 Task: Create record types in appointment object.
Action: Mouse moved to (761, 120)
Screenshot: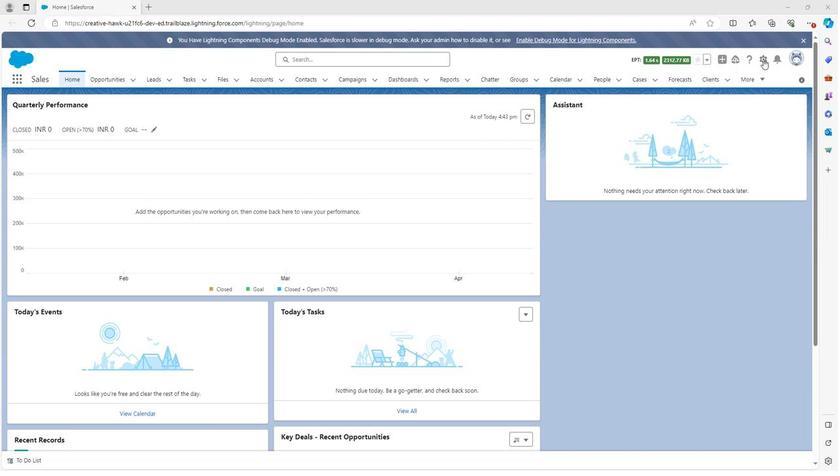 
Action: Mouse pressed left at (761, 120)
Screenshot: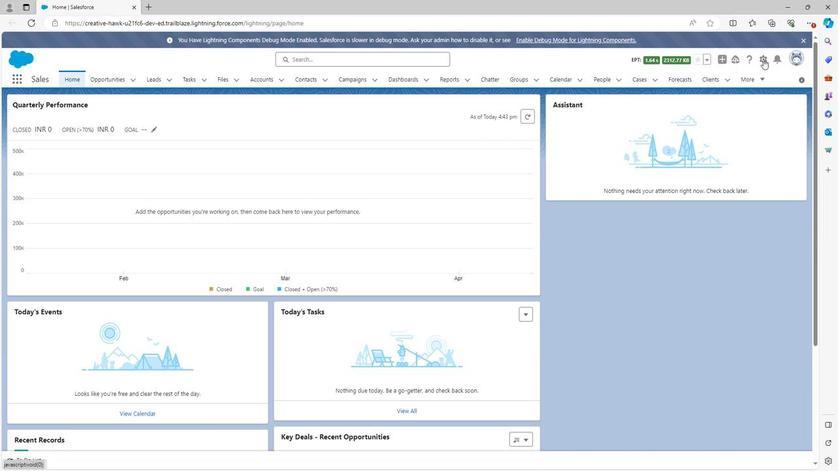 
Action: Mouse moved to (736, 140)
Screenshot: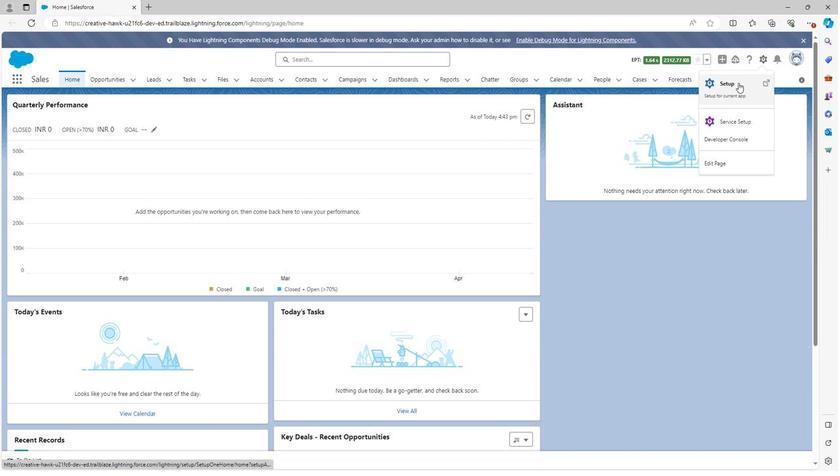 
Action: Mouse pressed left at (736, 140)
Screenshot: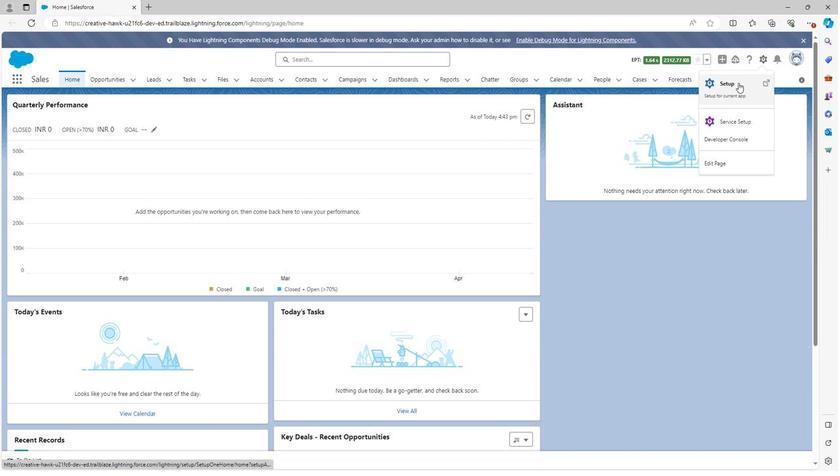 
Action: Mouse moved to (106, 135)
Screenshot: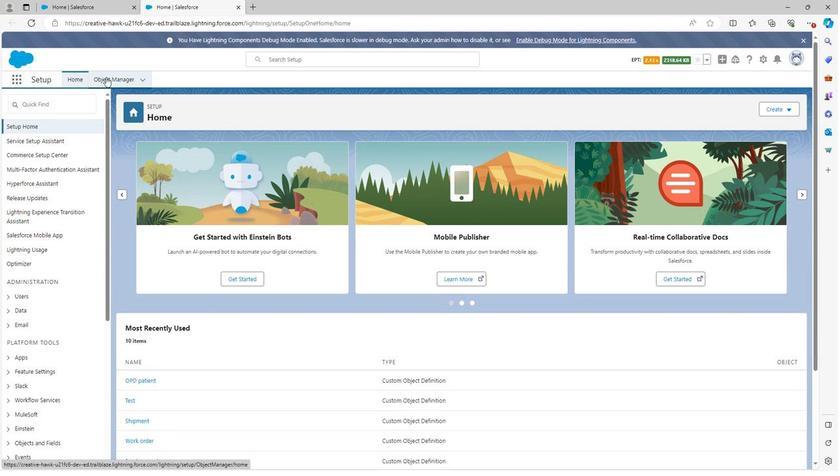
Action: Mouse pressed left at (106, 135)
Screenshot: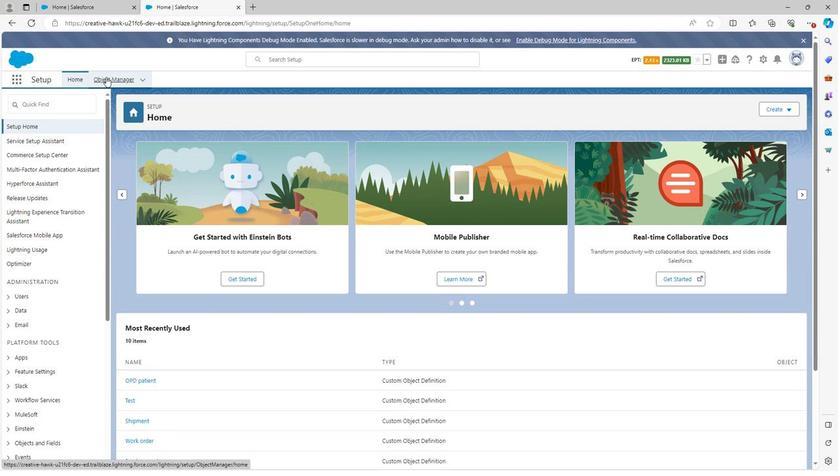 
Action: Mouse moved to (49, 337)
Screenshot: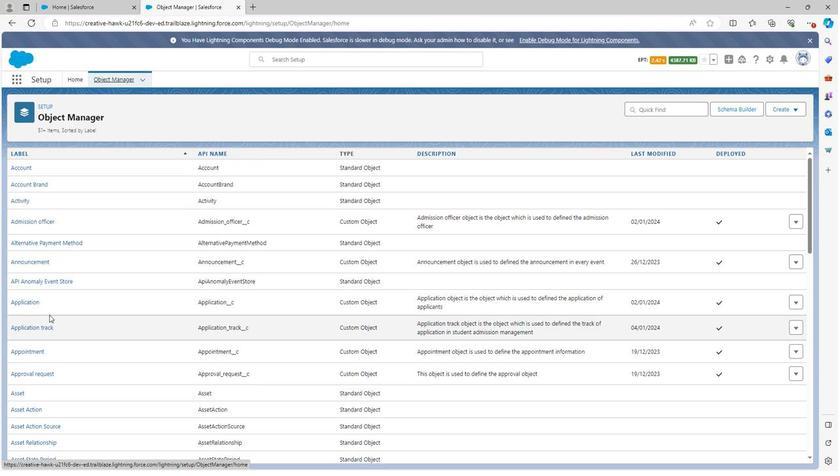 
Action: Mouse scrolled (49, 337) with delta (0, 0)
Screenshot: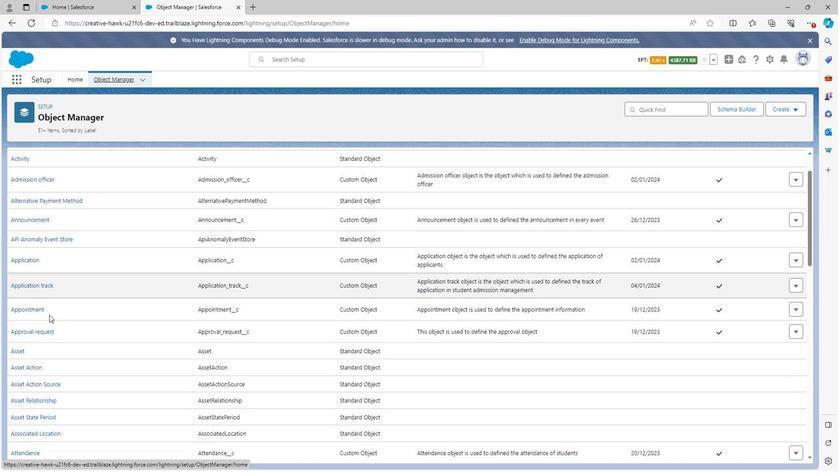 
Action: Mouse scrolled (49, 337) with delta (0, 0)
Screenshot: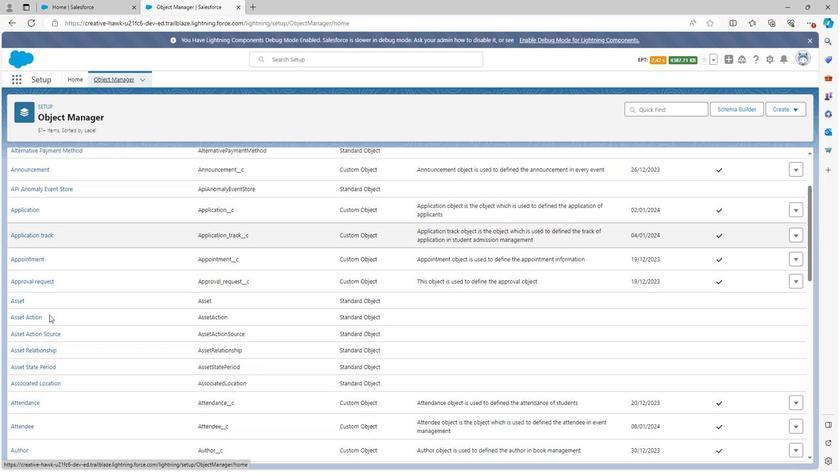 
Action: Mouse scrolled (49, 337) with delta (0, 0)
Screenshot: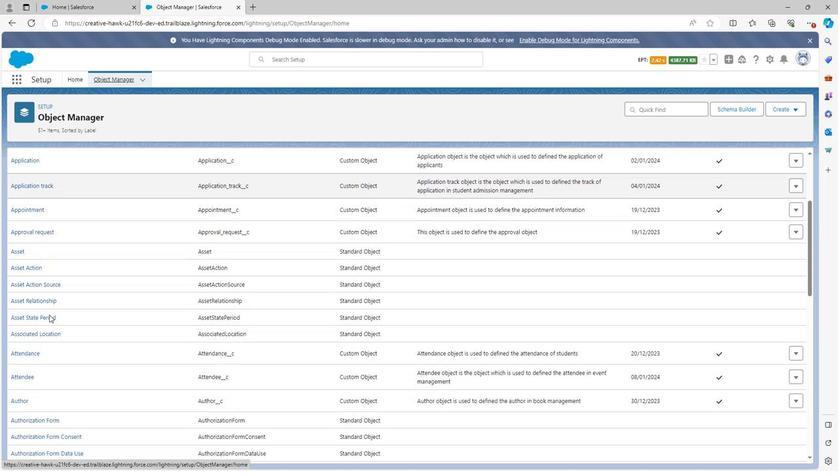 
Action: Mouse scrolled (49, 337) with delta (0, 0)
Screenshot: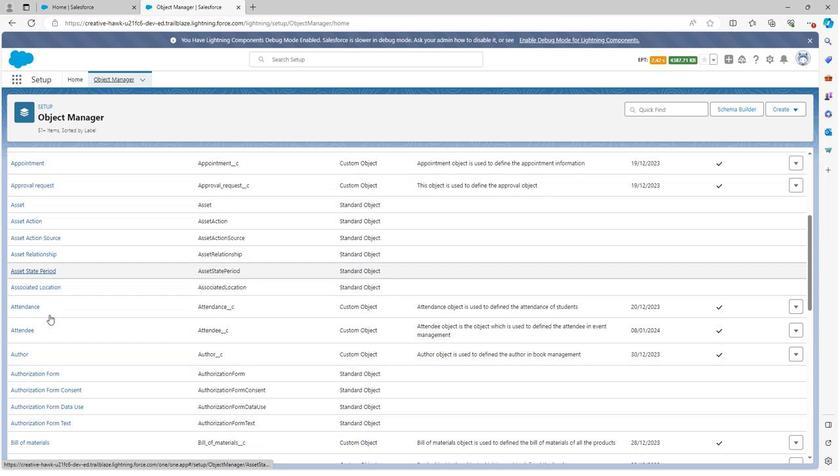 
Action: Mouse scrolled (49, 337) with delta (0, 0)
Screenshot: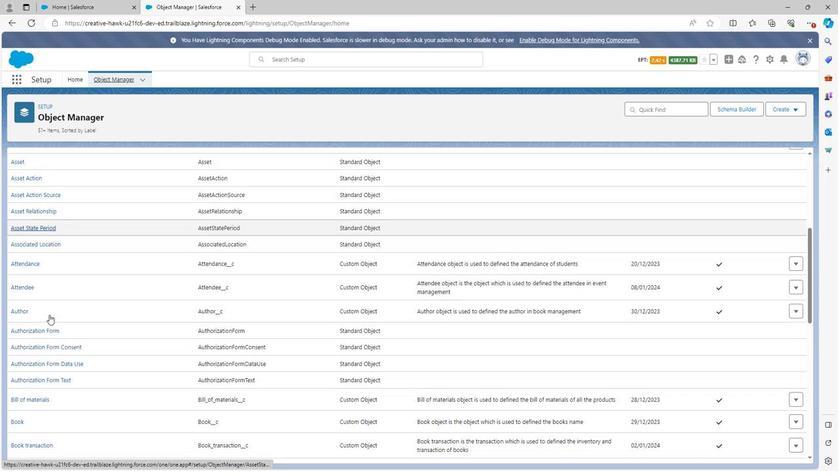 
Action: Mouse scrolled (49, 337) with delta (0, 0)
Screenshot: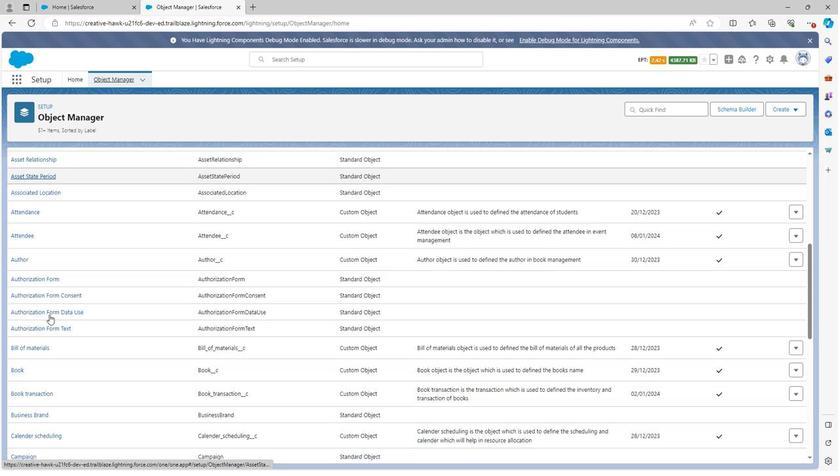 
Action: Mouse scrolled (49, 337) with delta (0, 0)
Screenshot: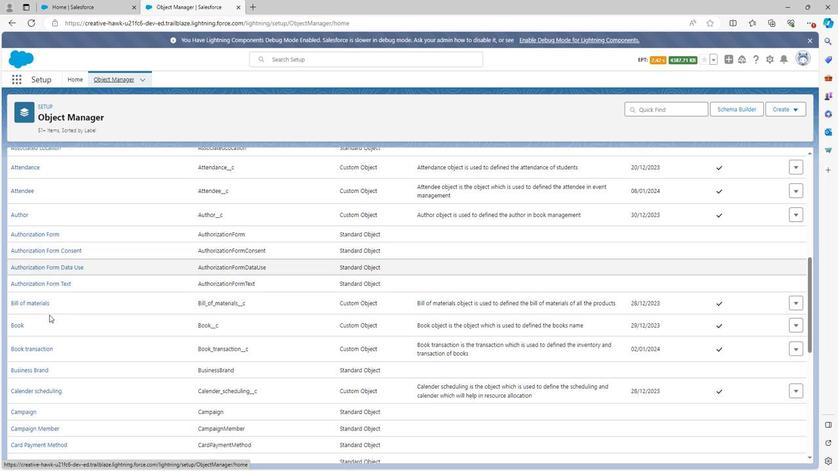 
Action: Mouse moved to (49, 338)
Screenshot: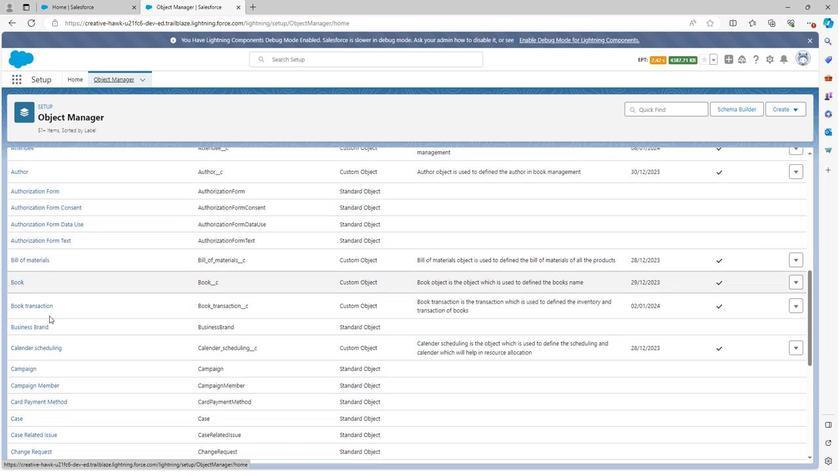
Action: Mouse scrolled (49, 337) with delta (0, 0)
Screenshot: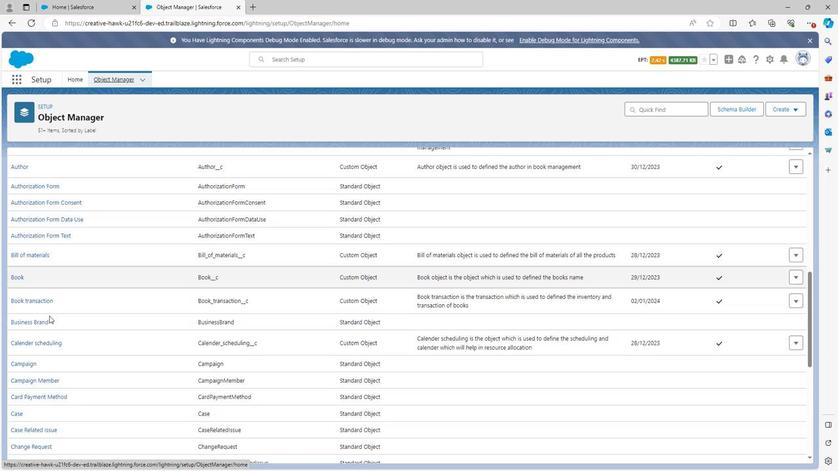 
Action: Mouse scrolled (49, 337) with delta (0, 0)
Screenshot: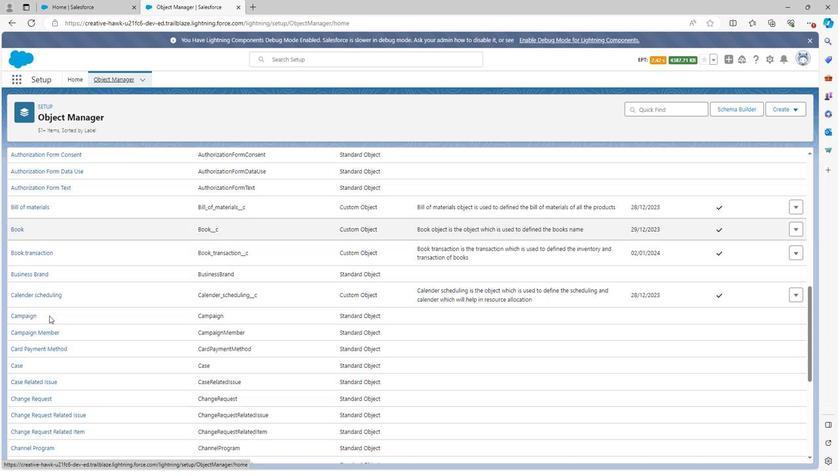 
Action: Mouse scrolled (49, 337) with delta (0, 0)
Screenshot: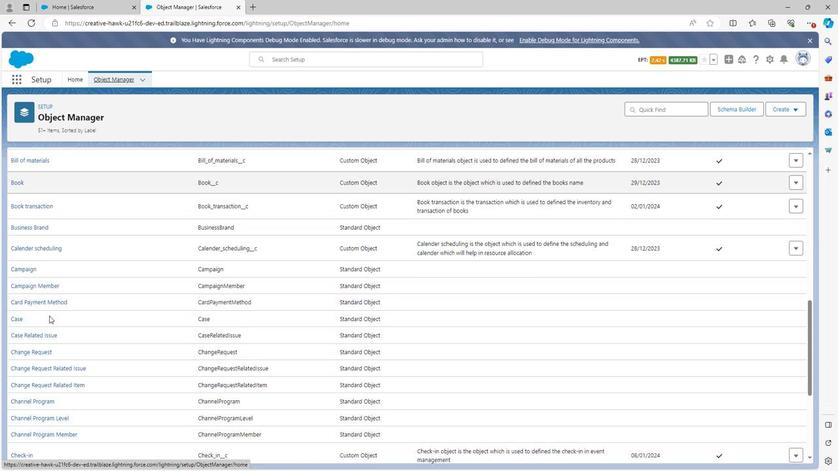 
Action: Mouse scrolled (49, 337) with delta (0, 0)
Screenshot: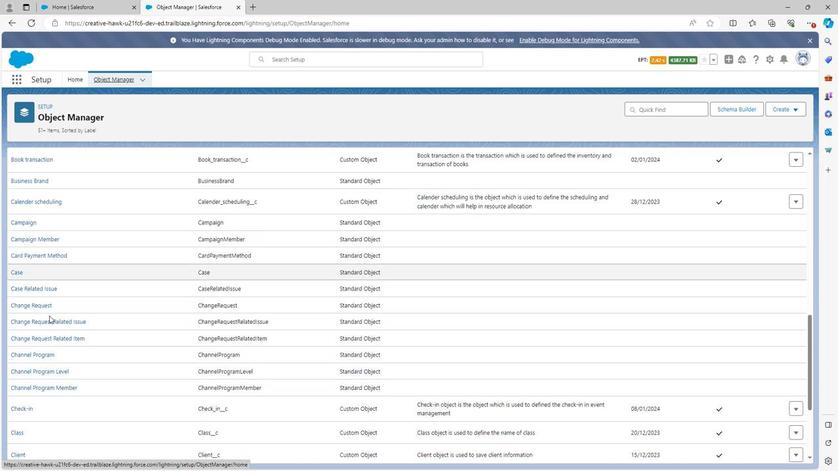 
Action: Mouse moved to (49, 341)
Screenshot: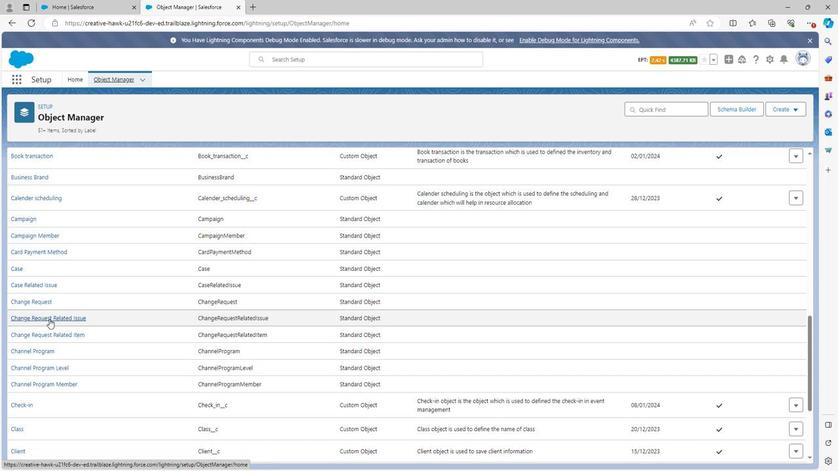 
Action: Mouse scrolled (49, 340) with delta (0, 0)
Screenshot: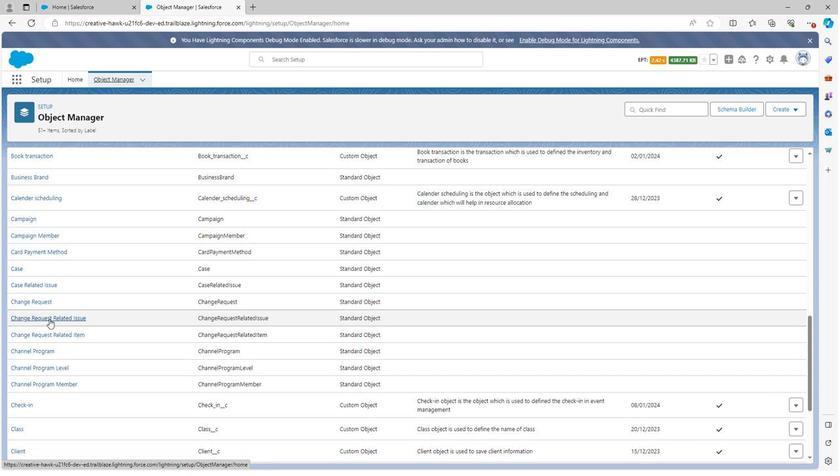 
Action: Mouse scrolled (49, 340) with delta (0, 0)
Screenshot: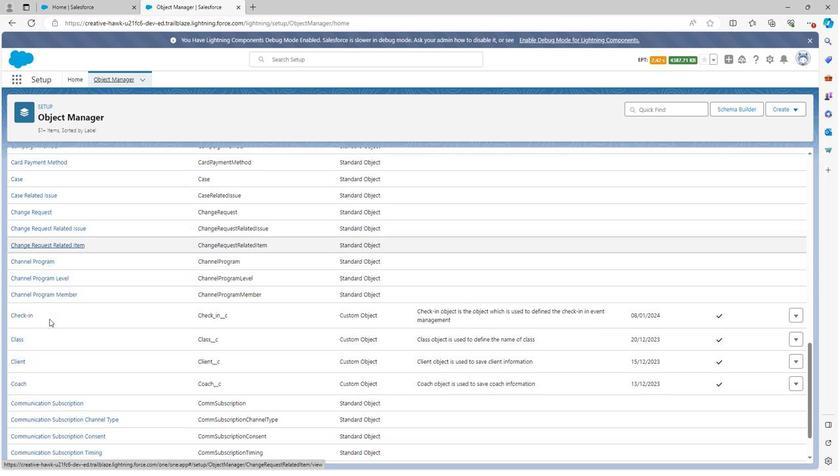 
Action: Mouse scrolled (49, 340) with delta (0, 0)
Screenshot: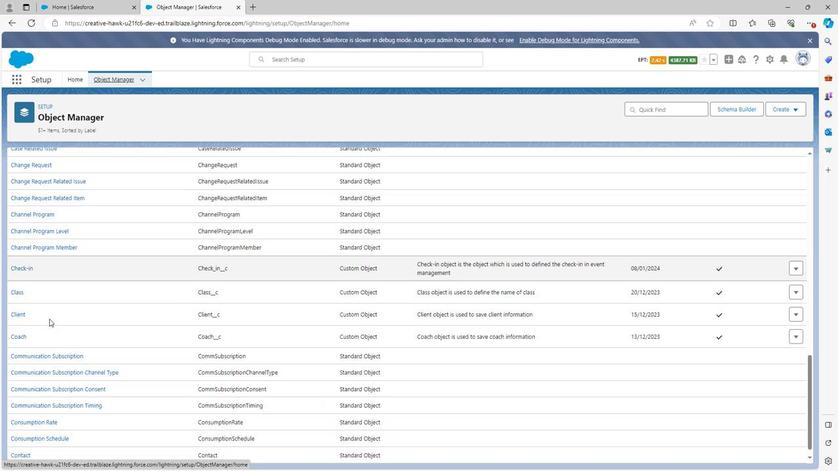 
Action: Mouse scrolled (49, 340) with delta (0, 0)
Screenshot: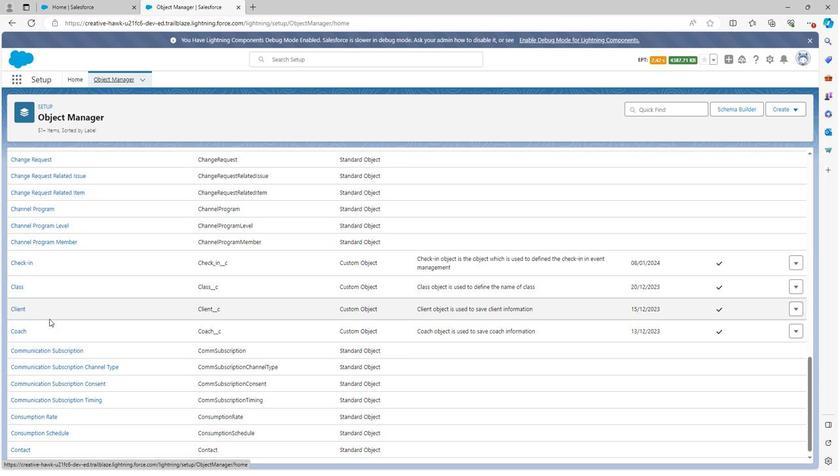 
Action: Mouse scrolled (49, 340) with delta (0, 0)
Screenshot: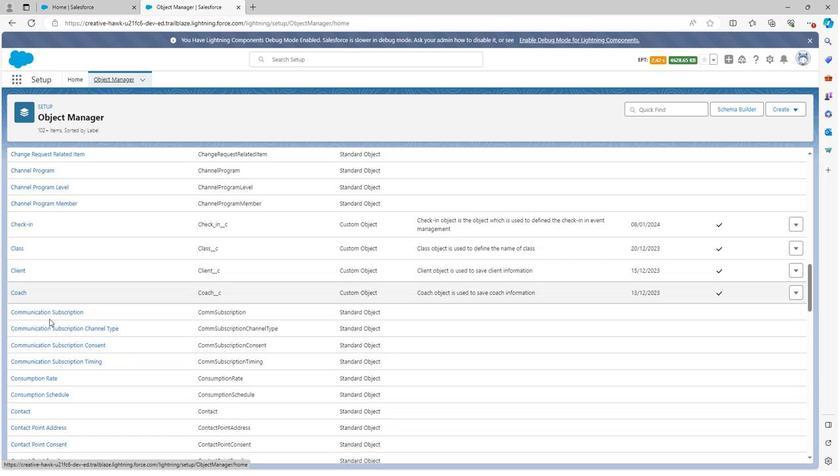 
Action: Mouse scrolled (49, 340) with delta (0, 0)
Screenshot: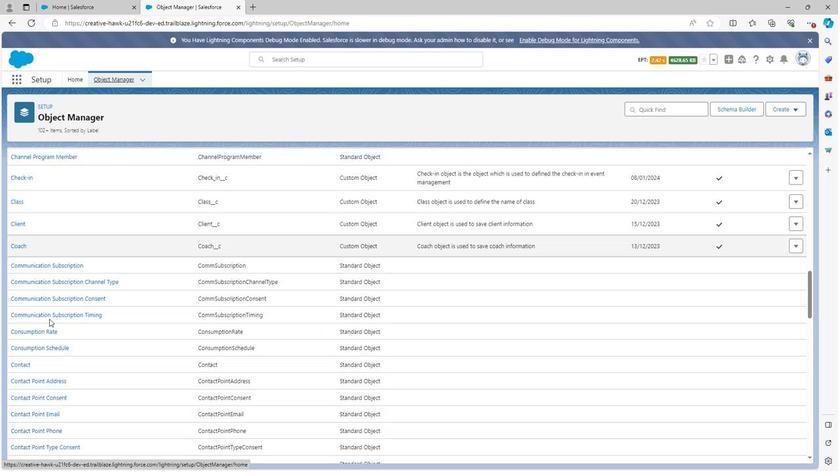 
Action: Mouse scrolled (49, 340) with delta (0, 0)
Screenshot: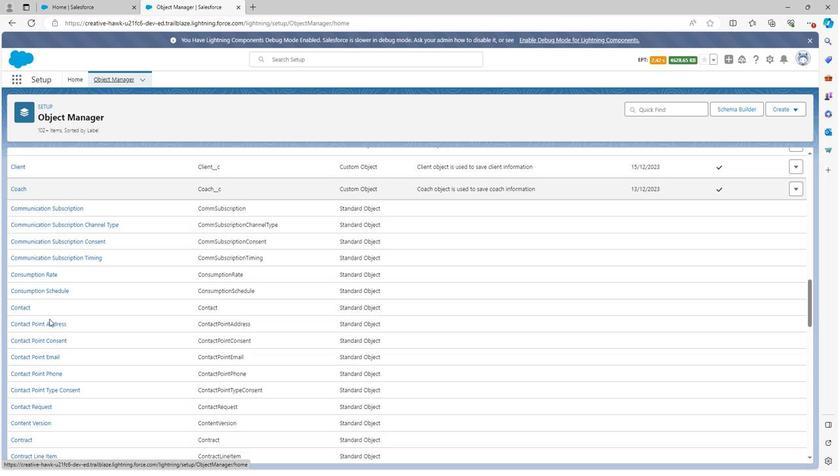 
Action: Mouse scrolled (49, 340) with delta (0, 0)
Screenshot: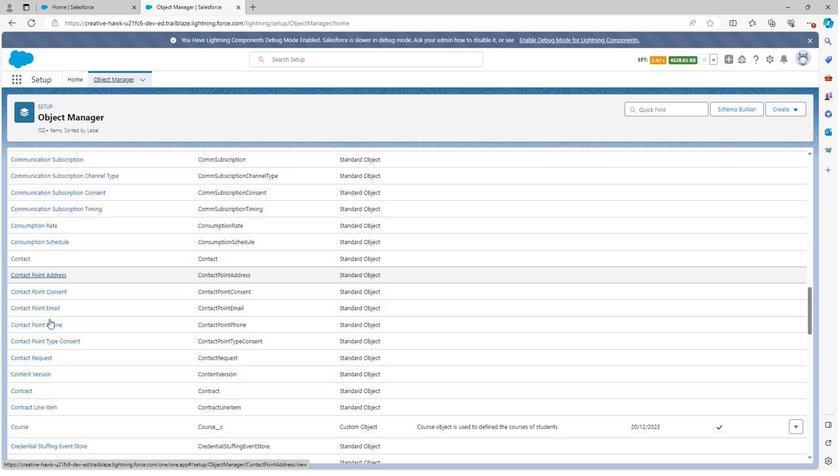 
Action: Mouse scrolled (49, 340) with delta (0, 0)
Screenshot: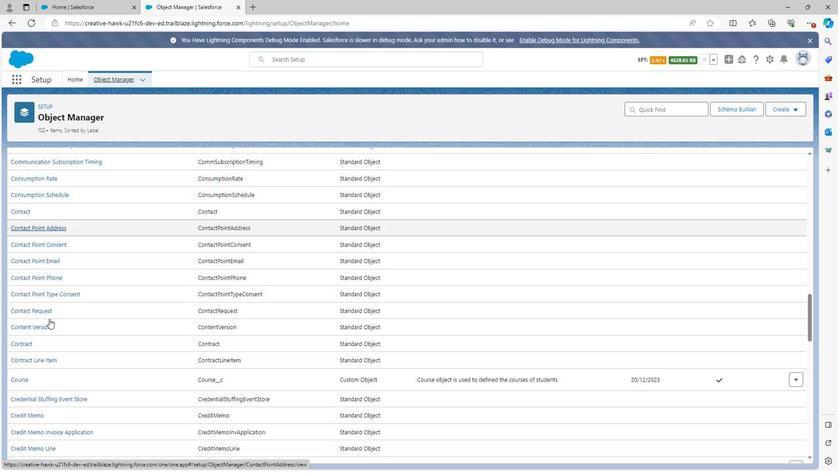 
Action: Mouse scrolled (49, 340) with delta (0, 0)
Screenshot: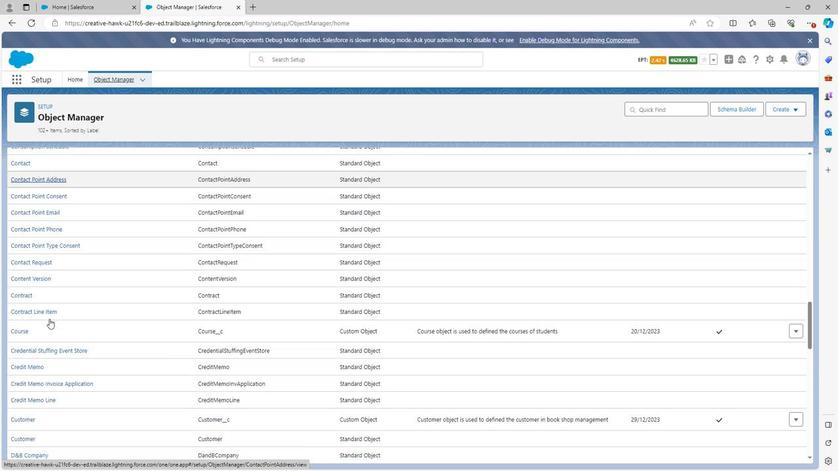 
Action: Mouse scrolled (49, 340) with delta (0, 0)
Screenshot: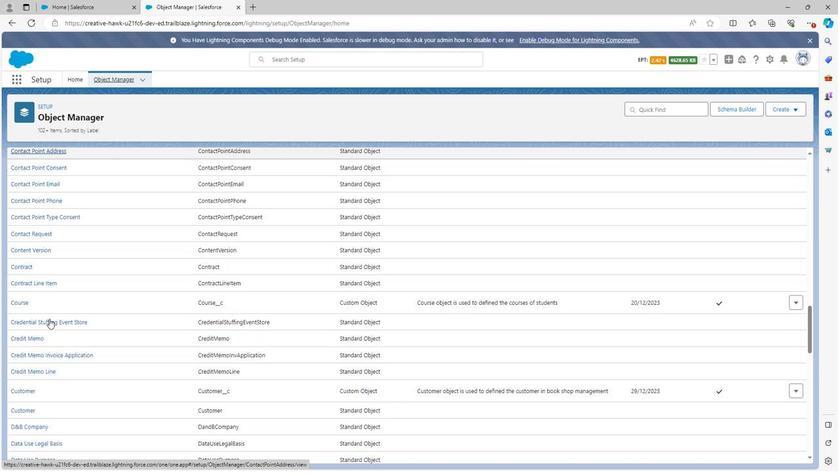 
Action: Mouse scrolled (49, 340) with delta (0, 0)
Screenshot: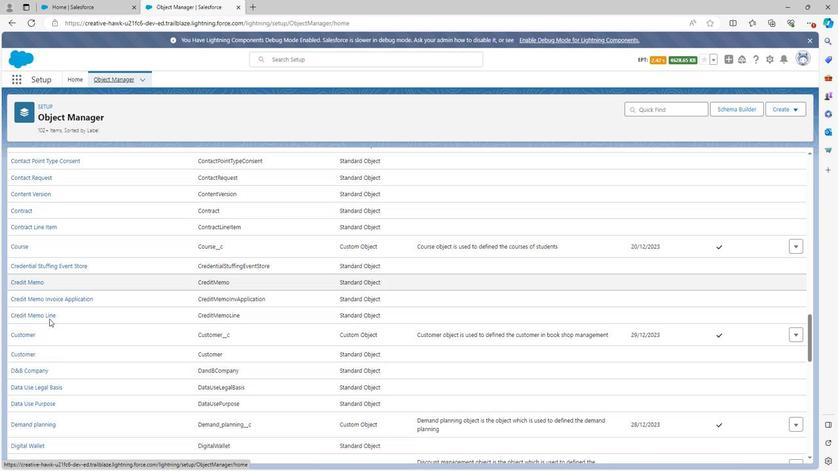 
Action: Mouse scrolled (49, 340) with delta (0, 0)
Screenshot: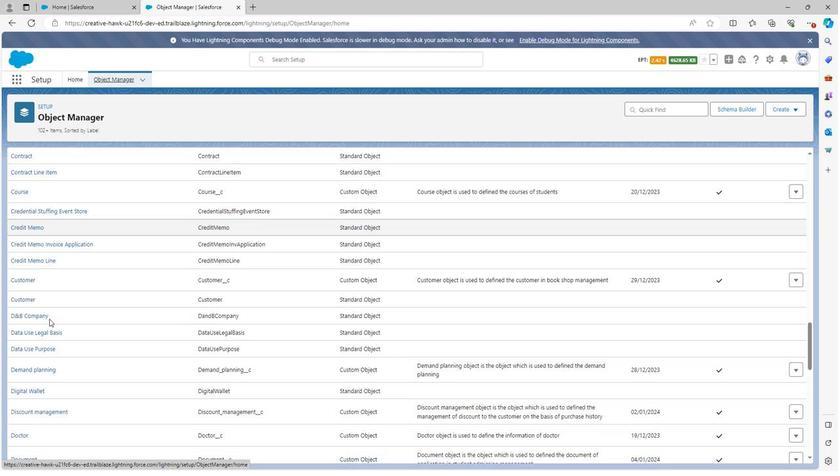 
Action: Mouse scrolled (49, 340) with delta (0, 0)
Screenshot: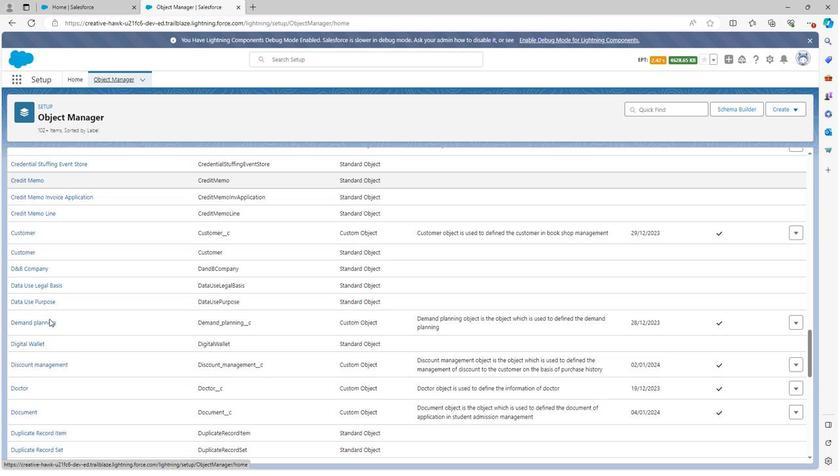 
Action: Mouse scrolled (49, 340) with delta (0, 0)
Screenshot: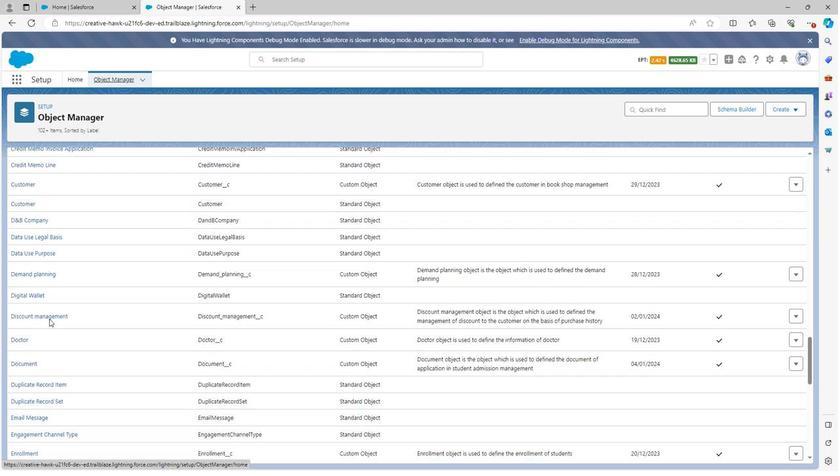 
Action: Mouse scrolled (49, 340) with delta (0, 0)
Screenshot: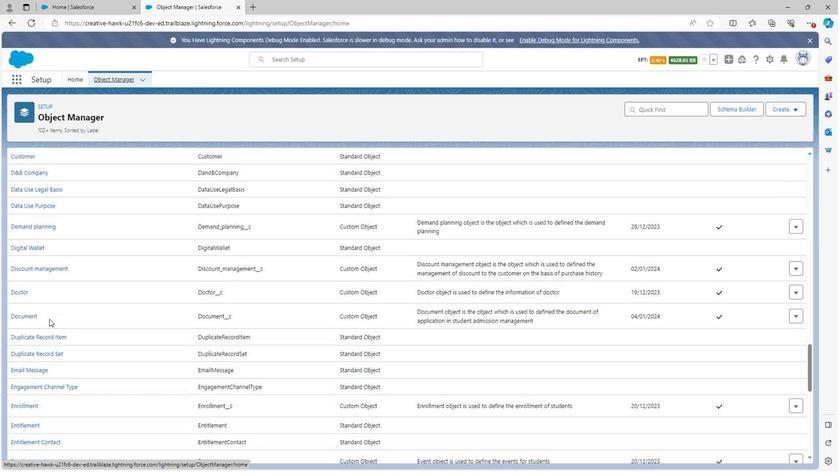 
Action: Mouse scrolled (49, 340) with delta (0, 0)
Screenshot: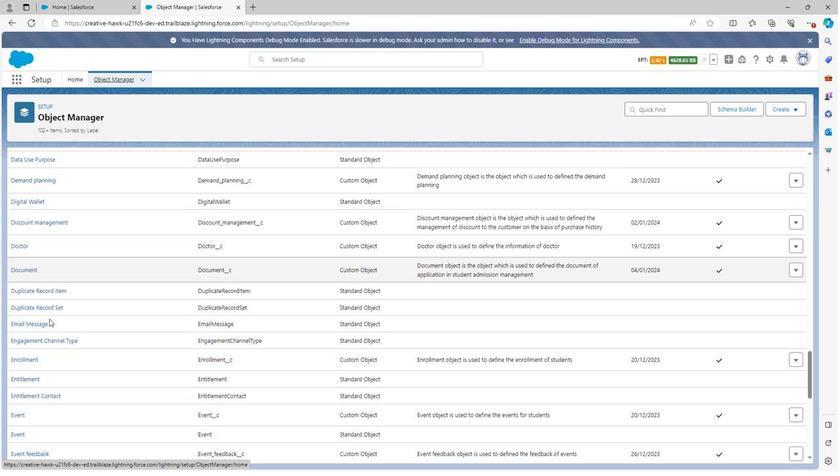 
Action: Mouse scrolled (49, 340) with delta (0, 0)
Screenshot: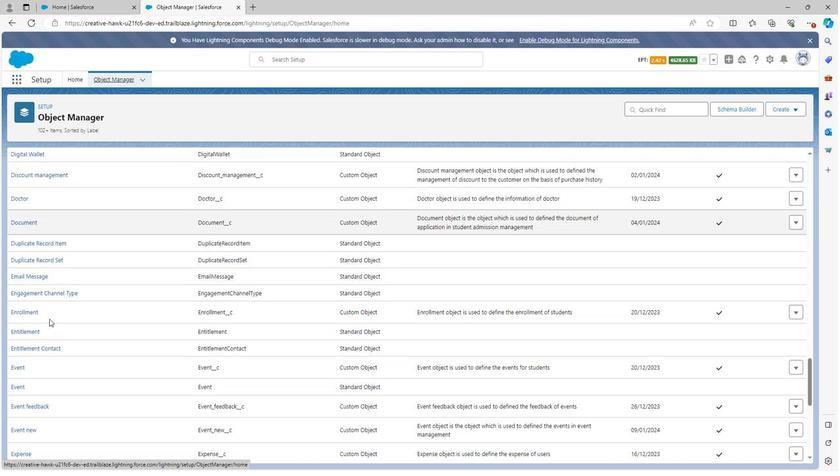 
Action: Mouse scrolled (49, 340) with delta (0, 0)
Screenshot: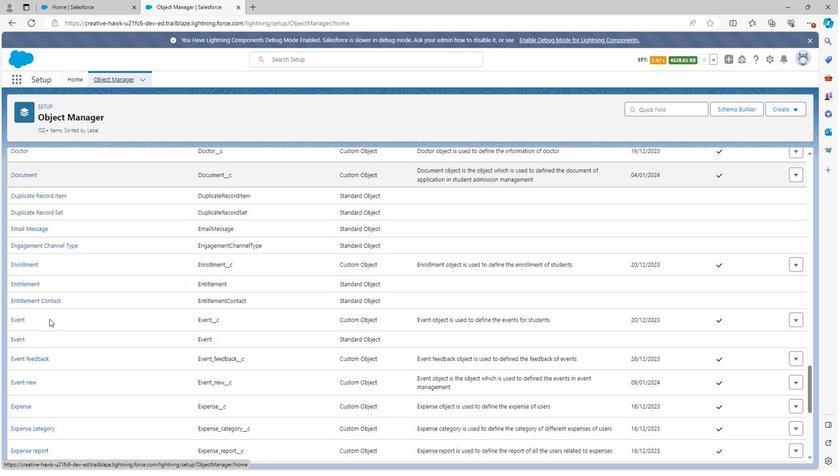 
Action: Mouse scrolled (49, 340) with delta (0, 0)
Screenshot: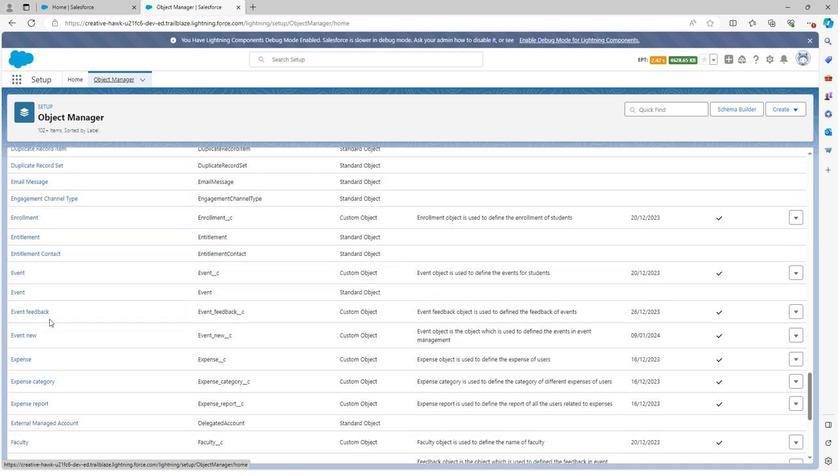 
Action: Mouse scrolled (49, 340) with delta (0, 0)
Screenshot: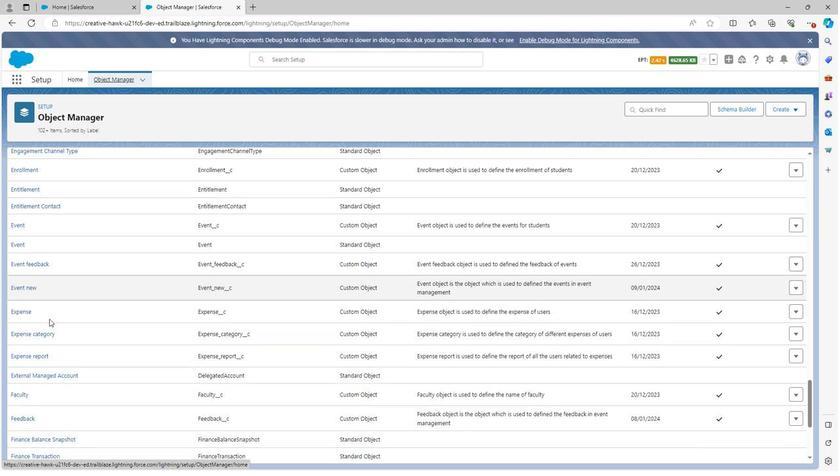 
Action: Mouse scrolled (49, 340) with delta (0, 0)
Screenshot: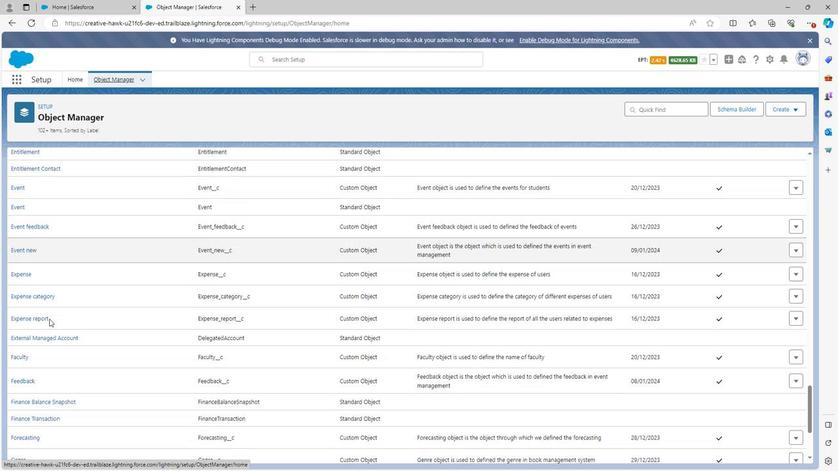 
Action: Mouse scrolled (49, 340) with delta (0, 0)
Screenshot: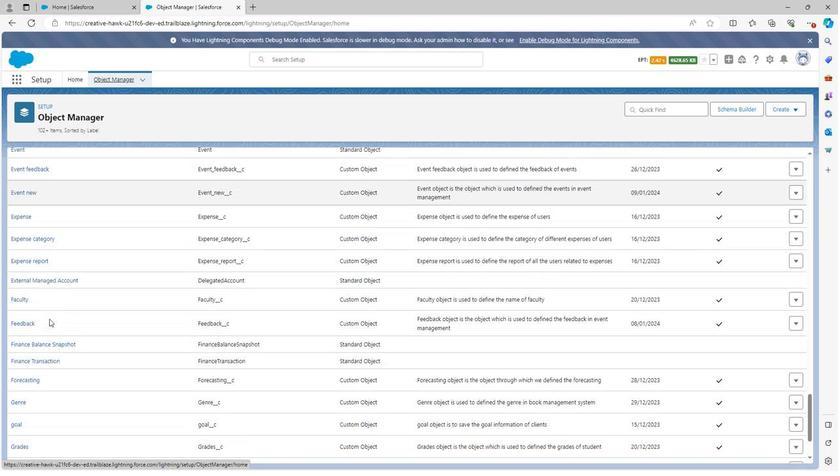 
Action: Mouse scrolled (49, 340) with delta (0, 0)
Screenshot: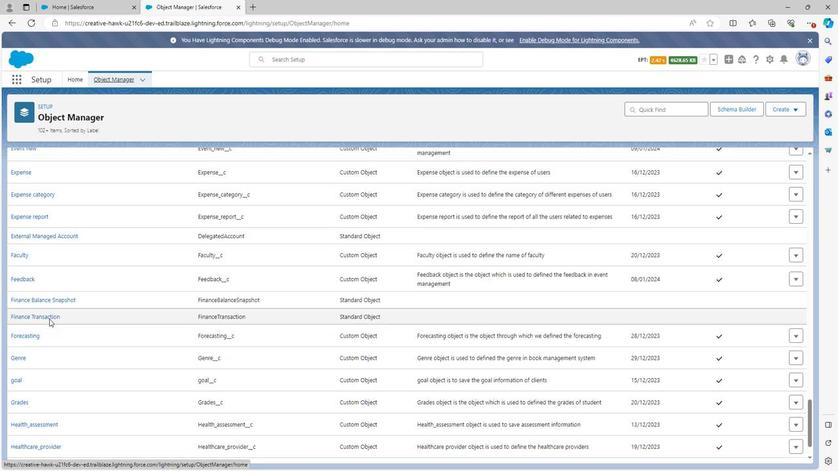 
Action: Mouse scrolled (49, 340) with delta (0, 0)
Screenshot: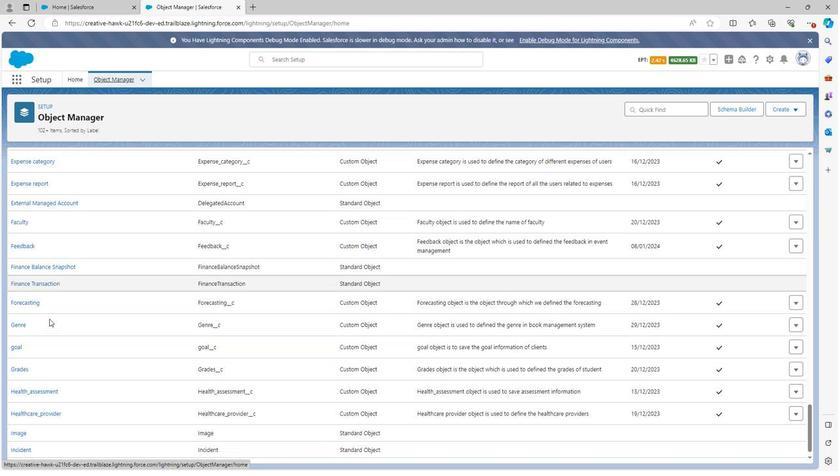 
Action: Mouse scrolled (49, 340) with delta (0, 0)
Screenshot: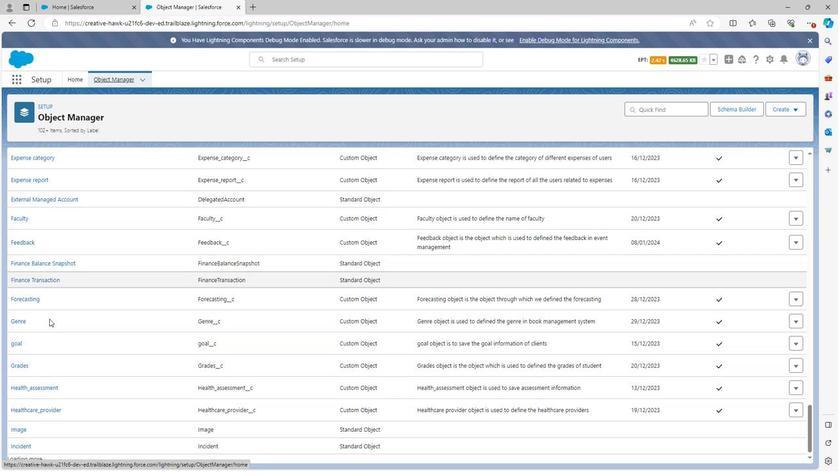 
Action: Mouse scrolled (49, 340) with delta (0, 0)
Screenshot: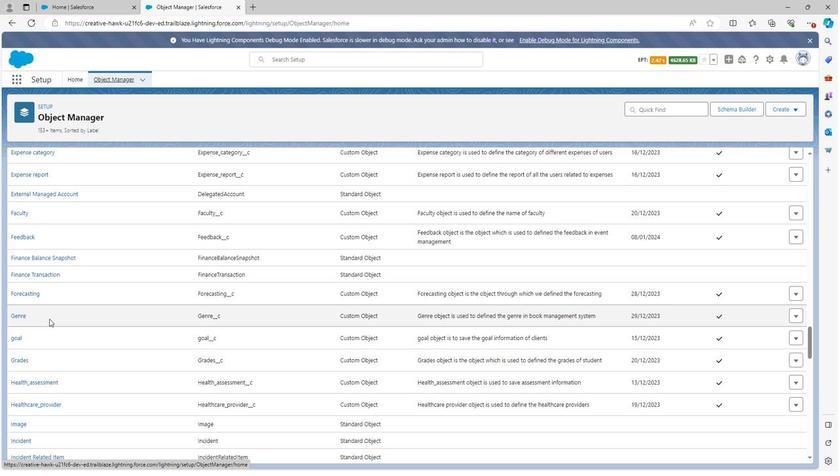 
Action: Mouse scrolled (49, 340) with delta (0, 0)
Screenshot: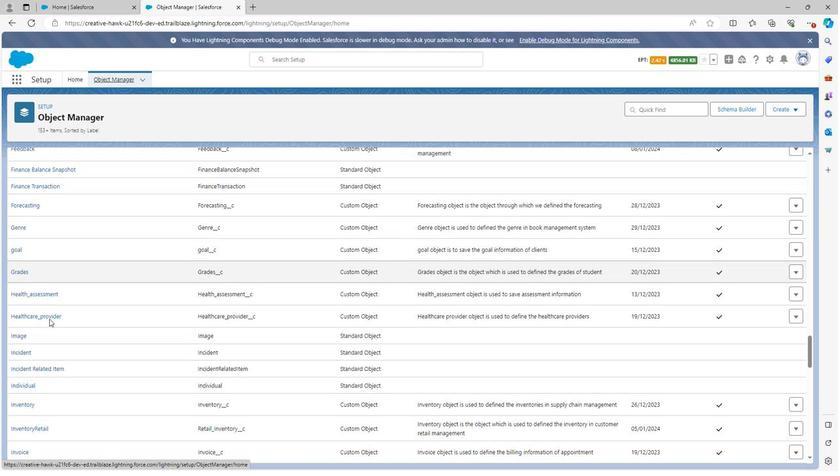 
Action: Mouse scrolled (49, 340) with delta (0, 0)
Screenshot: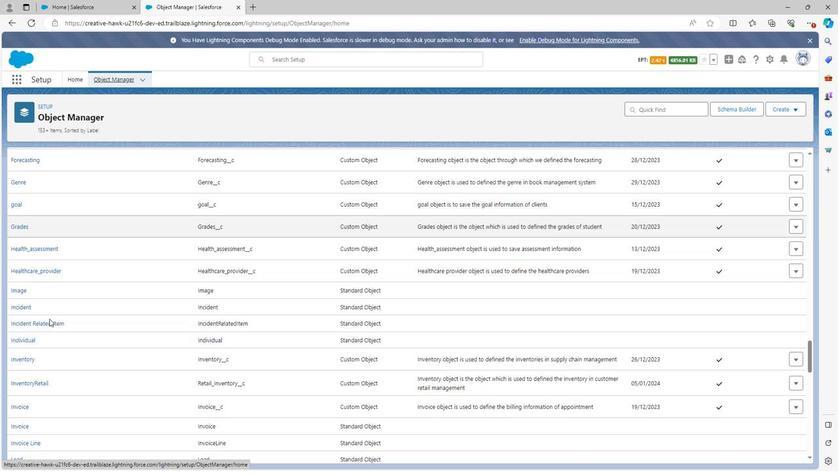 
Action: Mouse scrolled (49, 340) with delta (0, 0)
Screenshot: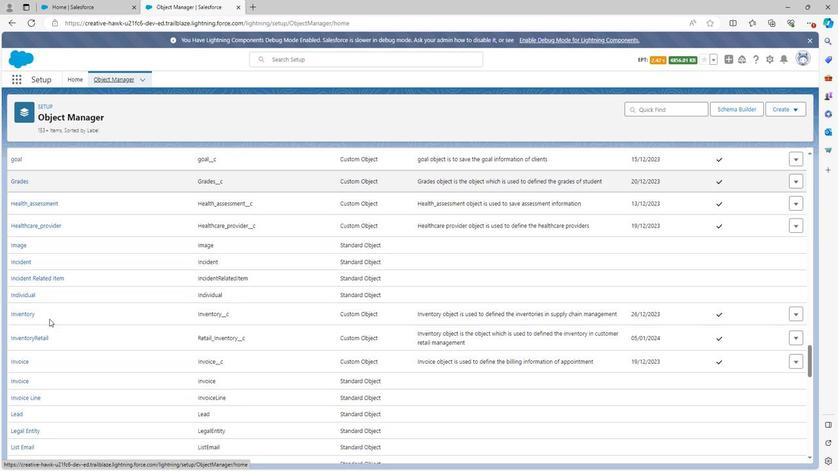 
Action: Mouse scrolled (49, 340) with delta (0, 0)
Screenshot: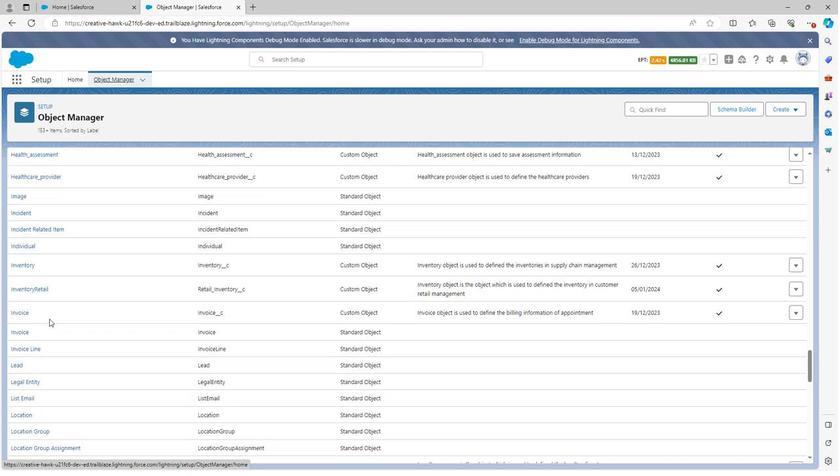 
Action: Mouse scrolled (49, 340) with delta (0, 0)
Screenshot: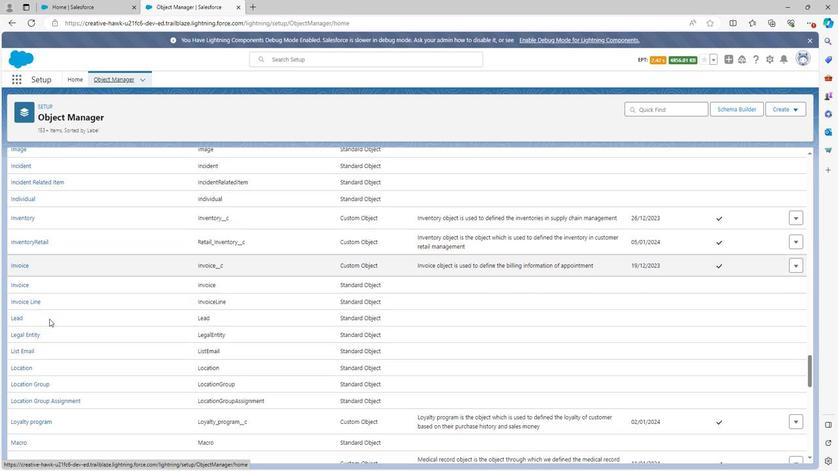 
Action: Mouse scrolled (49, 340) with delta (0, 0)
Screenshot: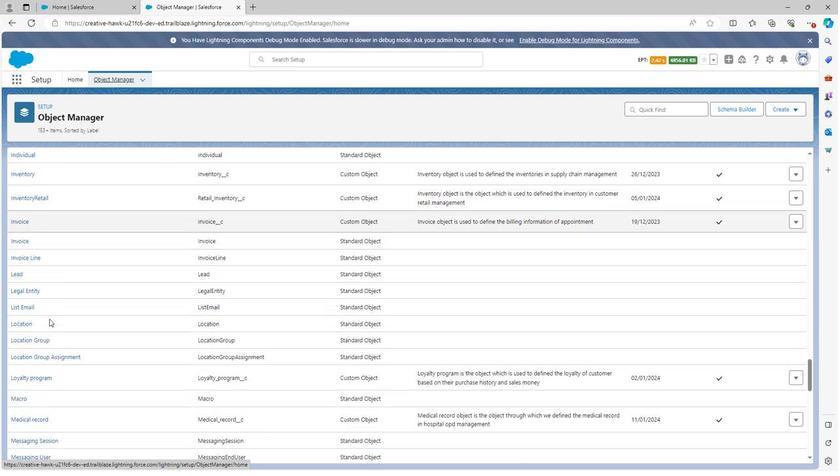 
Action: Mouse scrolled (49, 340) with delta (0, 0)
Screenshot: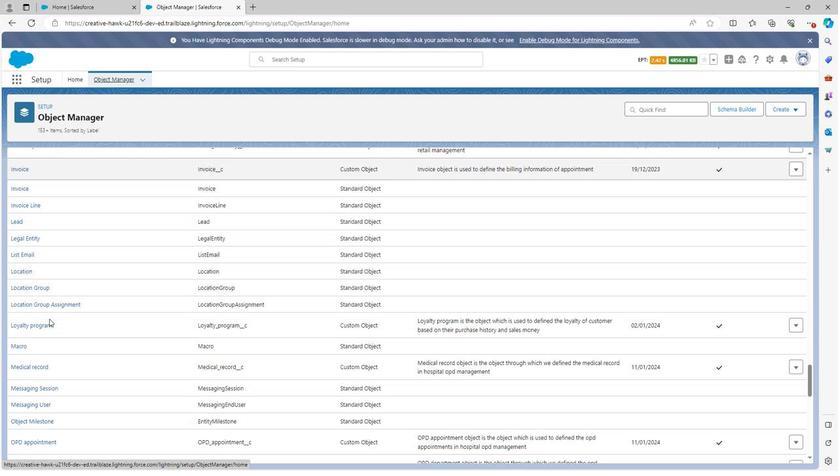 
Action: Mouse scrolled (49, 340) with delta (0, 0)
Screenshot: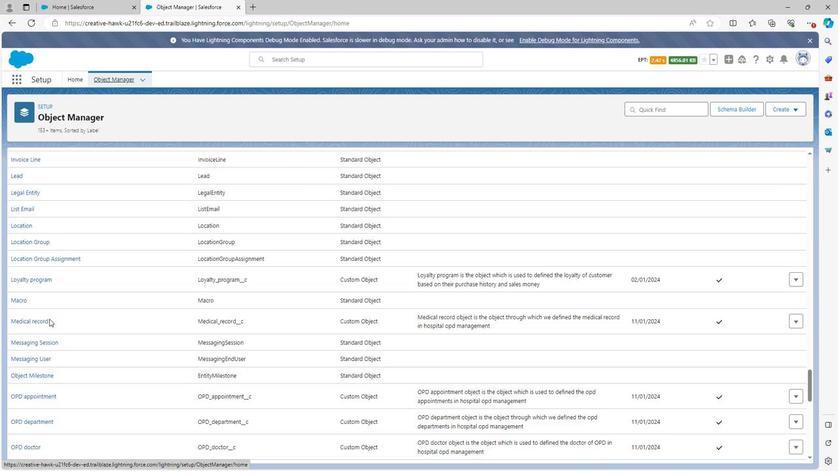 
Action: Mouse scrolled (49, 340) with delta (0, 0)
Screenshot: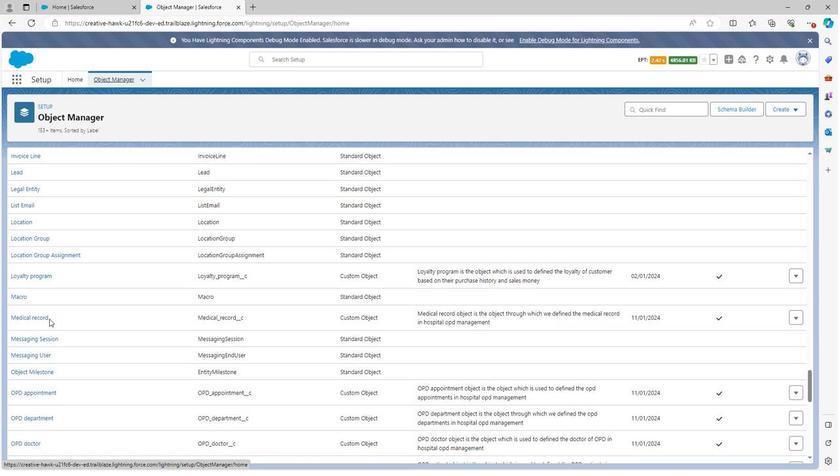 
Action: Mouse moved to (42, 362)
Screenshot: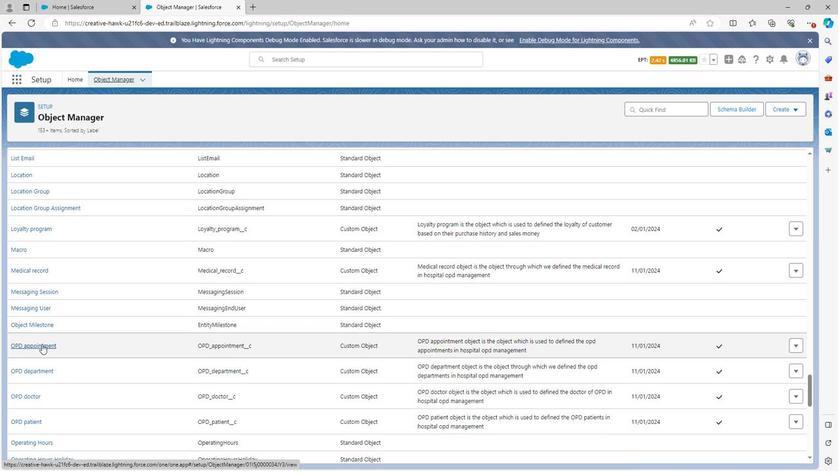 
Action: Mouse pressed left at (42, 362)
Screenshot: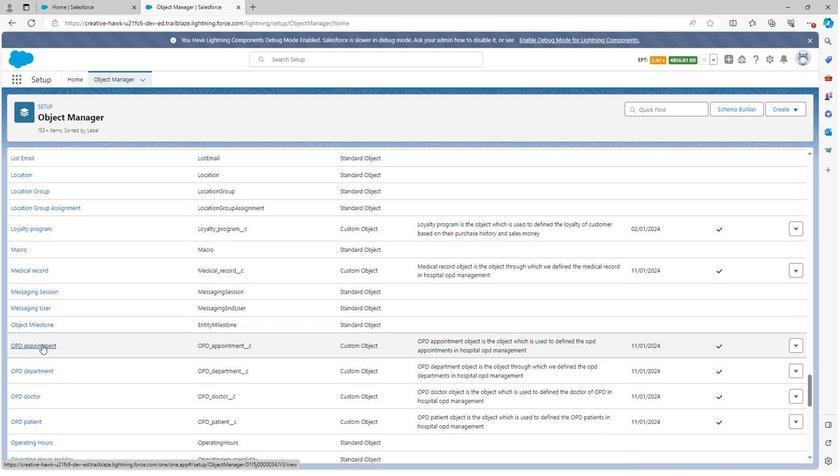 
Action: Mouse moved to (44, 314)
Screenshot: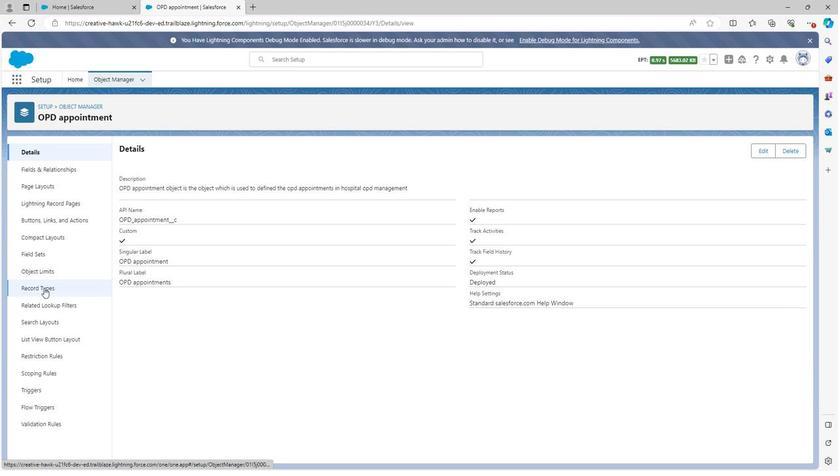 
Action: Mouse pressed left at (44, 314)
Screenshot: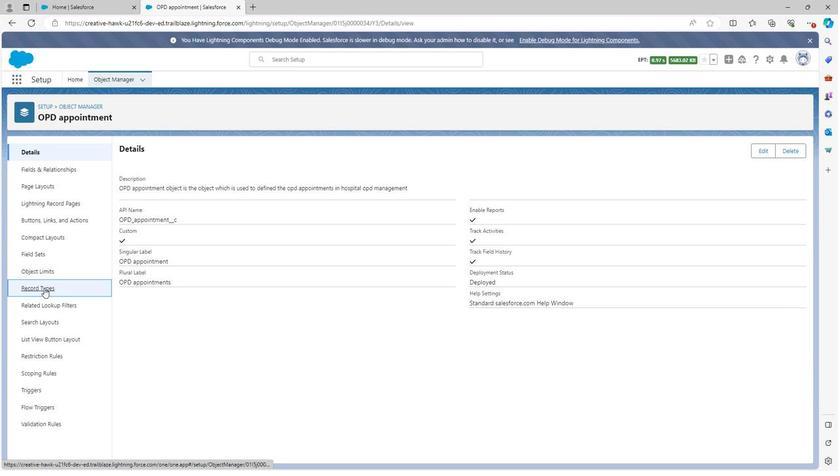 
Action: Mouse moved to (722, 197)
Screenshot: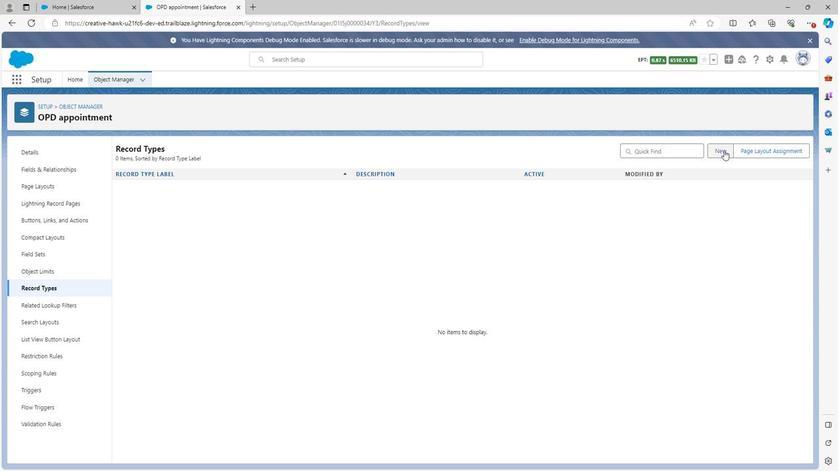 
Action: Mouse pressed left at (722, 197)
Screenshot: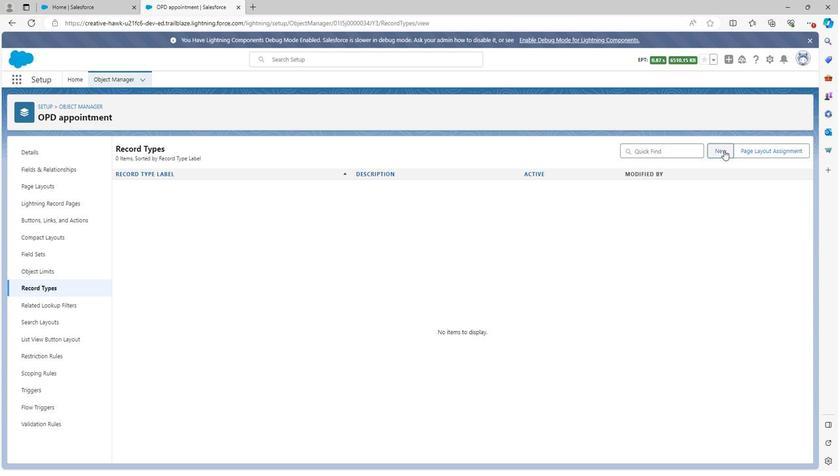 
Action: Mouse moved to (278, 269)
Screenshot: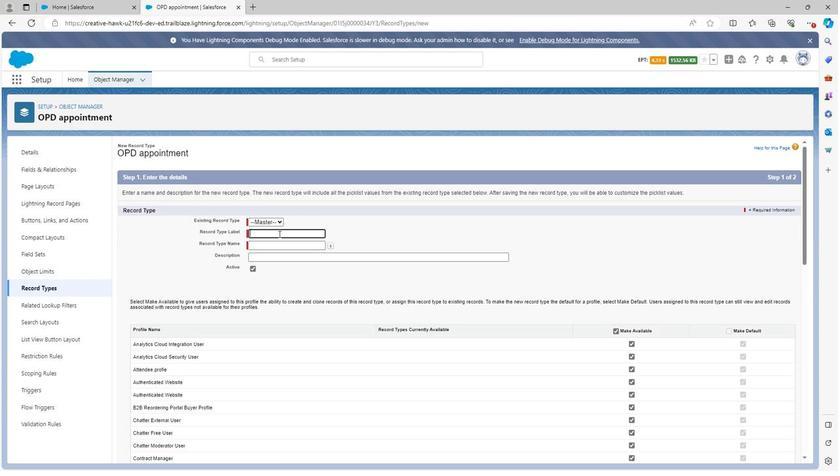 
Action: Key pressed <Key.shift><Key.shift><Key.shift><Key.shift><Key.shift><Key.shift><Key.shift><Key.shift><Key.shift><Key.shift><Key.shift><Key.shift><Key.shift><Key.shift>OPD<Key.space>
Screenshot: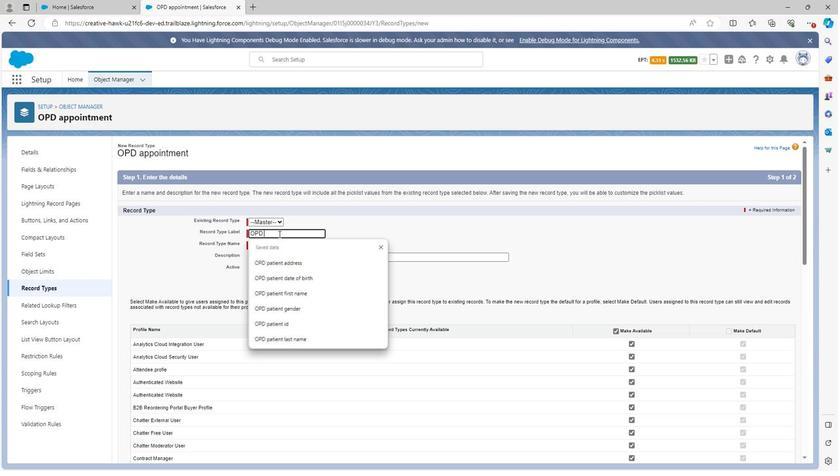 
Action: Mouse moved to (272, 269)
Screenshot: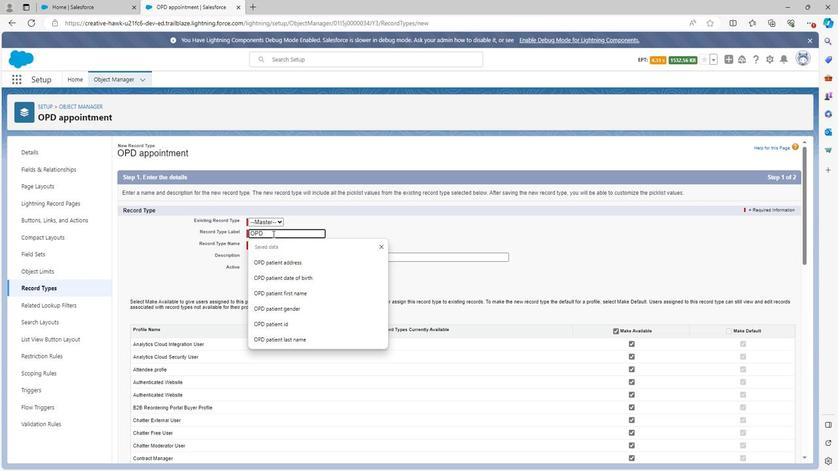 
Action: Key pressed appointmeb<Key.backspace>nt<Key.space><Key.shift>Id
Screenshot: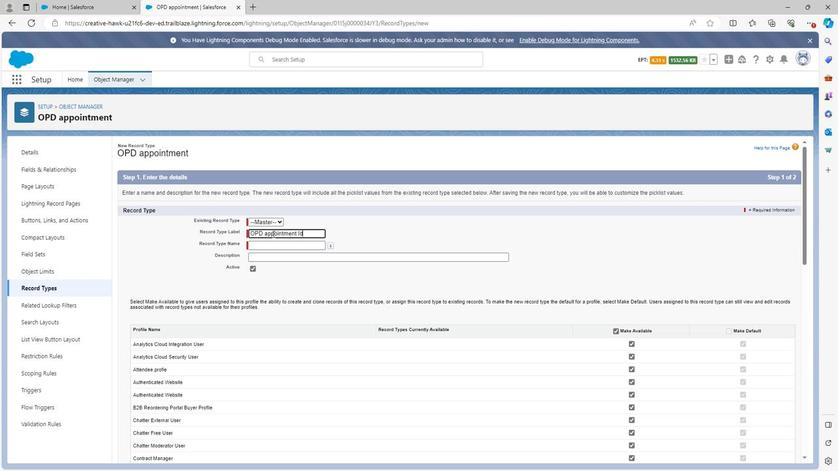 
Action: Mouse moved to (364, 265)
Screenshot: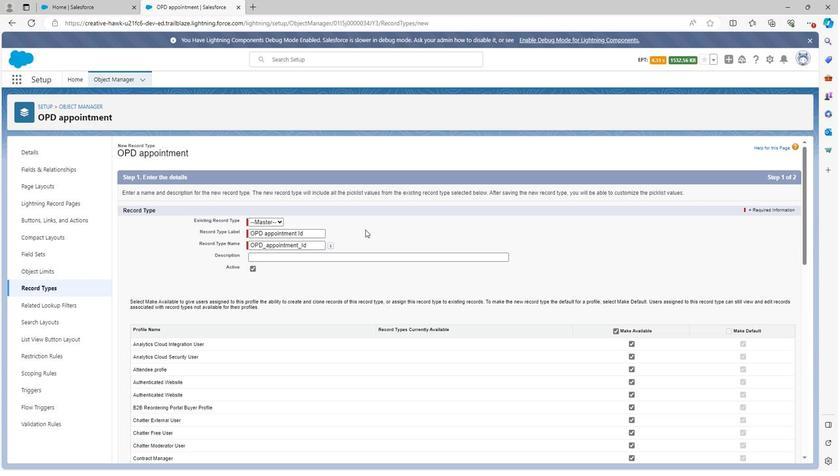 
Action: Mouse pressed left at (364, 265)
Screenshot: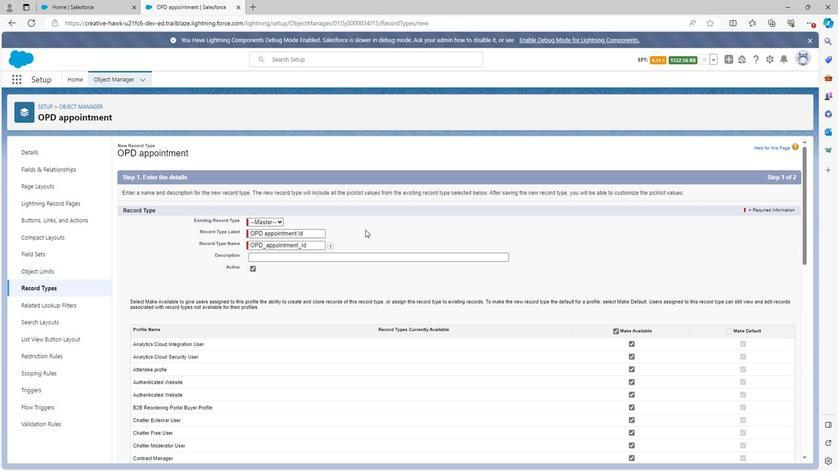 
Action: Mouse moved to (325, 289)
Screenshot: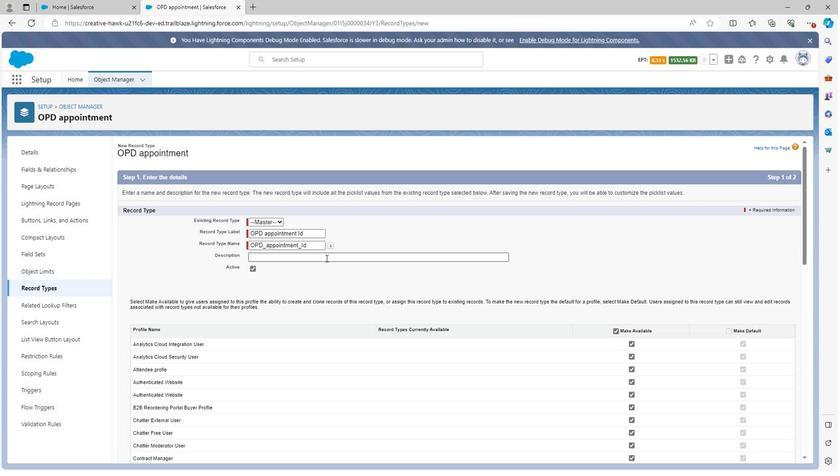 
Action: Mouse pressed left at (325, 289)
Screenshot: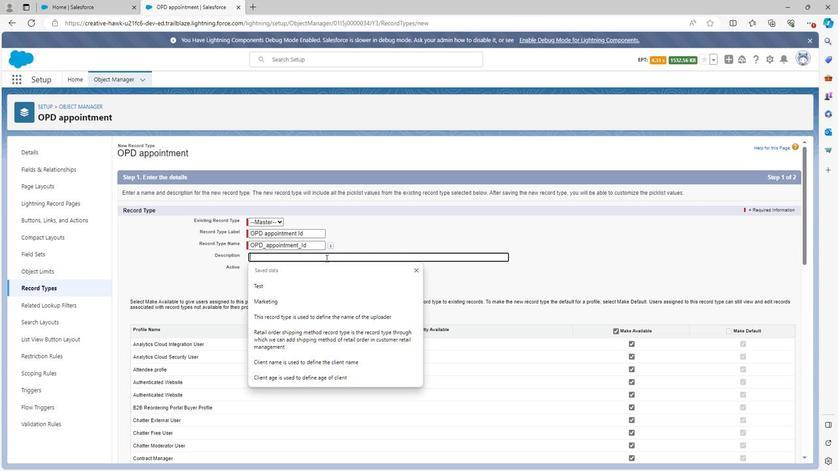 
Action: Key pressed <Key.shift>OPD<Key.space>appointment<Key.space><Key.shift>Id<Key.space>record<Key.space>type
Screenshot: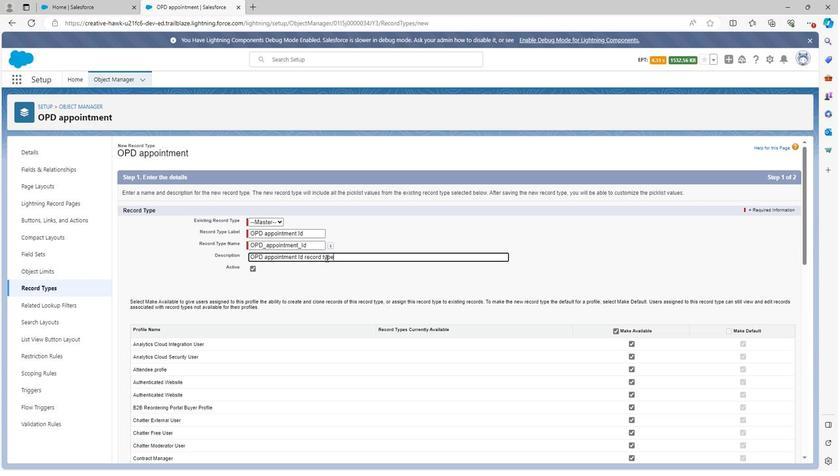 
Action: Mouse moved to (328, 292)
Screenshot: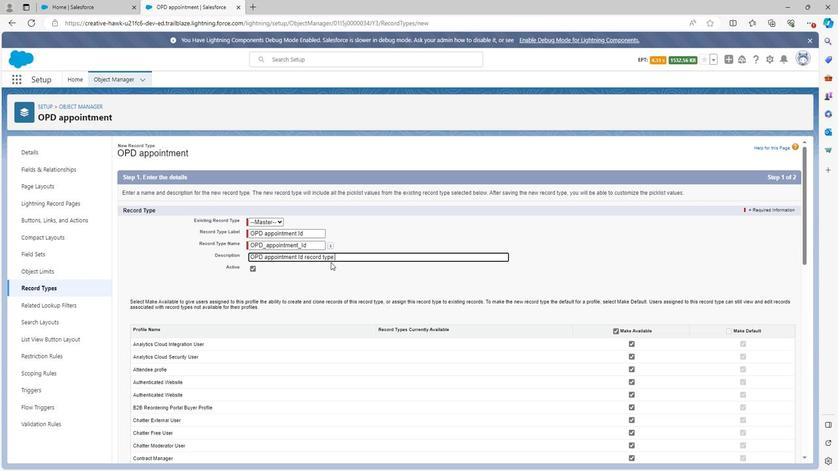 
Action: Key pressed <Key.space>
Screenshot: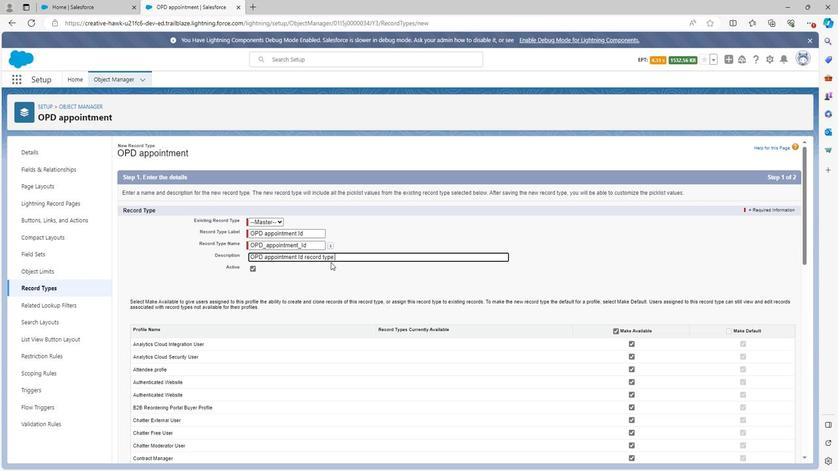 
Action: Mouse moved to (337, 292)
Screenshot: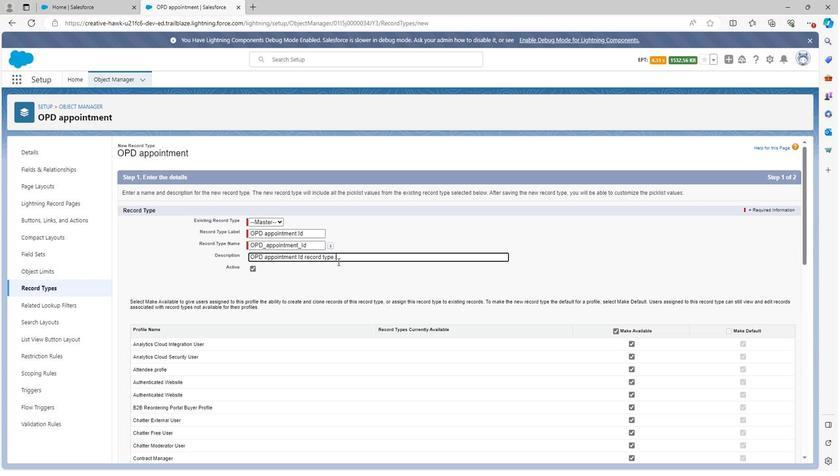 
Action: Key pressed i
Screenshot: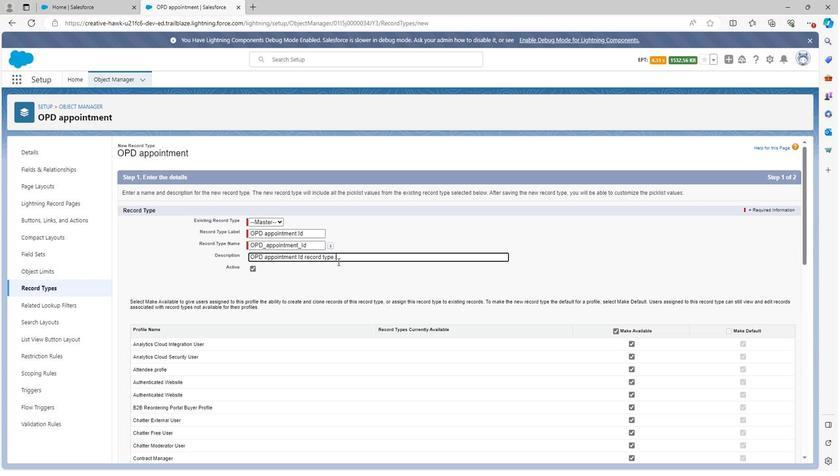 
Action: Mouse moved to (338, 292)
Screenshot: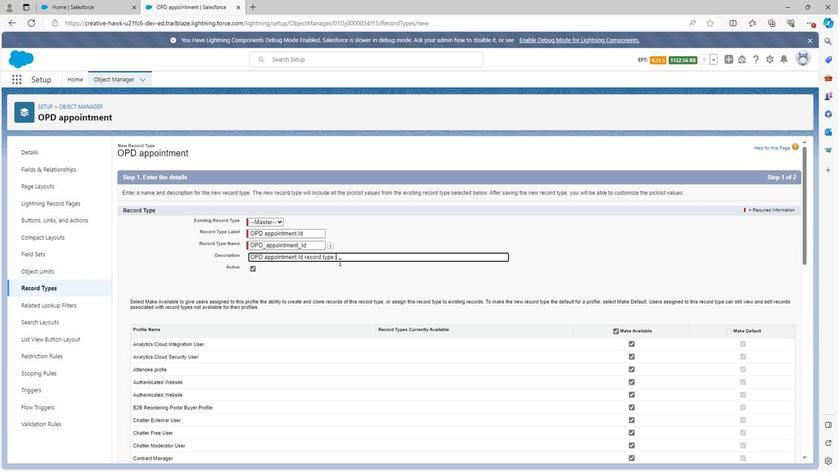 
Action: Key pressed s
Screenshot: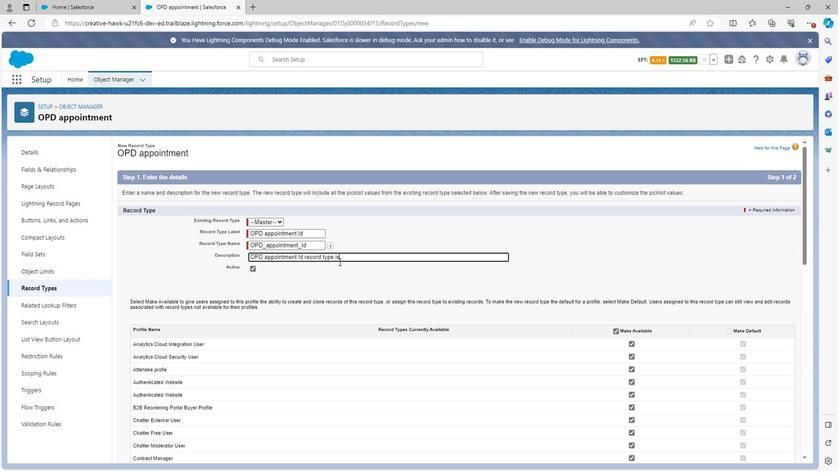 
Action: Mouse moved to (342, 291)
Screenshot: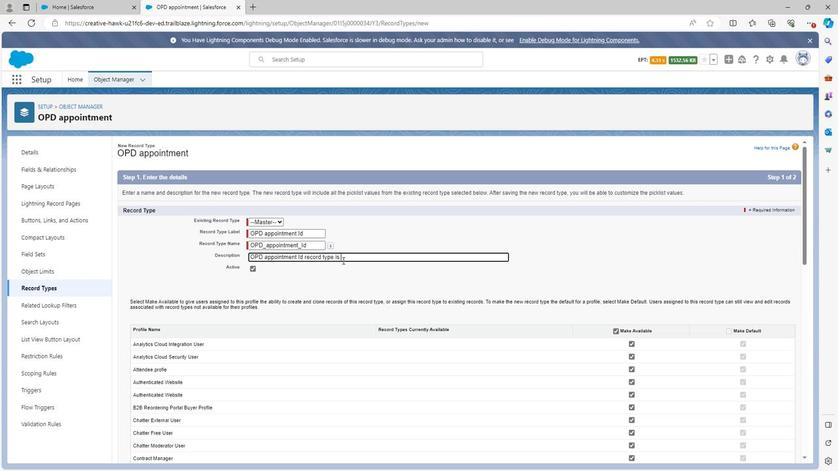 
Action: Key pressed <Key.space>th
Screenshot: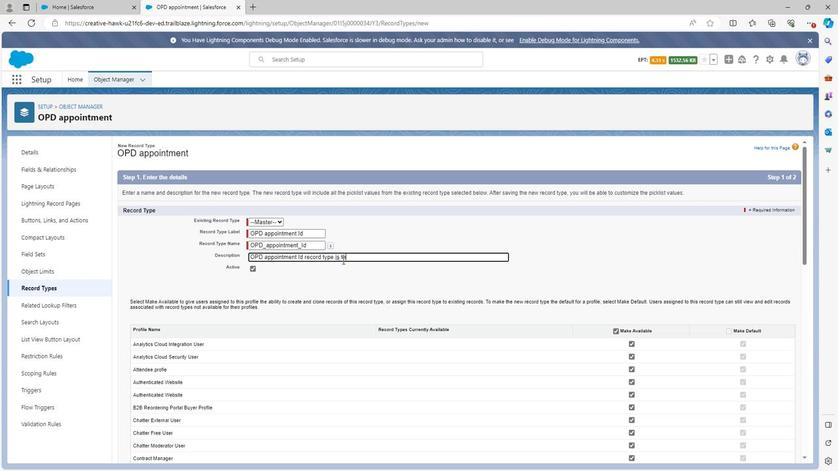 
Action: Mouse moved to (342, 290)
Screenshot: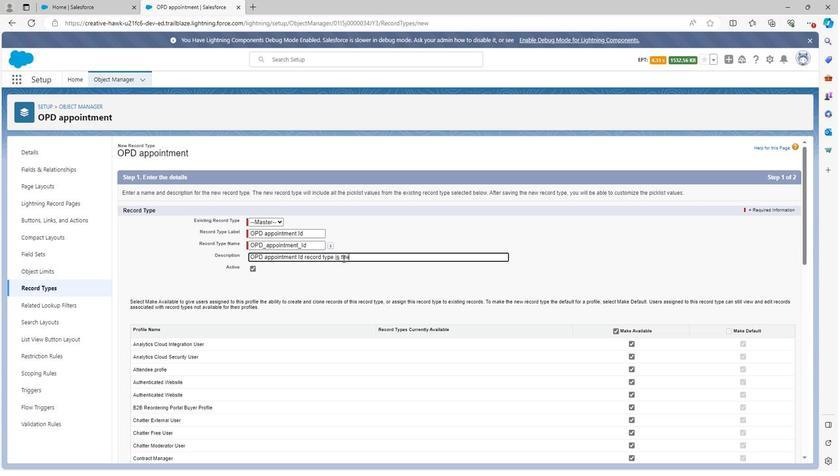
Action: Key pressed e
Screenshot: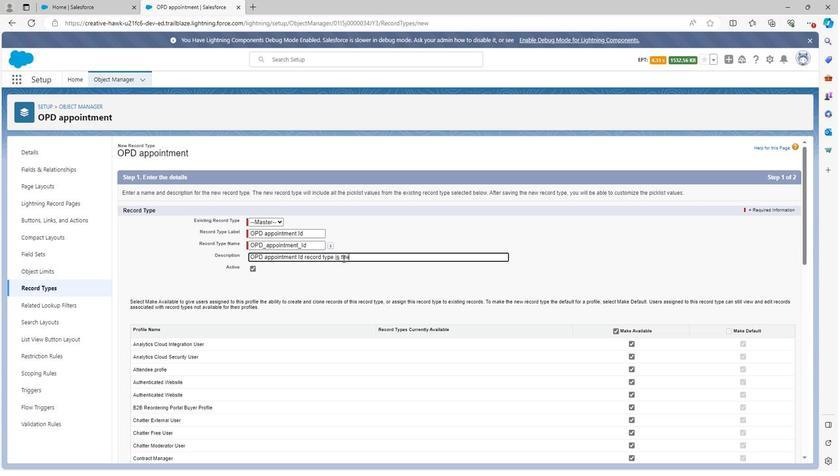 
Action: Mouse moved to (343, 289)
Screenshot: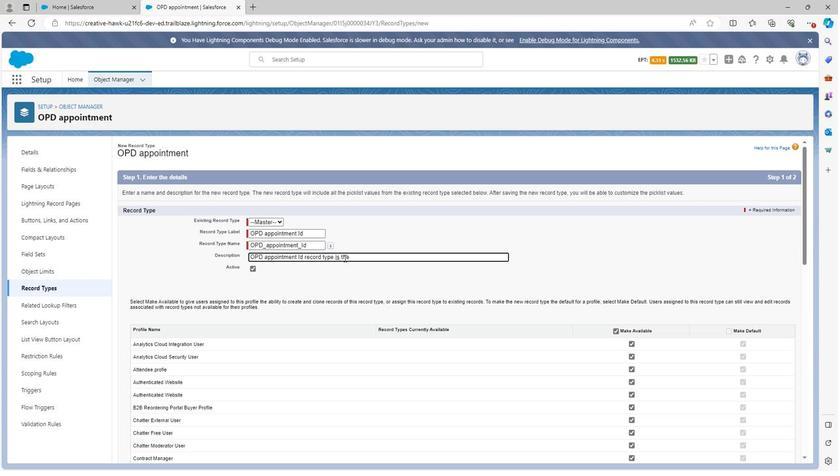 
Action: Key pressed <Key.space>
Screenshot: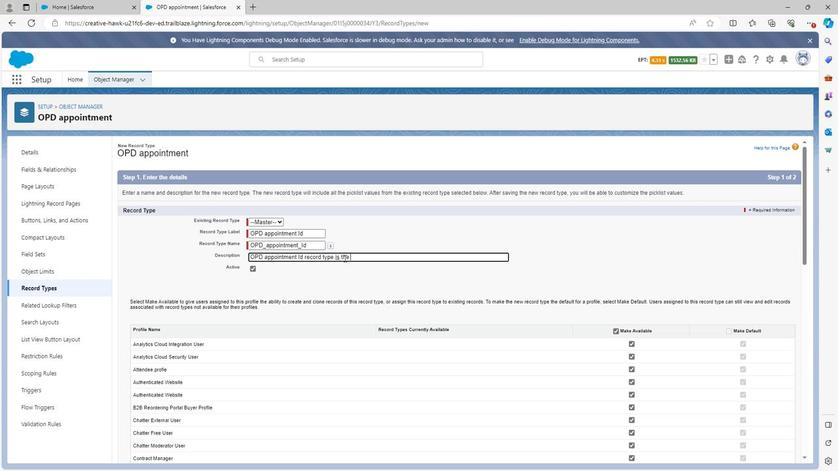 
Action: Mouse moved to (345, 287)
Screenshot: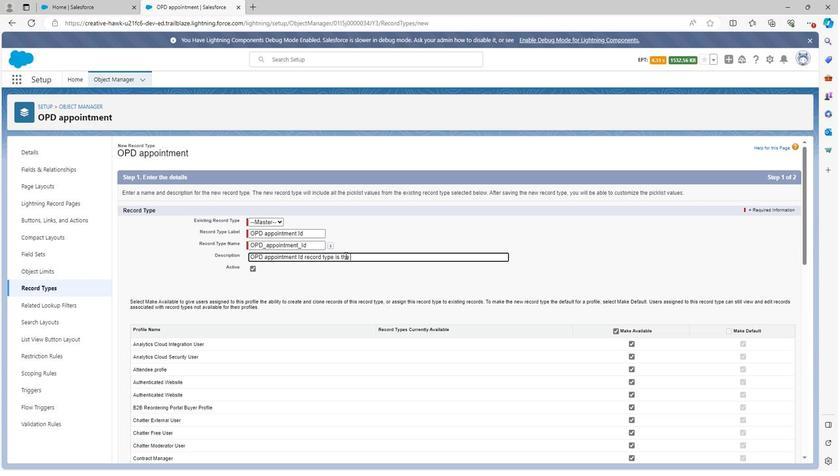 
Action: Key pressed r
Screenshot: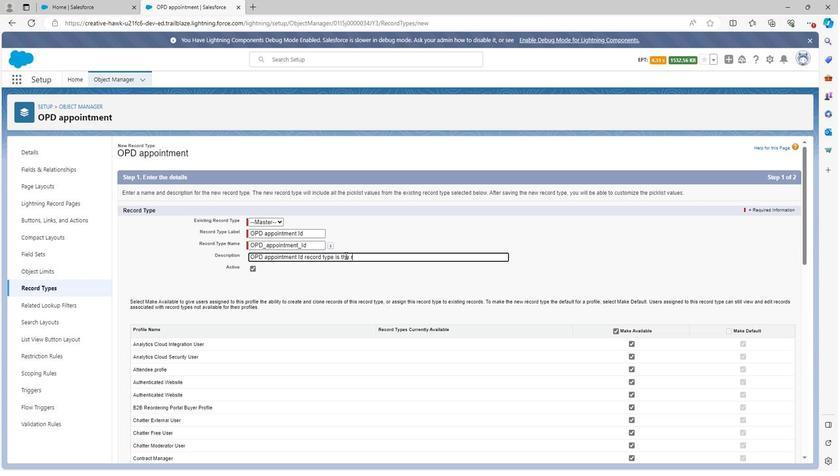 
Action: Mouse moved to (345, 286)
Screenshot: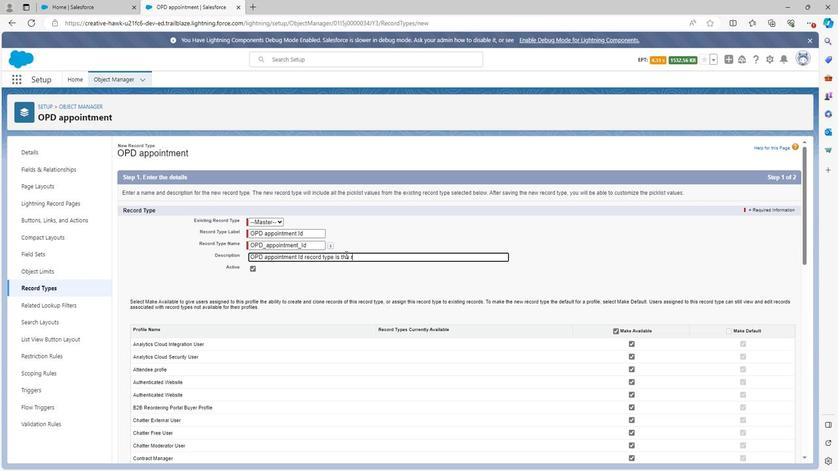 
Action: Key pressed ec
Screenshot: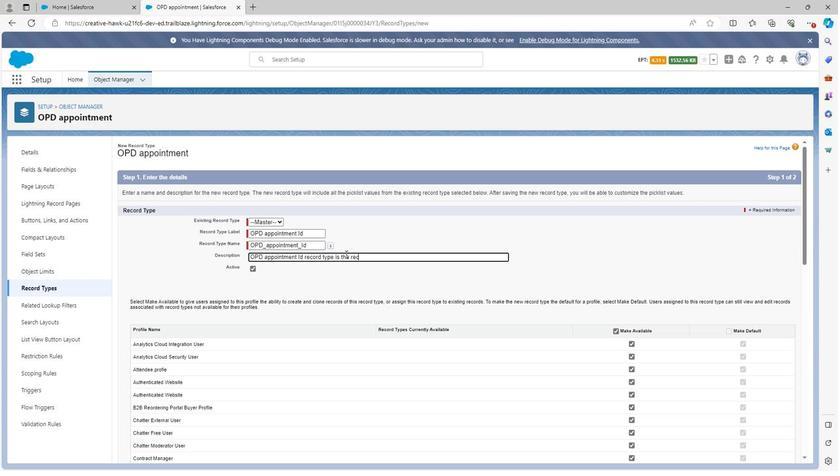
Action: Mouse moved to (345, 285)
Screenshot: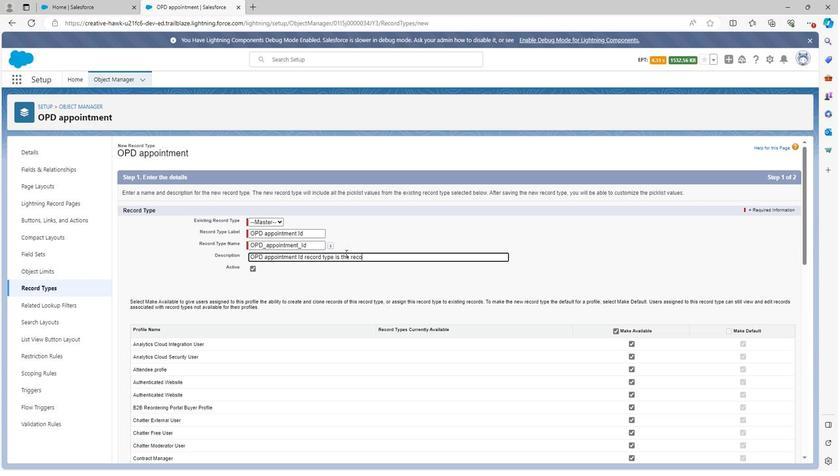 
Action: Key pressed o
Screenshot: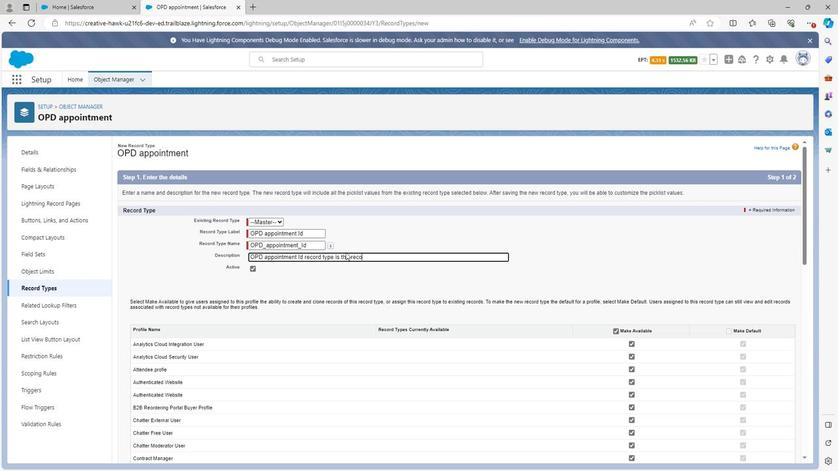 
Action: Mouse moved to (345, 283)
Screenshot: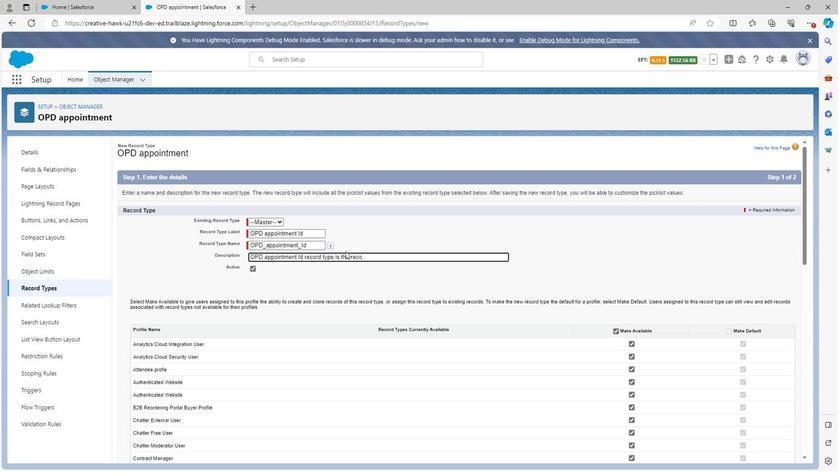 
Action: Key pressed r
Screenshot: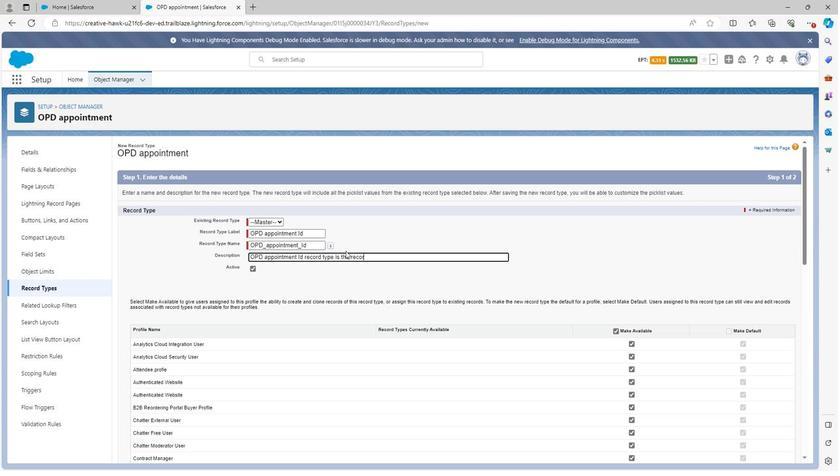 
Action: Mouse moved to (345, 283)
Screenshot: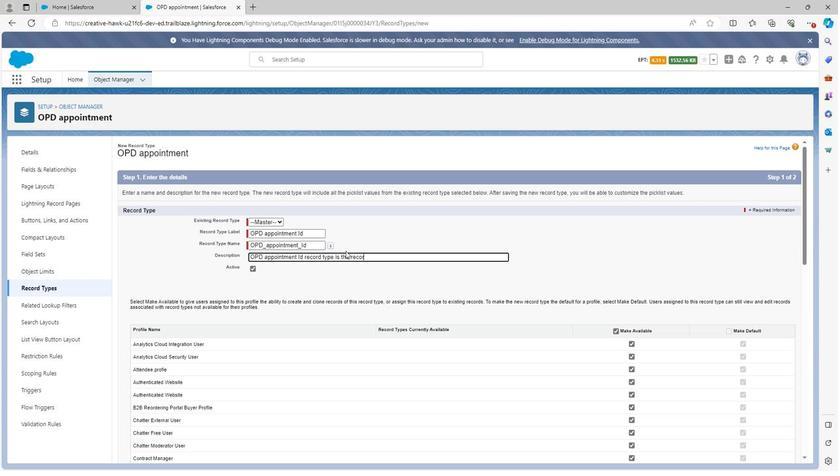 
Action: Key pressed d
Screenshot: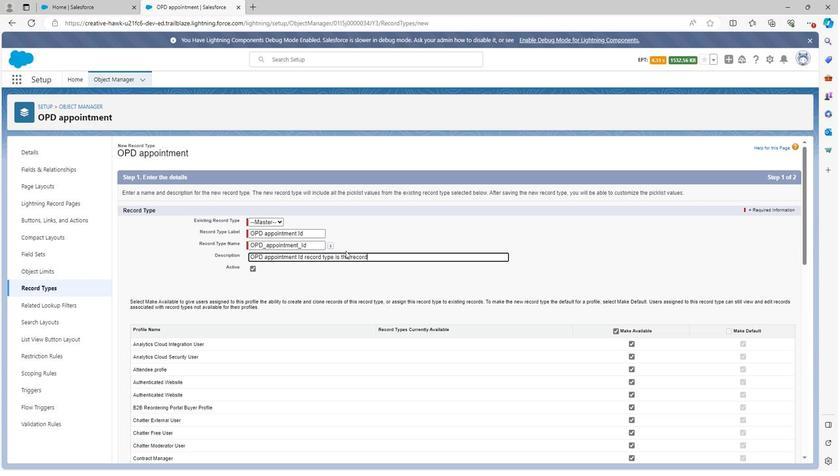 
Action: Mouse moved to (443, 323)
Screenshot: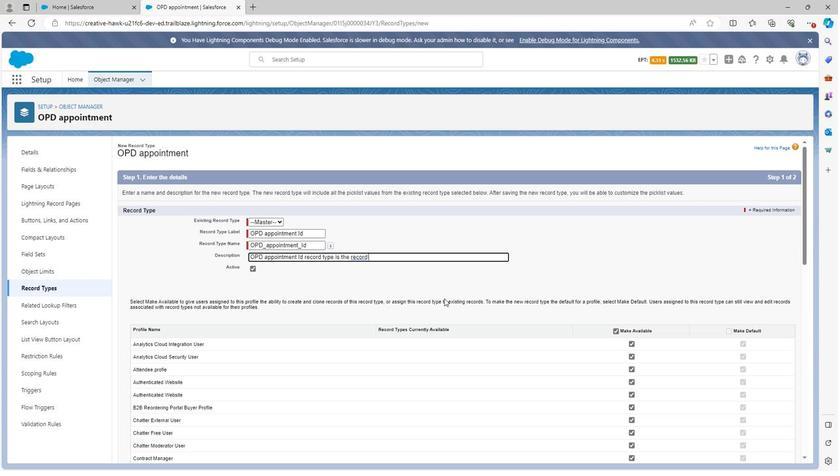 
Action: Key pressed <Key.space>type<Key.space>through<Key.space>whic
Screenshot: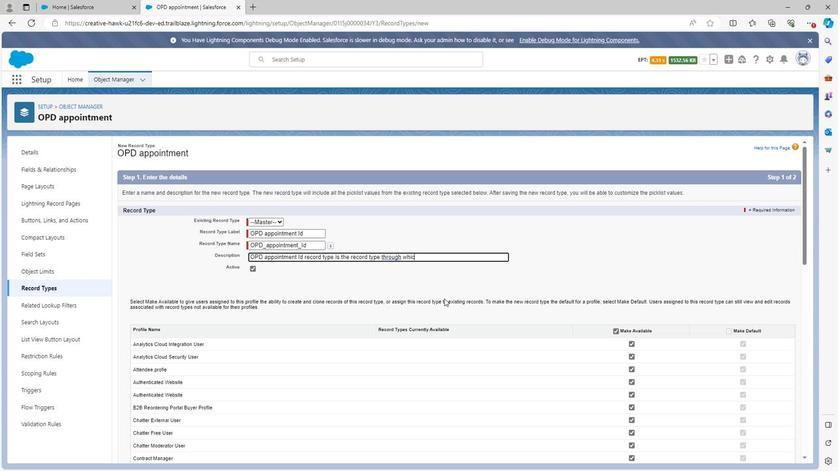 
Action: Mouse moved to (447, 326)
Screenshot: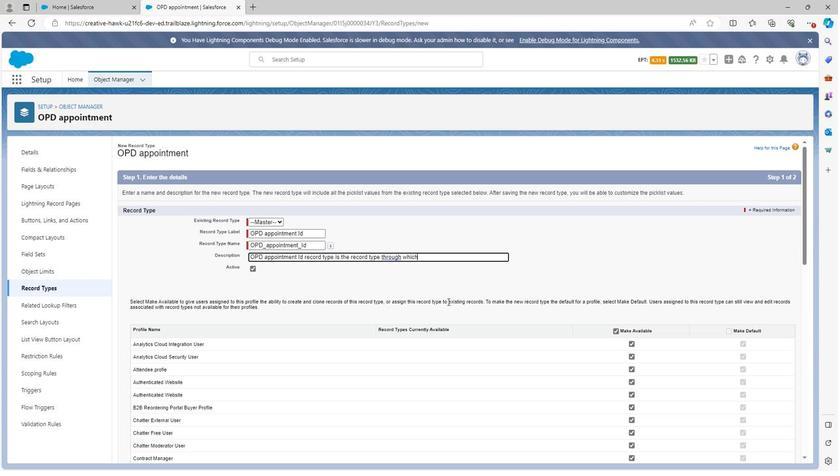 
Action: Key pressed h<Key.space>w
Screenshot: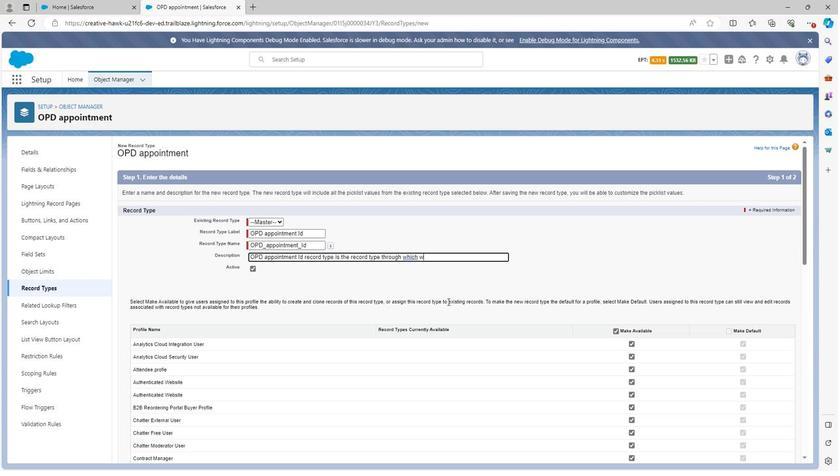 
Action: Mouse moved to (447, 325)
Screenshot: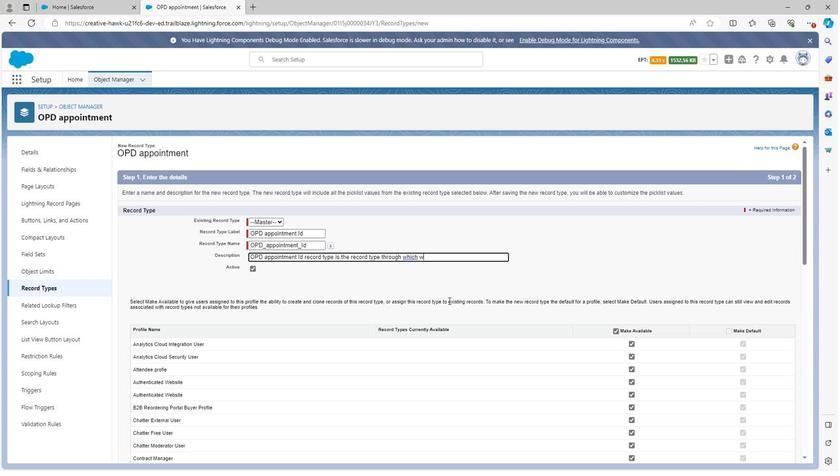 
Action: Key pressed e<Key.space>can<Key.space>add<Key.space><Key.shift>Id<Key.space>of<Key.space><Key.shift>OPD<Key.space>appointment<Key.space>in<Key.space>hospital<Key.space>o<Key.backspace>opd<Key.space>management
Screenshot: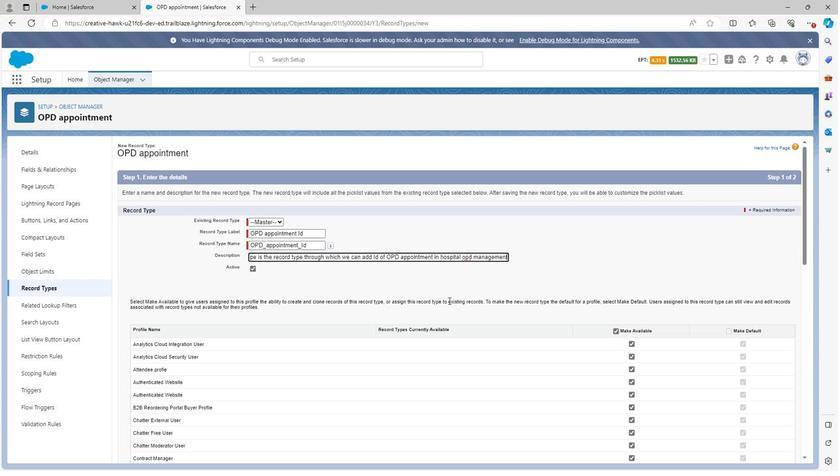 
Action: Mouse moved to (615, 350)
Screenshot: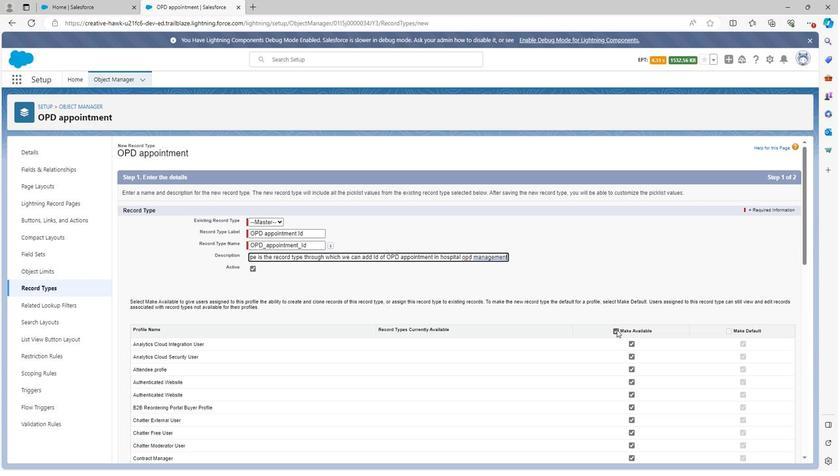 
Action: Mouse pressed left at (615, 350)
Screenshot: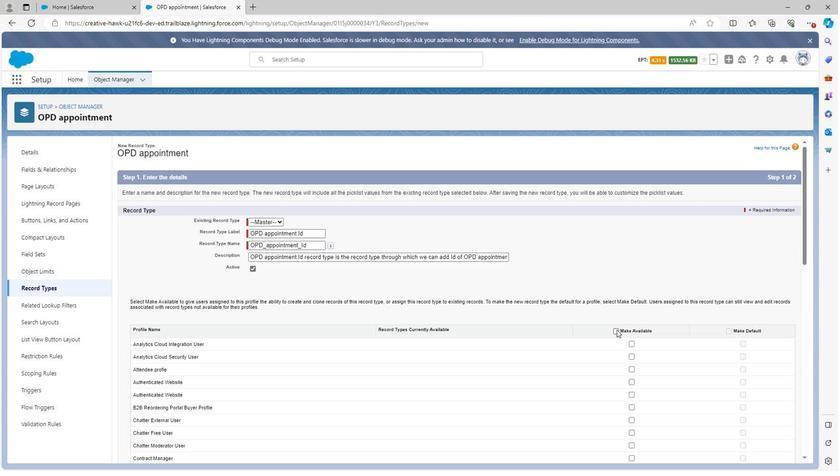 
Action: Mouse pressed left at (615, 350)
Screenshot: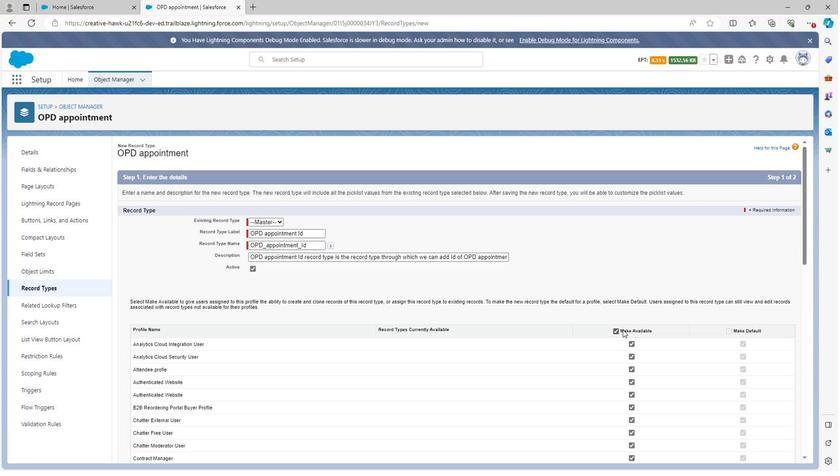 
Action: Mouse moved to (728, 351)
Screenshot: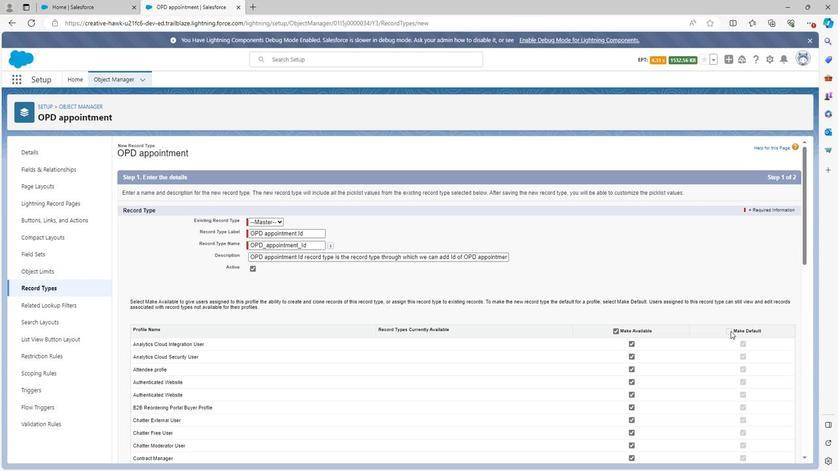 
Action: Mouse pressed left at (728, 351)
Screenshot: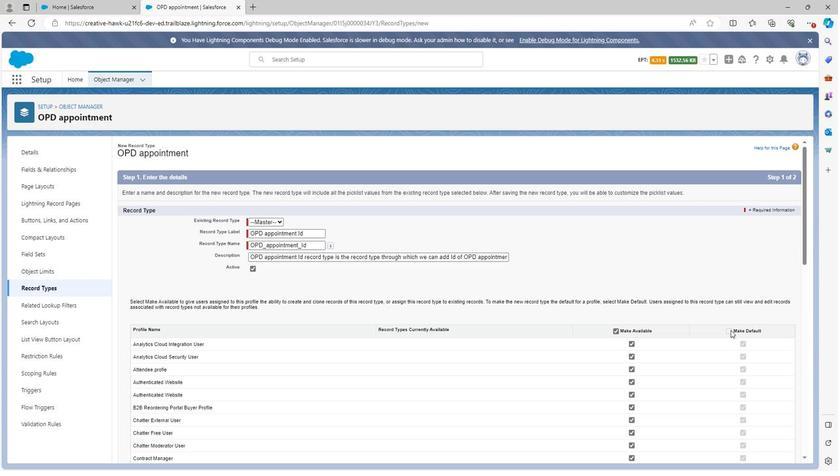 
Action: Mouse moved to (729, 350)
Screenshot: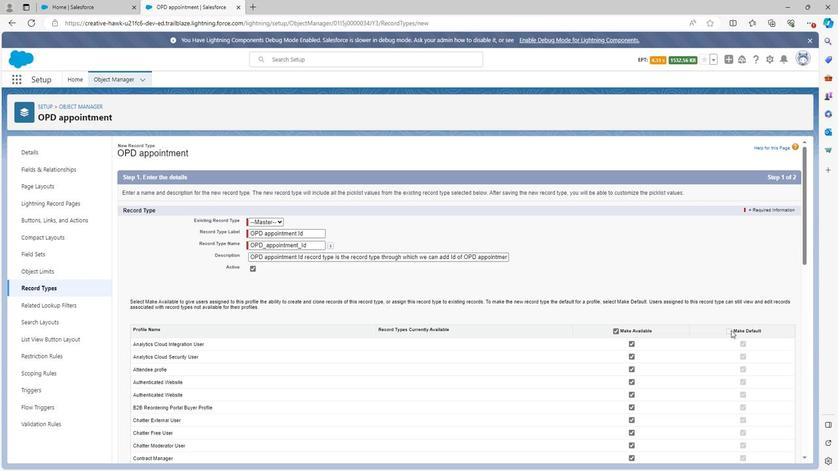 
Action: Mouse scrolled (729, 350) with delta (0, 0)
Screenshot: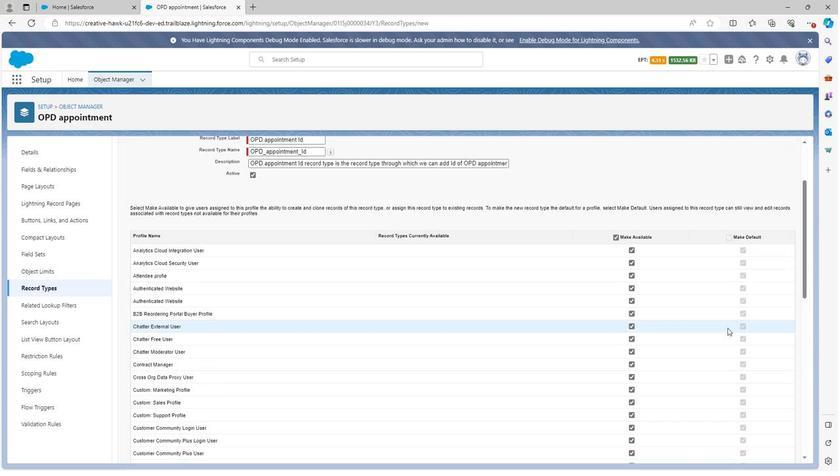 
Action: Mouse scrolled (729, 350) with delta (0, 0)
Screenshot: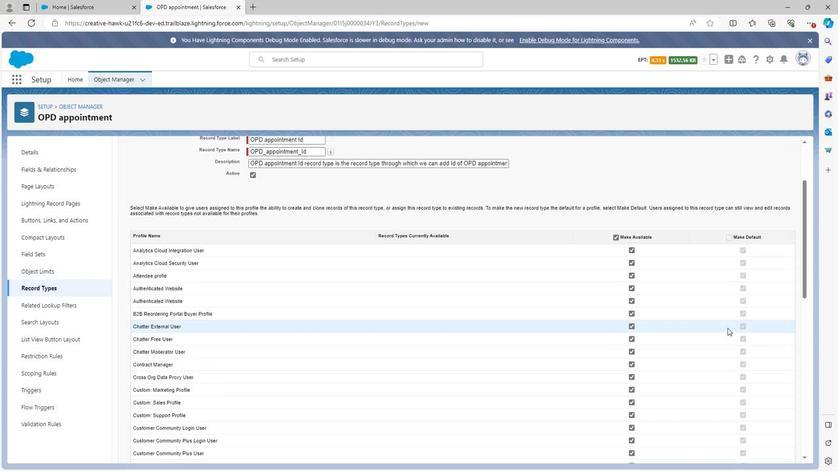 
Action: Mouse moved to (631, 280)
Screenshot: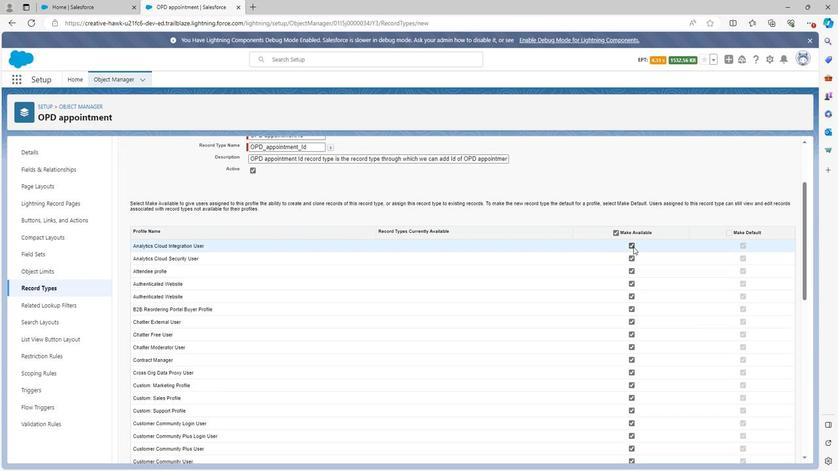 
Action: Mouse pressed left at (631, 280)
Screenshot: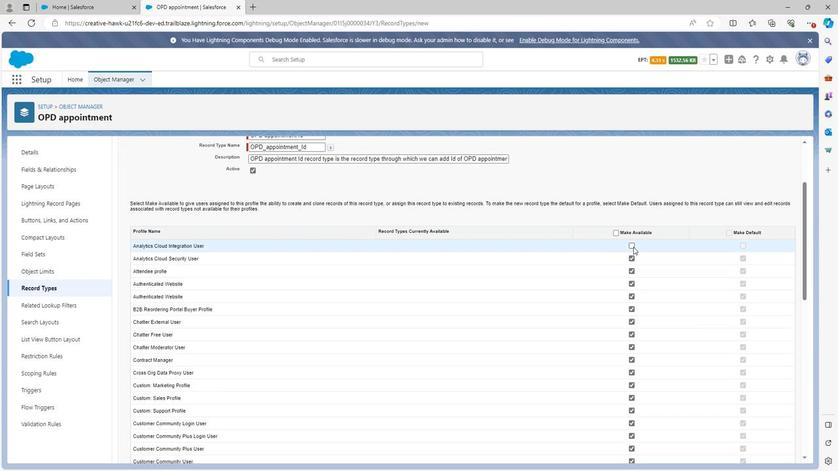
Action: Mouse moved to (628, 288)
Screenshot: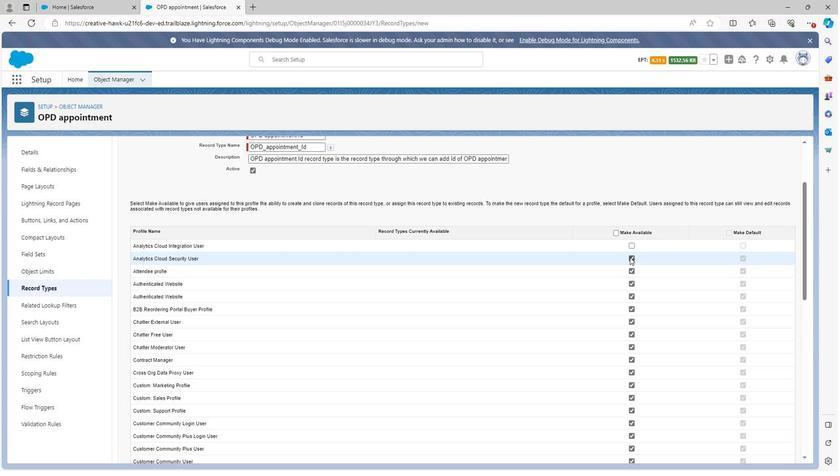 
Action: Mouse pressed left at (628, 288)
Screenshot: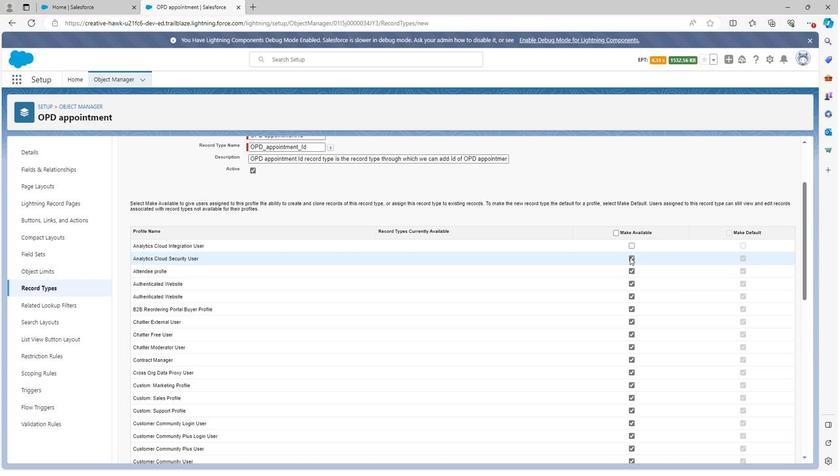 
Action: Mouse moved to (628, 330)
Screenshot: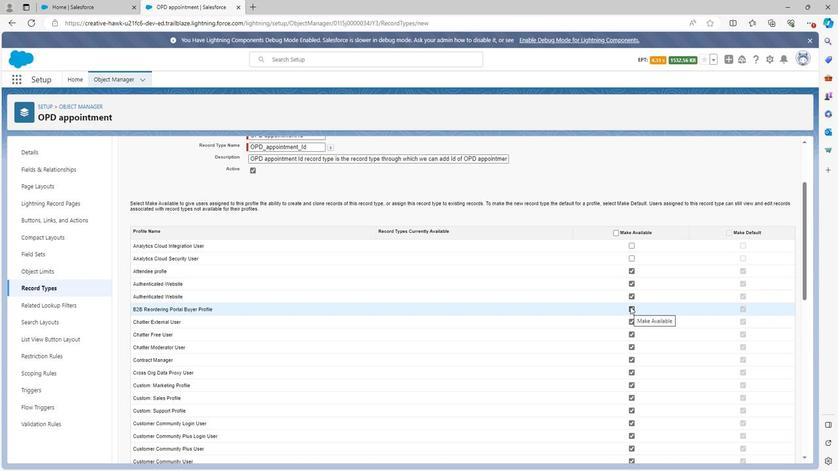 
Action: Mouse pressed left at (628, 330)
Screenshot: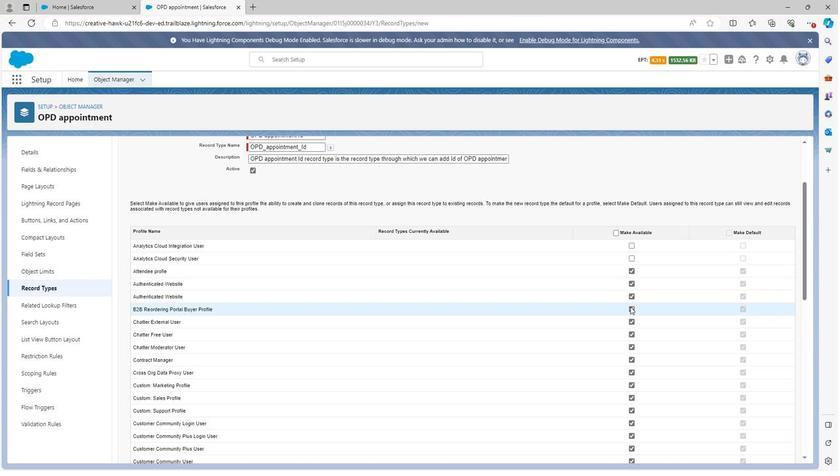 
Action: Mouse moved to (631, 343)
Screenshot: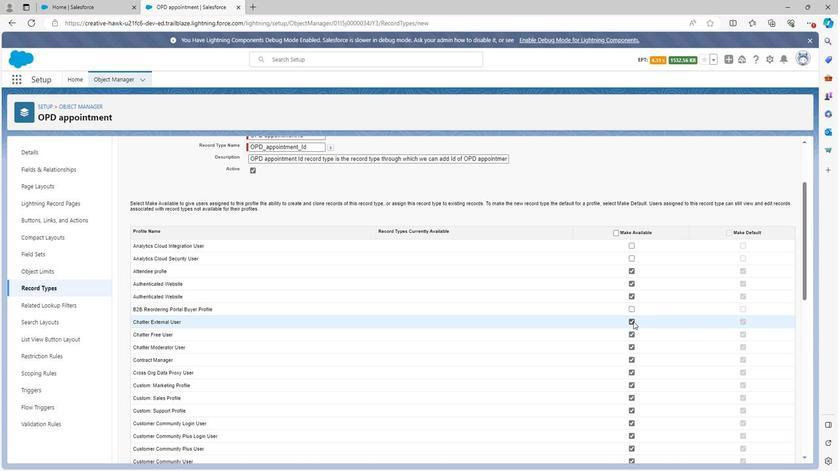 
Action: Mouse scrolled (631, 343) with delta (0, 0)
Screenshot: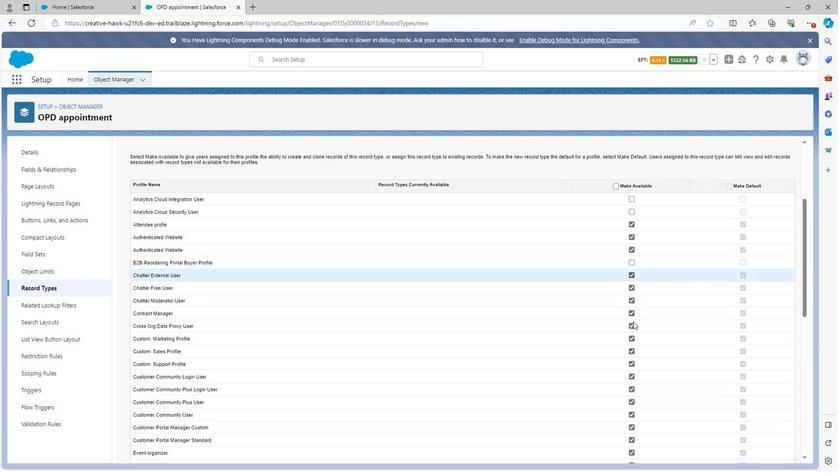 
Action: Mouse moved to (632, 343)
Screenshot: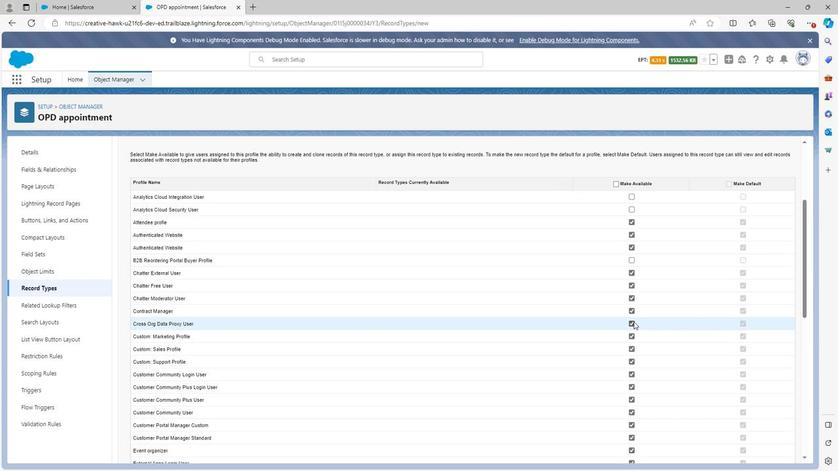 
Action: Mouse scrolled (632, 343) with delta (0, 0)
Screenshot: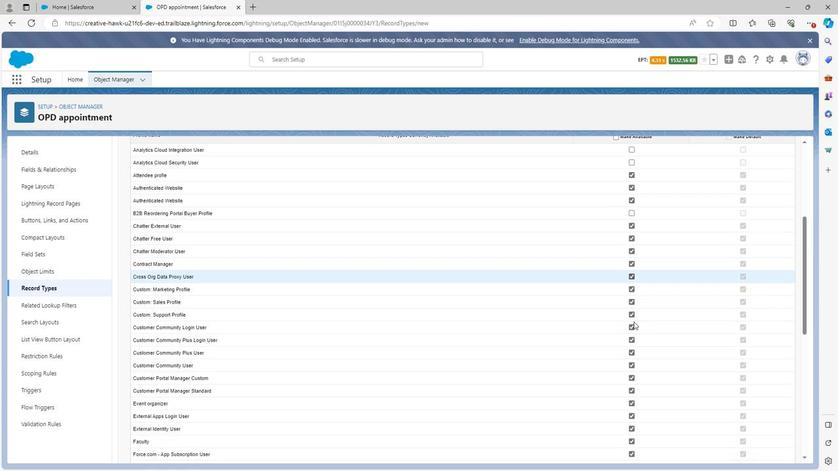 
Action: Mouse moved to (628, 302)
Screenshot: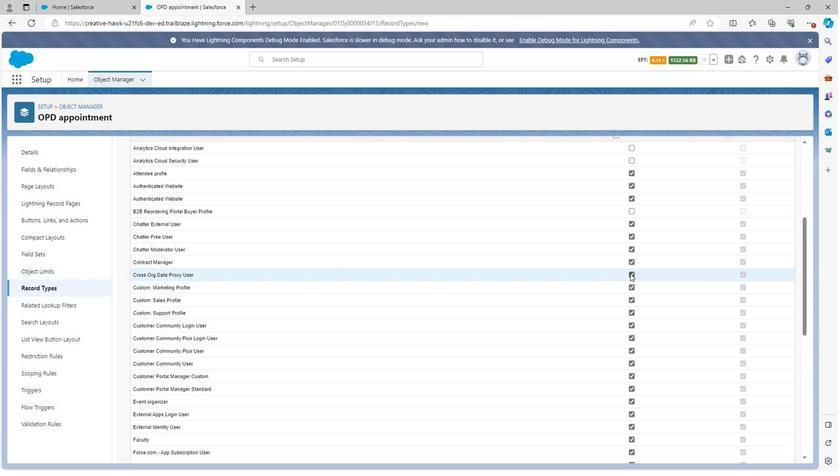 
Action: Mouse pressed left at (628, 302)
Screenshot: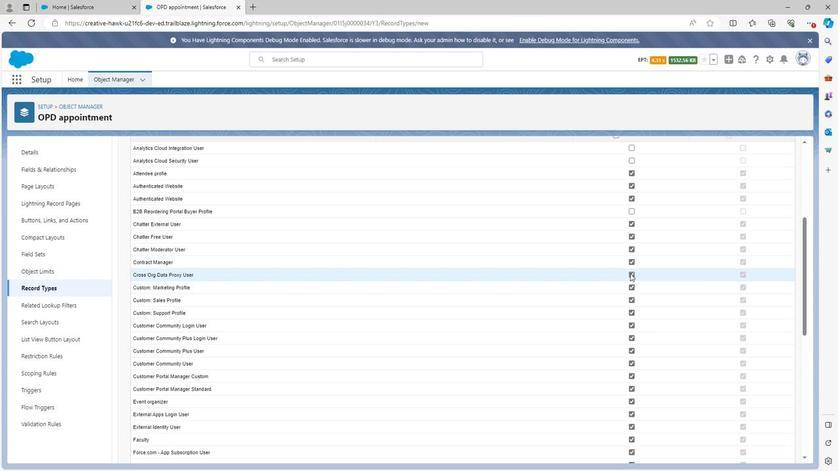 
Action: Mouse moved to (630, 357)
Screenshot: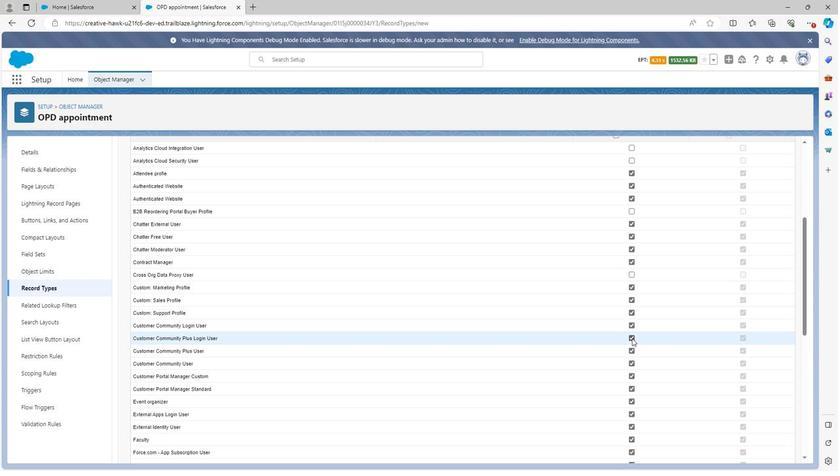 
Action: Mouse pressed left at (630, 357)
Screenshot: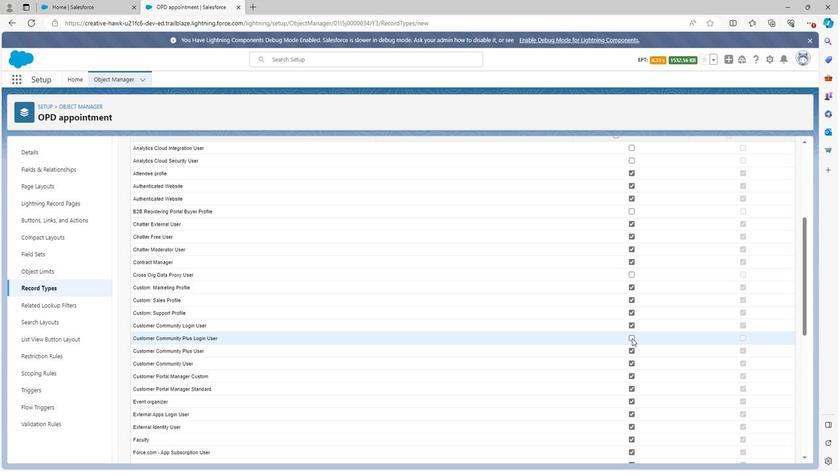 
Action: Mouse moved to (629, 388)
Screenshot: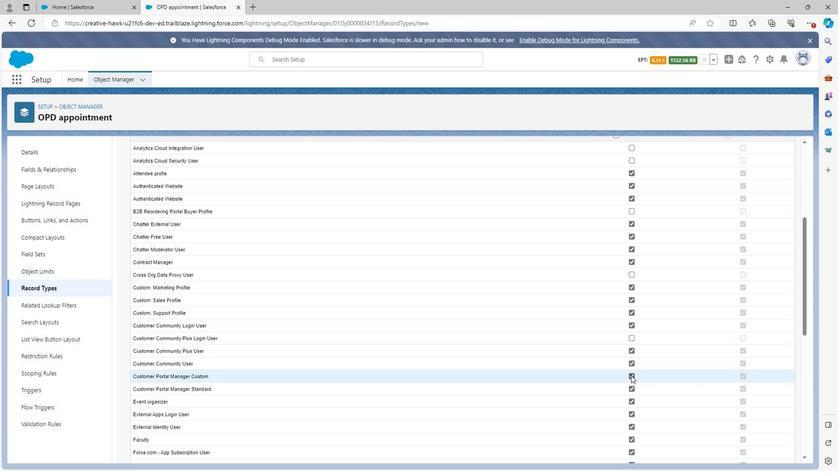 
Action: Mouse pressed left at (629, 388)
Screenshot: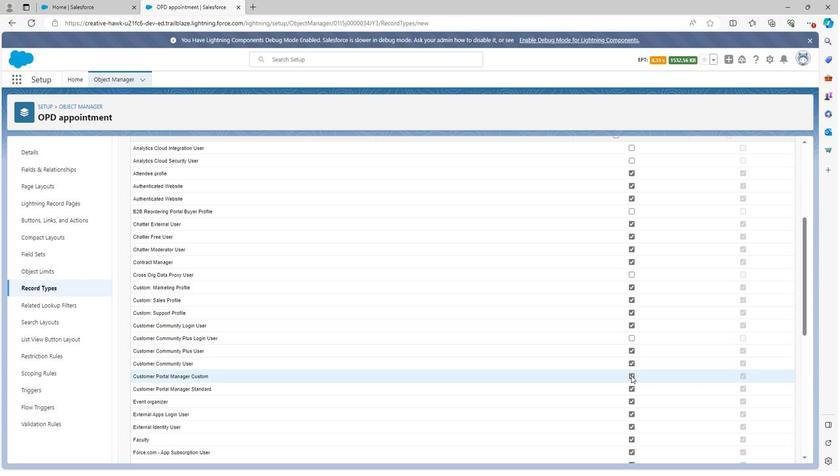 
Action: Mouse moved to (629, 408)
Screenshot: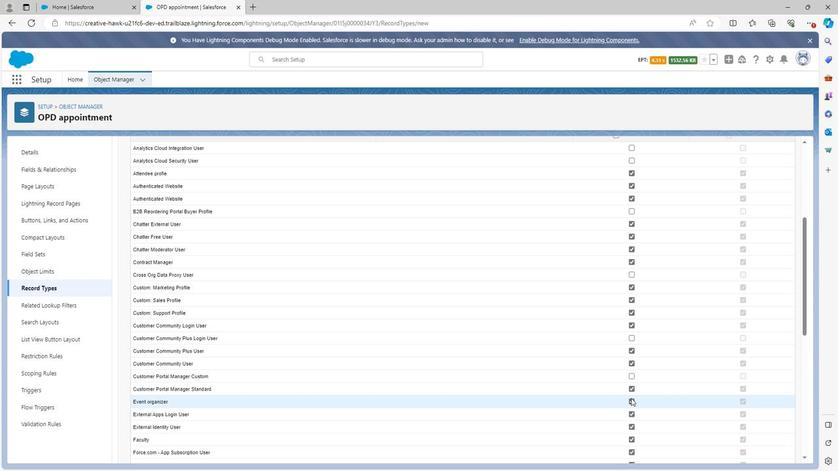 
Action: Mouse pressed left at (629, 408)
Screenshot: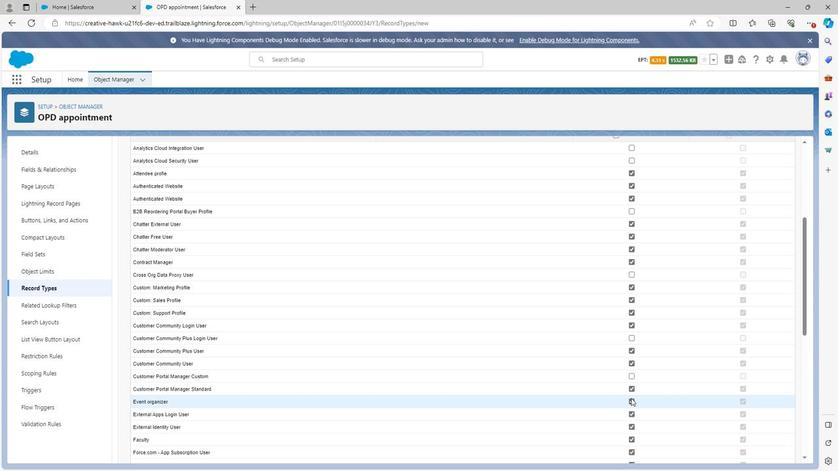 
Action: Mouse moved to (629, 409)
Screenshot: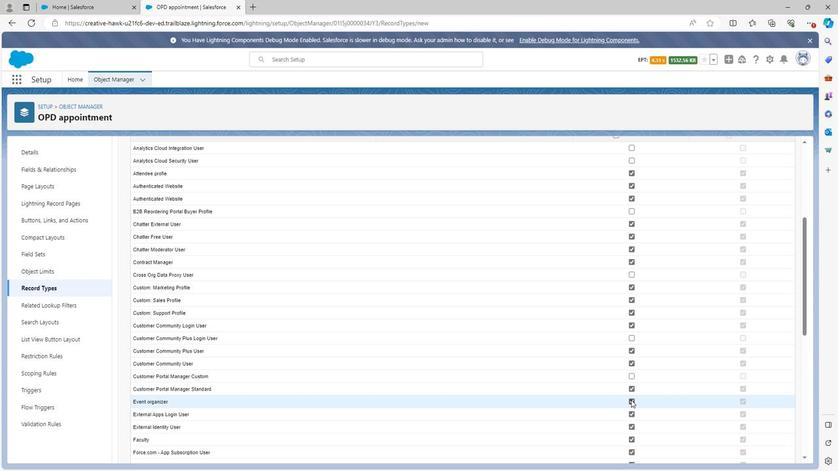 
Action: Mouse pressed left at (629, 409)
Screenshot: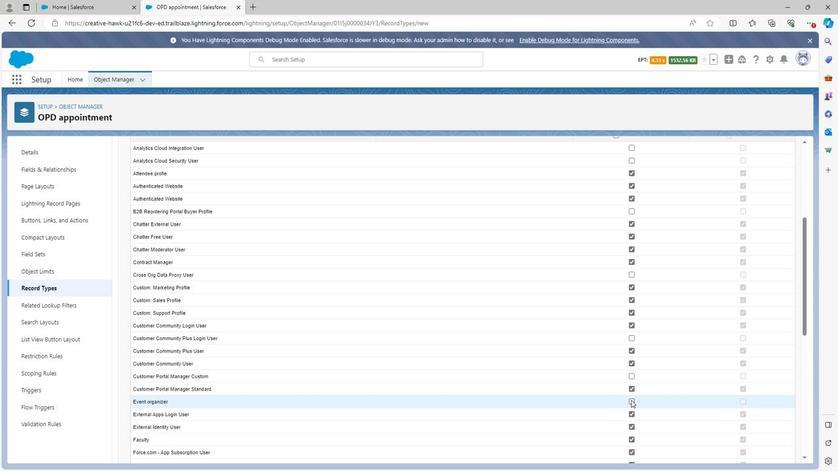 
Action: Mouse moved to (629, 423)
Screenshot: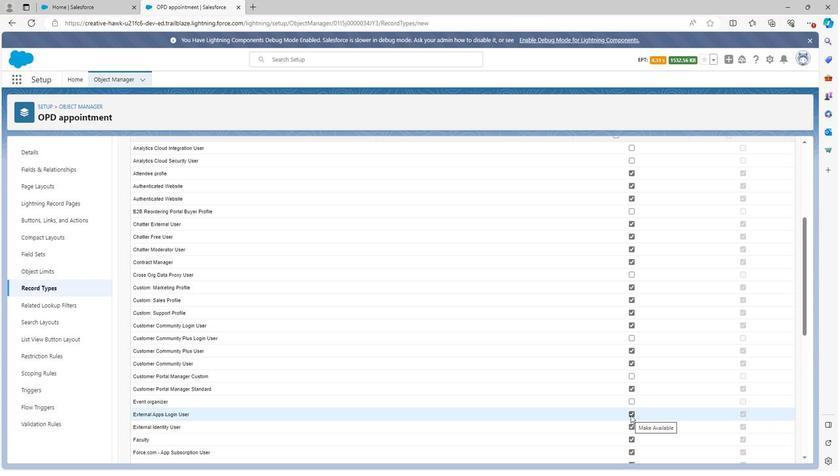 
Action: Mouse pressed left at (629, 423)
Screenshot: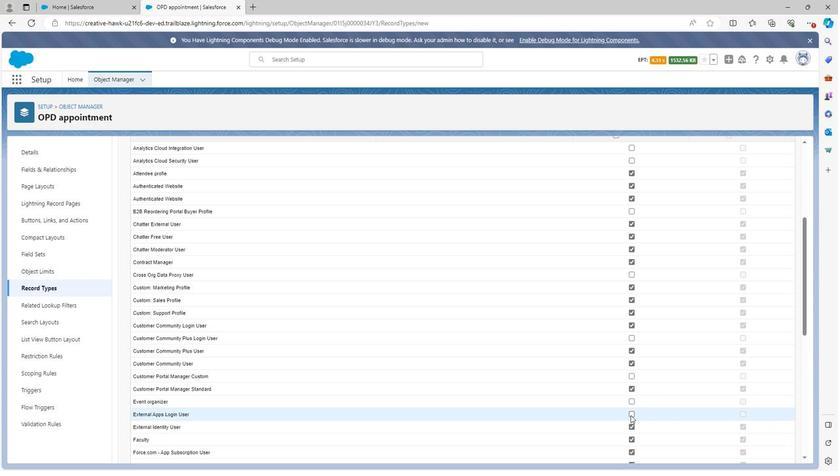 
Action: Mouse moved to (631, 432)
Screenshot: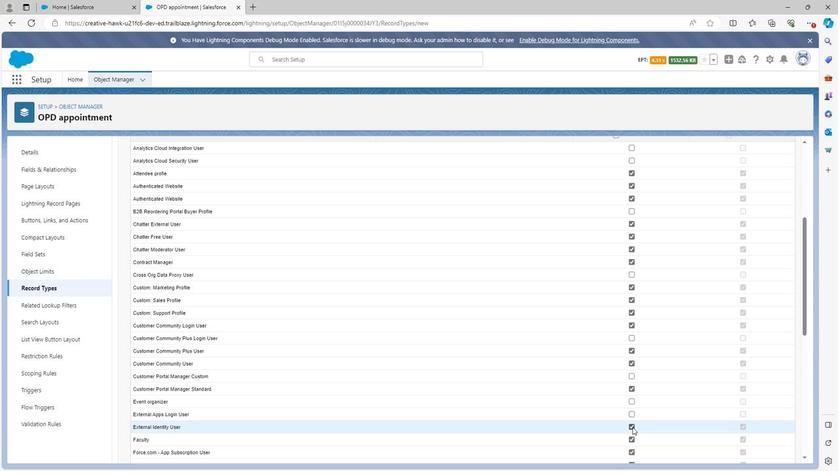 
Action: Mouse pressed left at (631, 432)
Screenshot: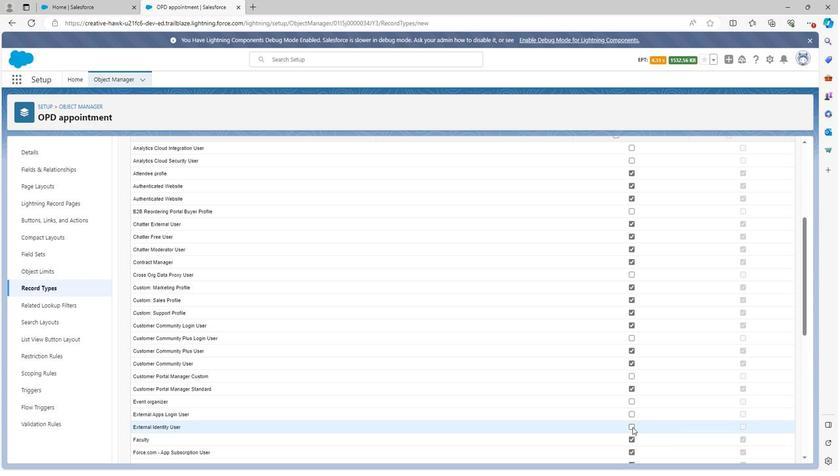 
Action: Mouse moved to (631, 442)
Screenshot: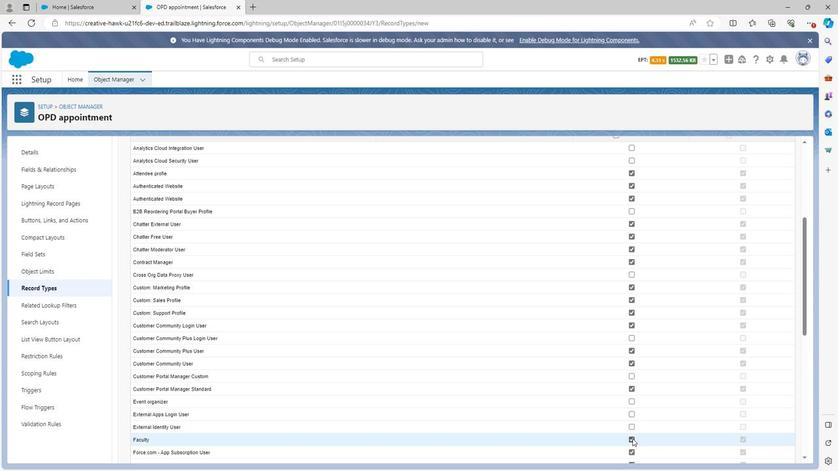 
Action: Mouse pressed left at (631, 442)
Screenshot: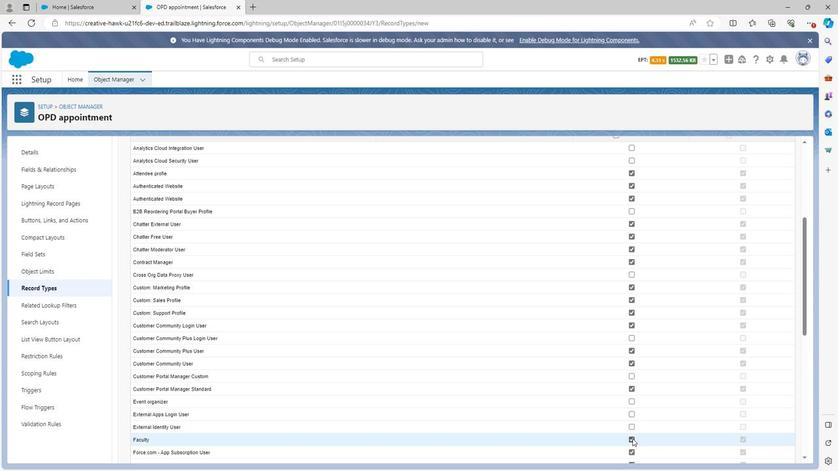 
Action: Mouse moved to (631, 440)
Screenshot: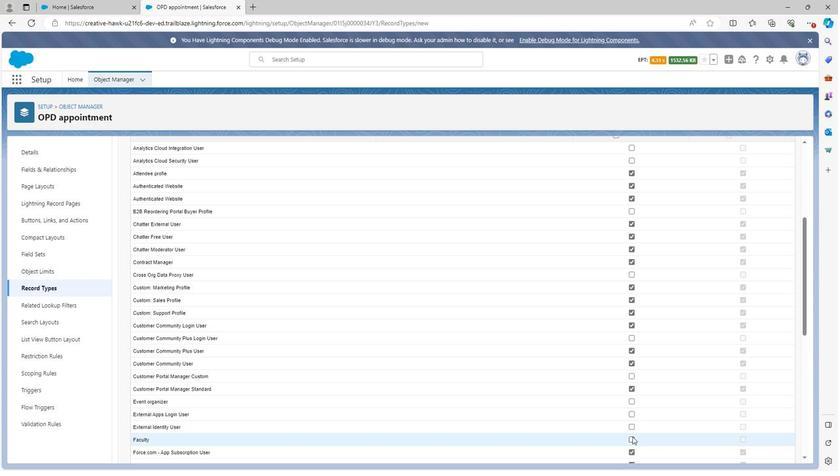 
Action: Mouse scrolled (631, 440) with delta (0, 0)
Screenshot: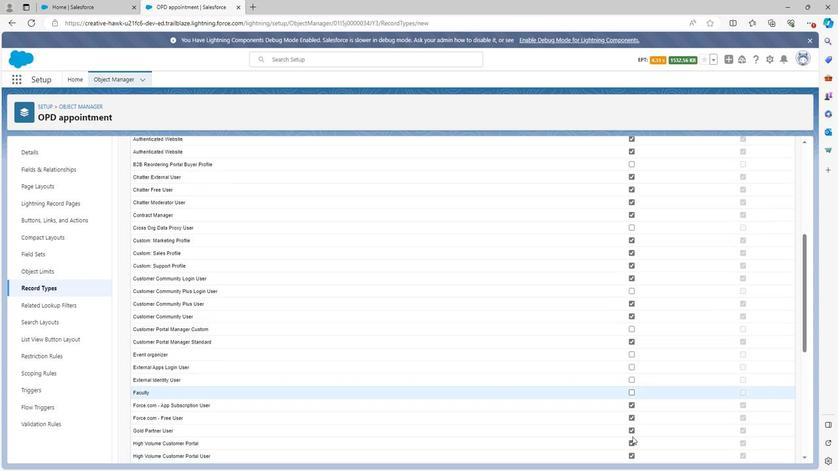
Action: Mouse moved to (630, 411)
Screenshot: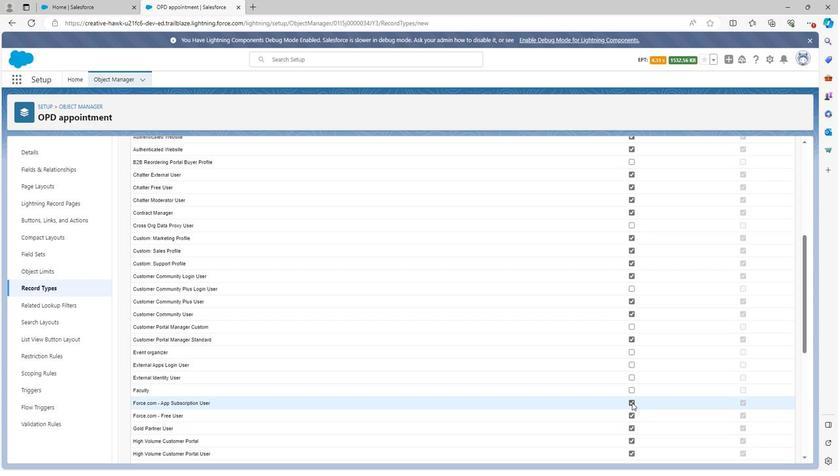 
Action: Mouse pressed left at (630, 411)
Screenshot: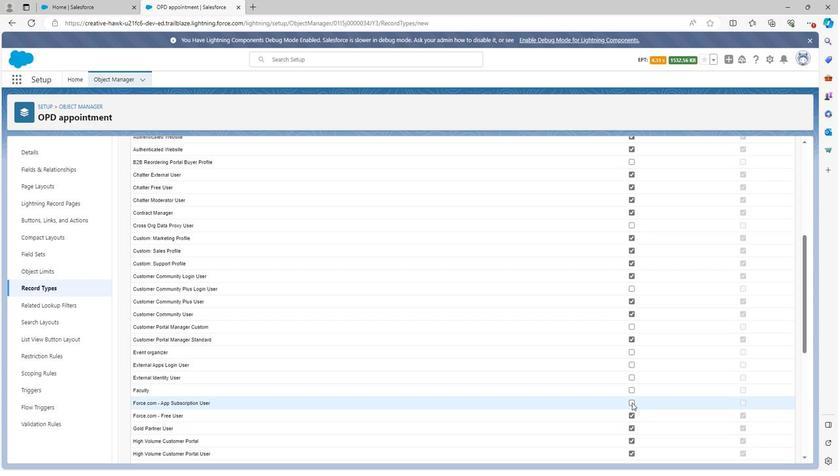 
Action: Mouse moved to (631, 432)
Screenshot: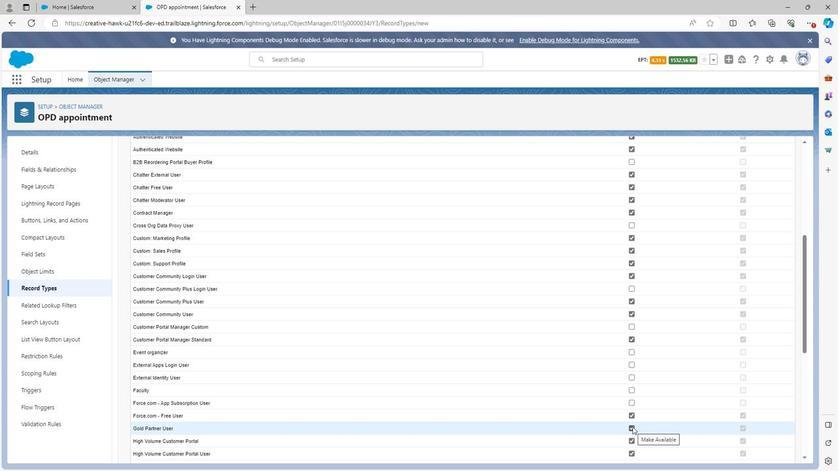 
Action: Mouse pressed left at (631, 432)
Screenshot: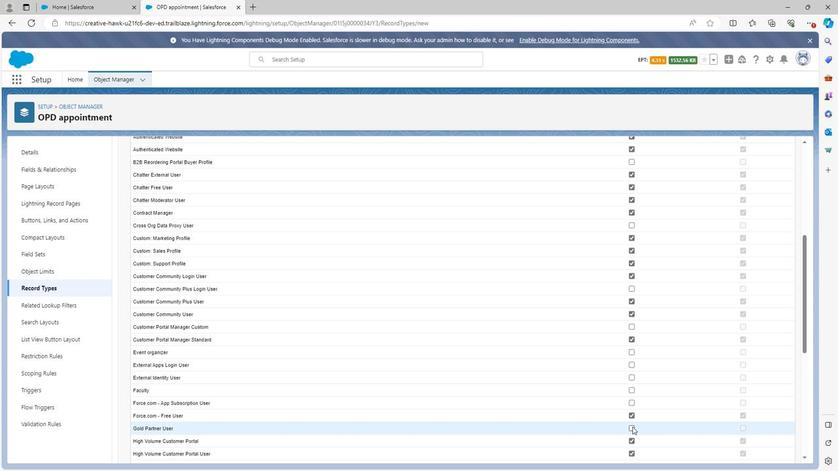 
Action: Mouse moved to (629, 443)
Screenshot: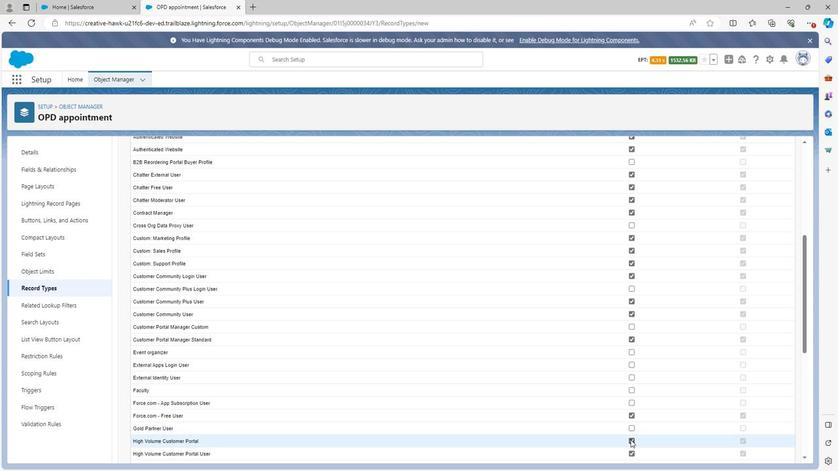 
Action: Mouse pressed left at (629, 443)
Screenshot: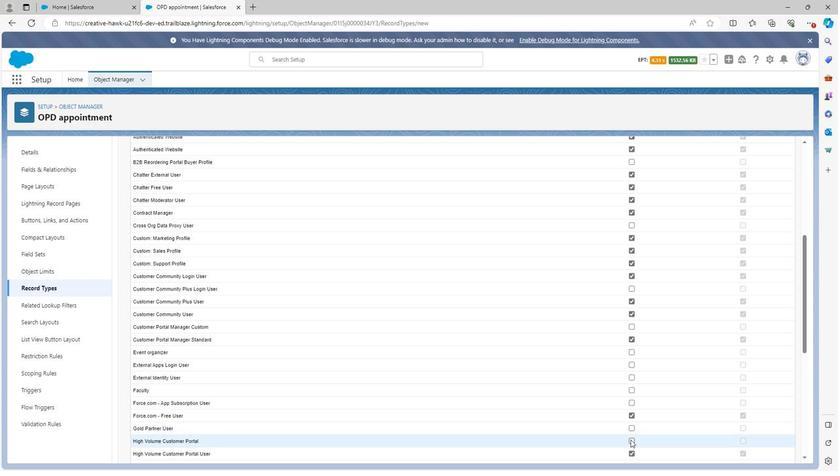 
Action: Mouse moved to (629, 453)
Screenshot: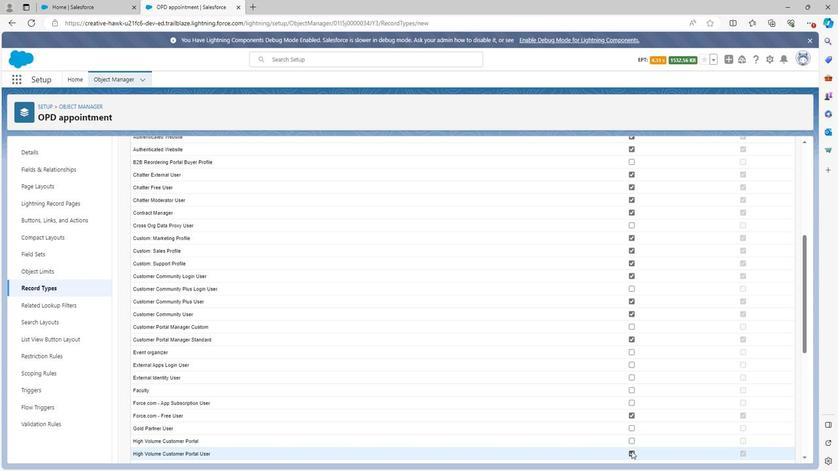 
Action: Mouse pressed left at (629, 453)
Screenshot: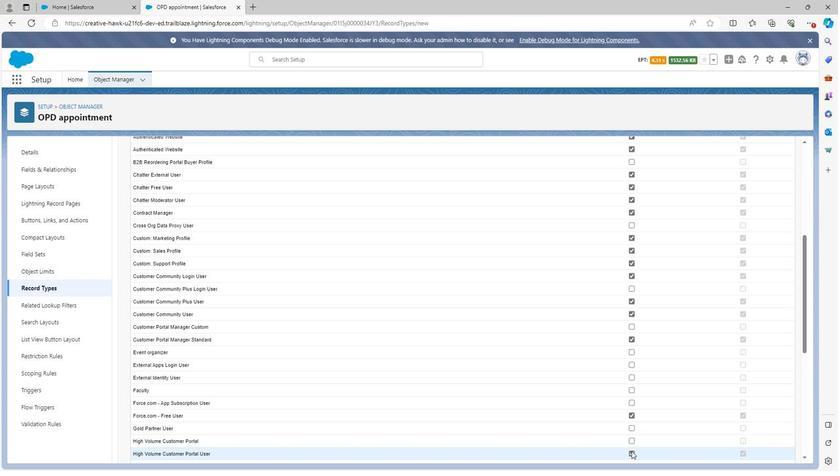 
Action: Mouse moved to (635, 442)
Screenshot: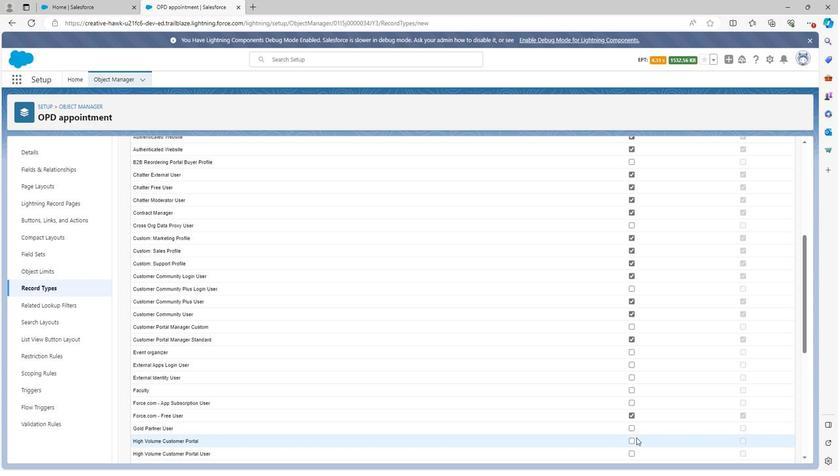 
Action: Mouse scrolled (635, 441) with delta (0, 0)
Screenshot: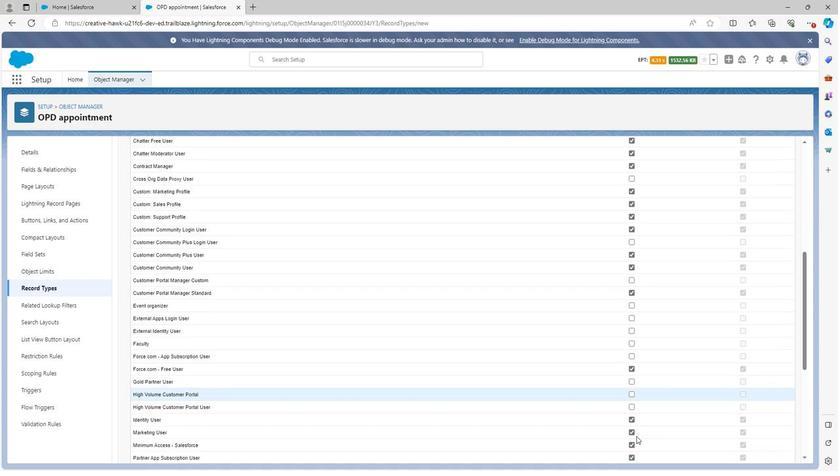 
Action: Mouse moved to (630, 455)
Screenshot: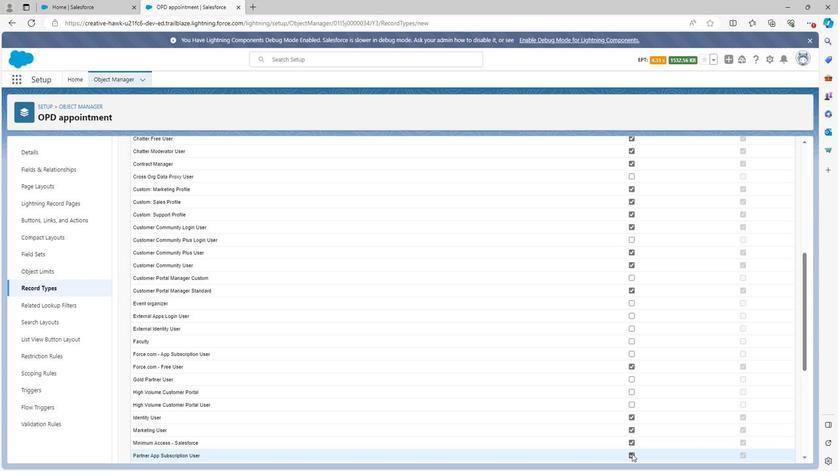
Action: Mouse pressed left at (630, 455)
Screenshot: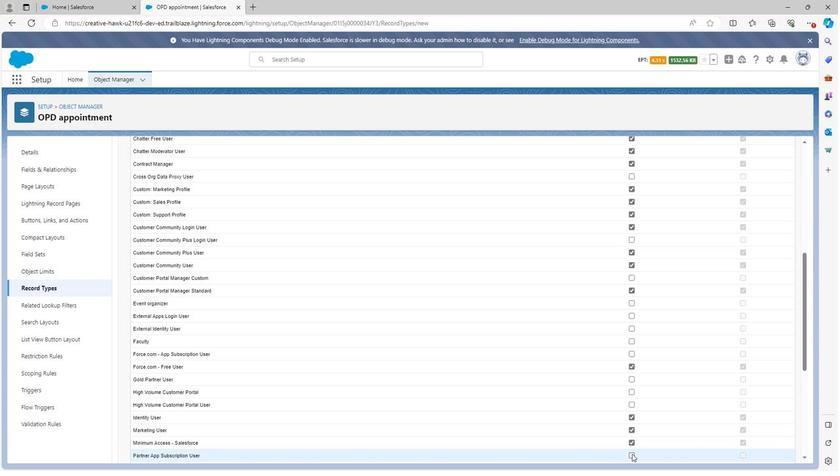 
Action: Mouse scrolled (630, 455) with delta (0, 0)
Screenshot: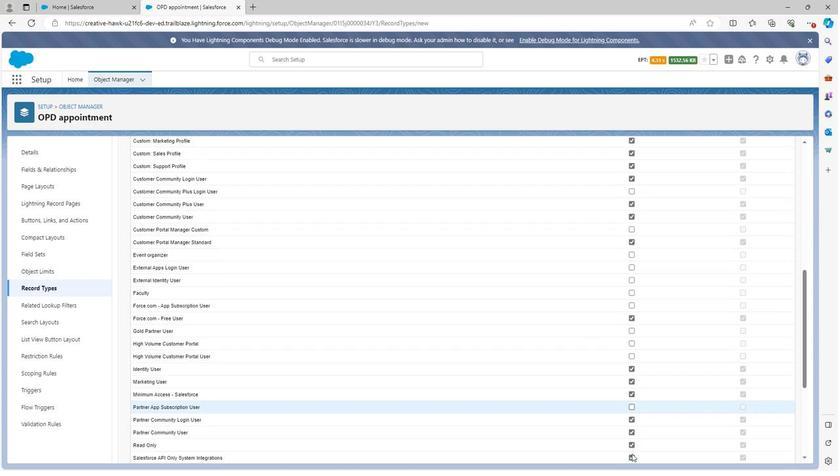 
Action: Mouse moved to (631, 449)
Screenshot: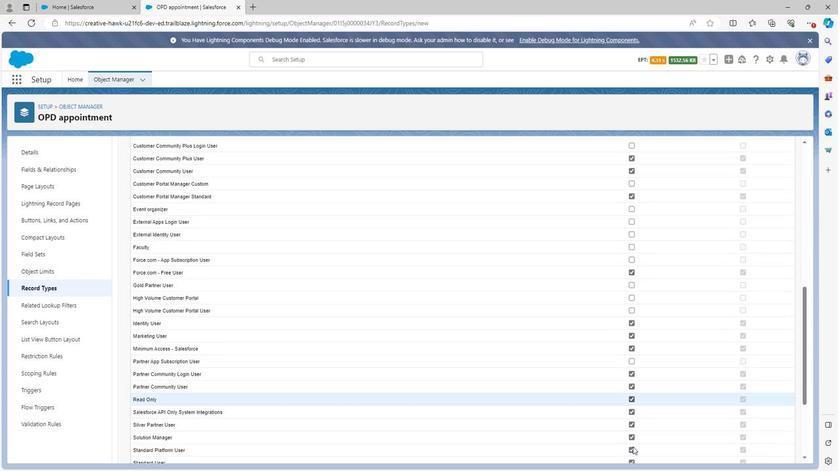 
Action: Mouse scrolled (631, 449) with delta (0, 0)
Screenshot: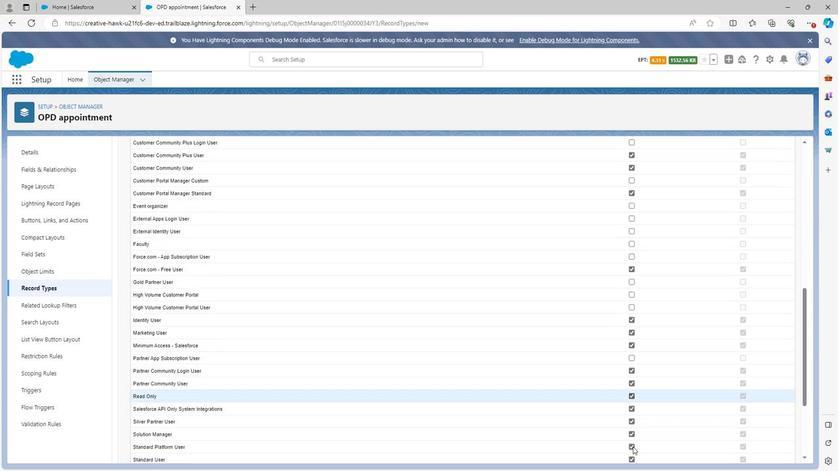 
Action: Mouse moved to (630, 415)
Screenshot: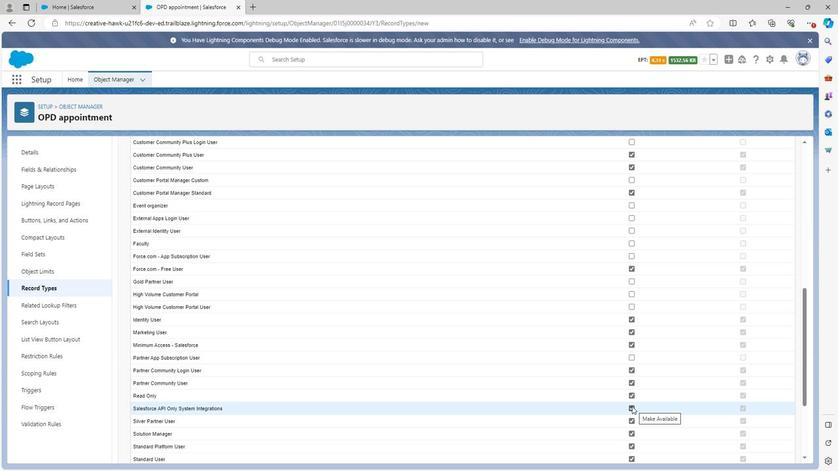 
Action: Mouse pressed left at (630, 415)
Screenshot: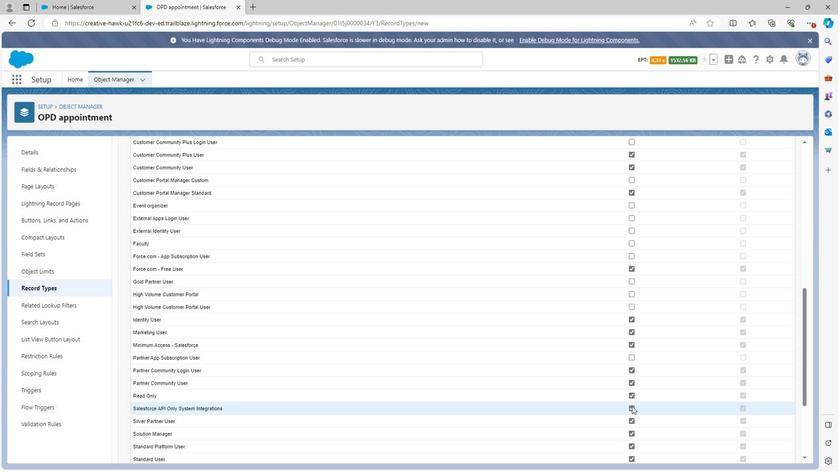 
Action: Mouse moved to (631, 427)
Screenshot: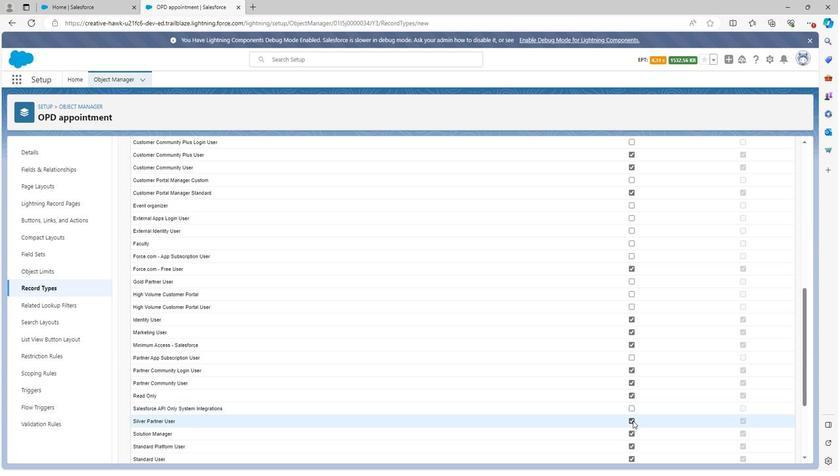 
Action: Mouse pressed left at (631, 427)
Screenshot: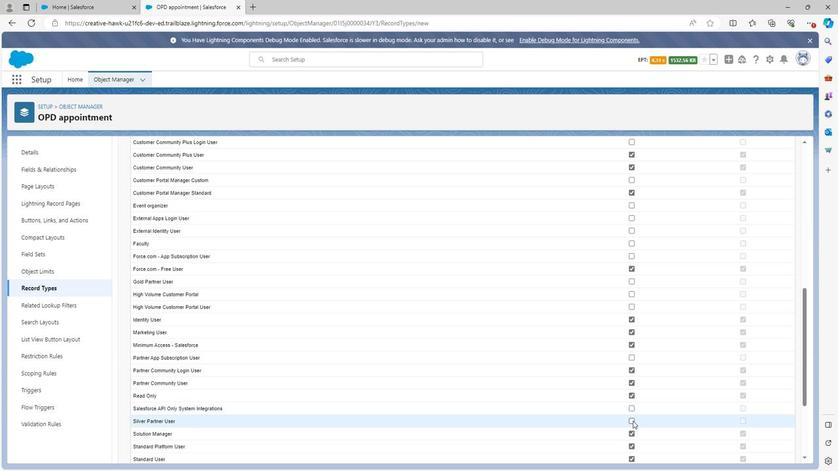 
Action: Mouse moved to (629, 438)
Screenshot: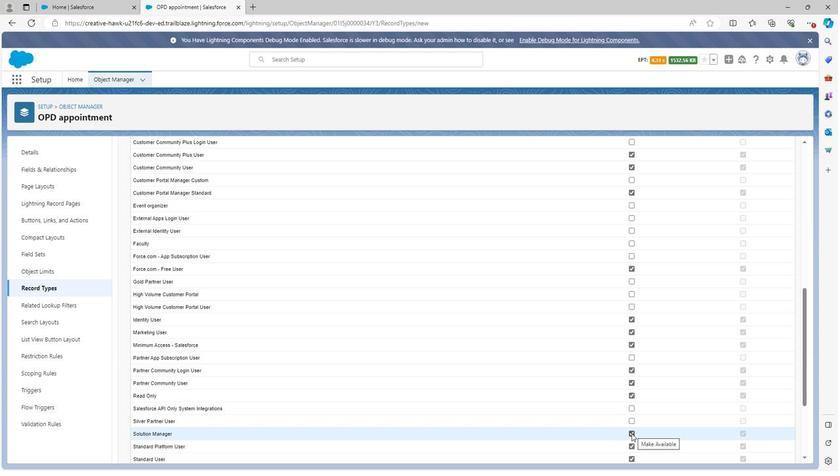 
Action: Mouse pressed left at (629, 438)
Screenshot: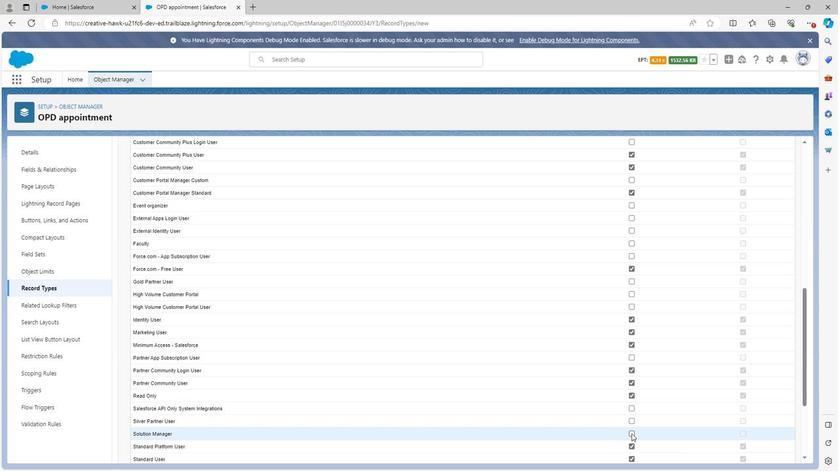 
Action: Mouse moved to (629, 447)
Screenshot: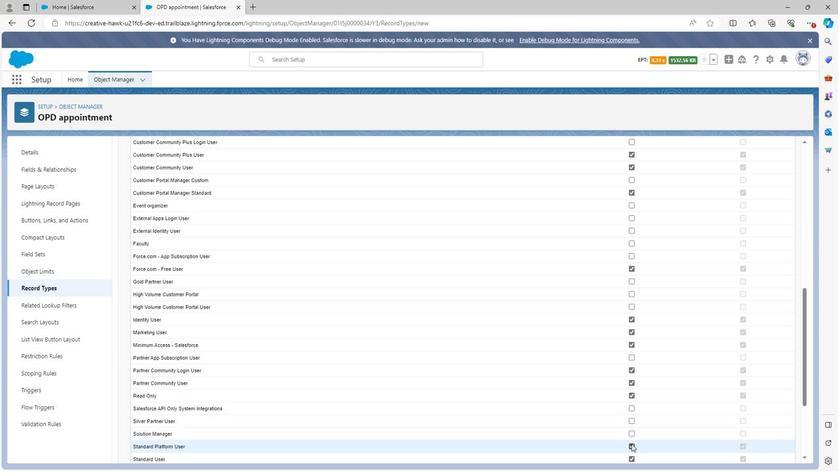 
Action: Mouse scrolled (629, 446) with delta (0, 0)
Screenshot: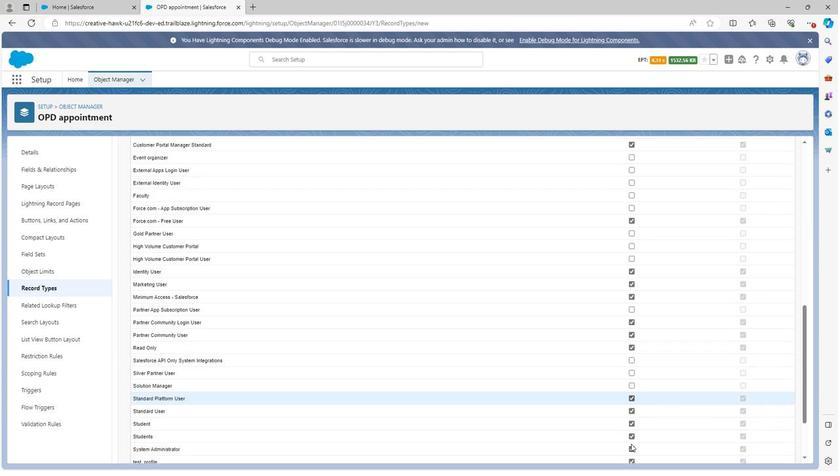 
Action: Mouse moved to (629, 430)
Screenshot: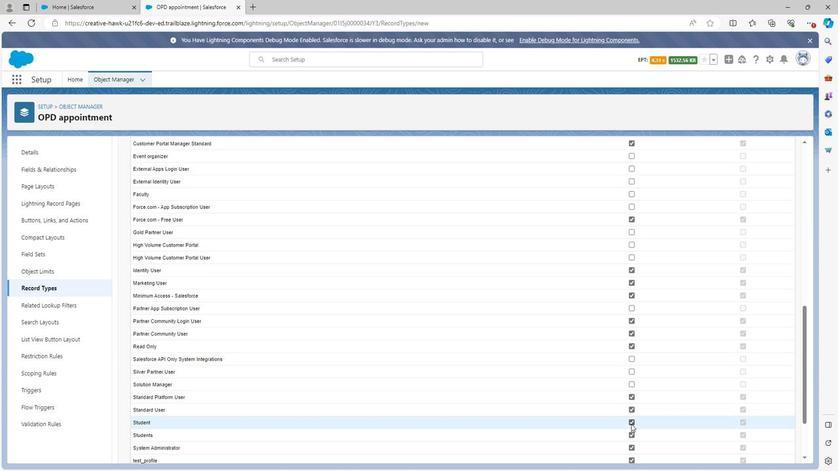 
Action: Mouse pressed left at (629, 430)
Screenshot: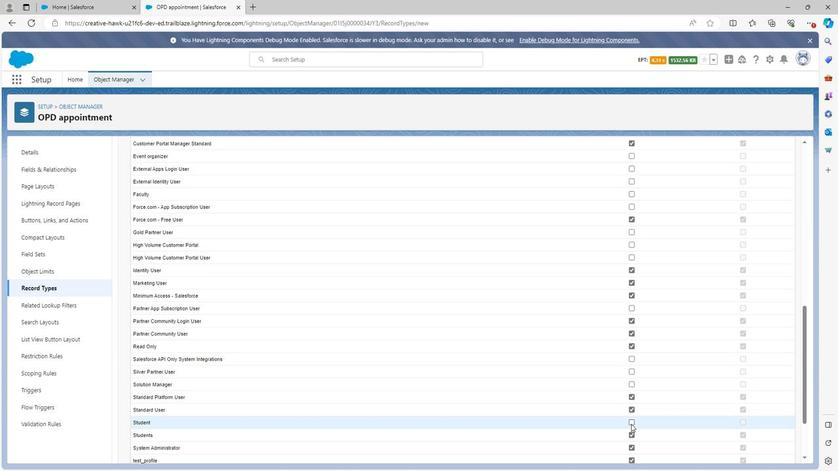 
Action: Mouse moved to (629, 438)
Screenshot: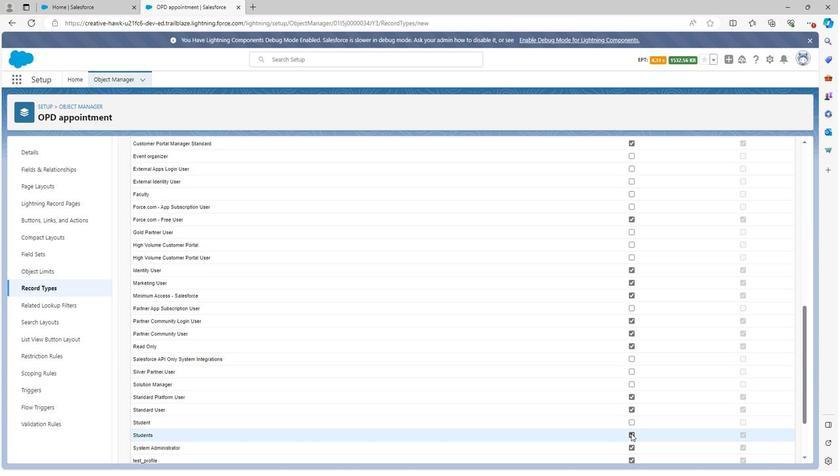 
Action: Mouse pressed left at (629, 438)
Screenshot: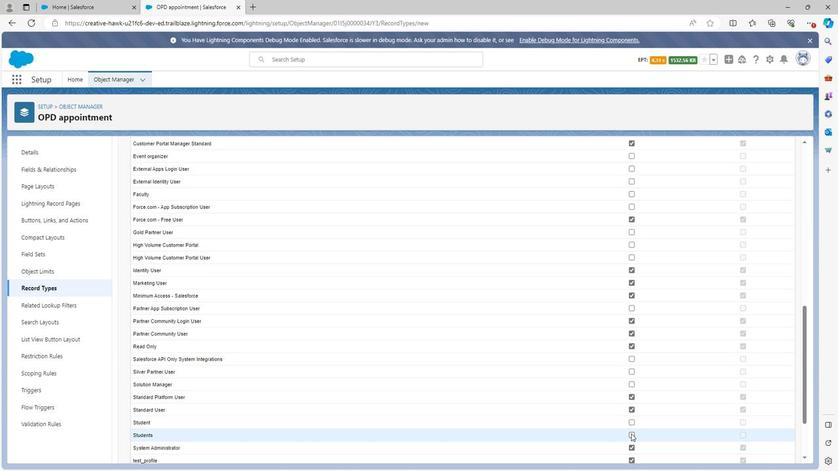 
Action: Mouse scrolled (629, 438) with delta (0, 0)
Screenshot: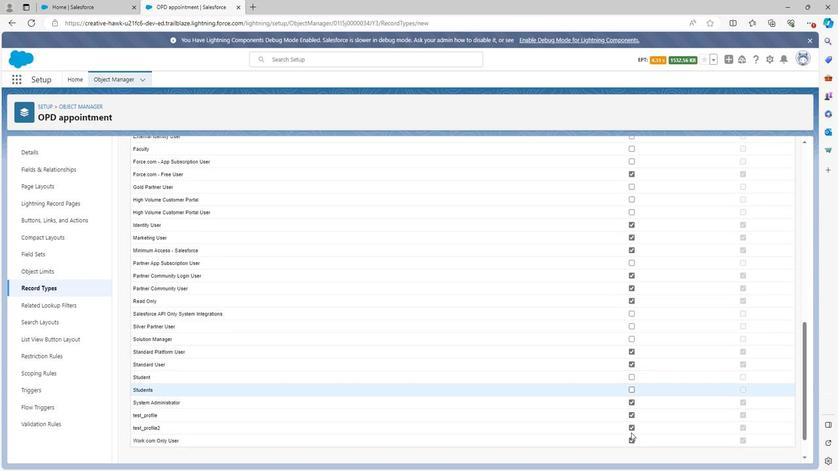 
Action: Mouse moved to (632, 420)
Screenshot: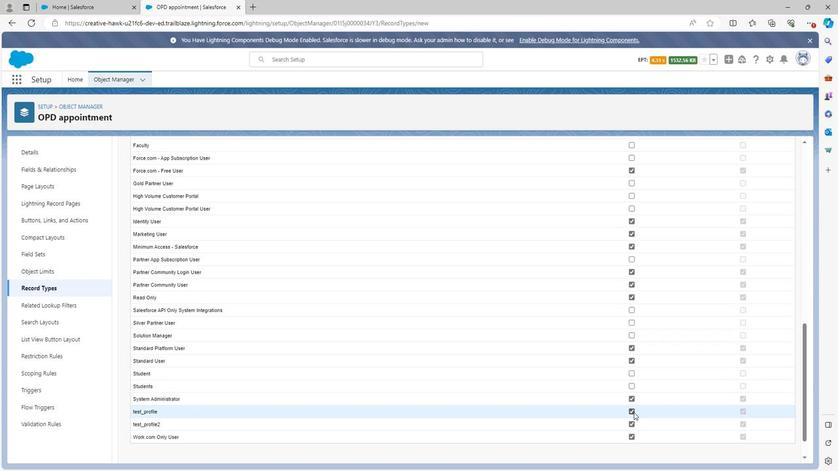 
Action: Mouse pressed left at (632, 420)
Screenshot: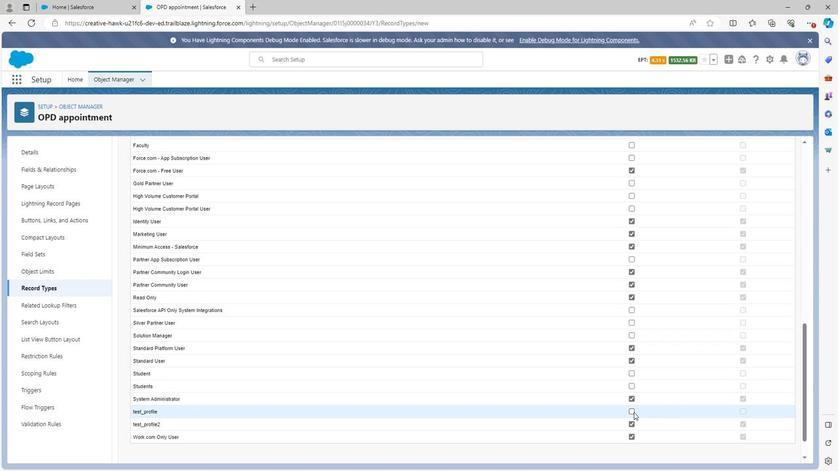 
Action: Mouse moved to (629, 431)
Screenshot: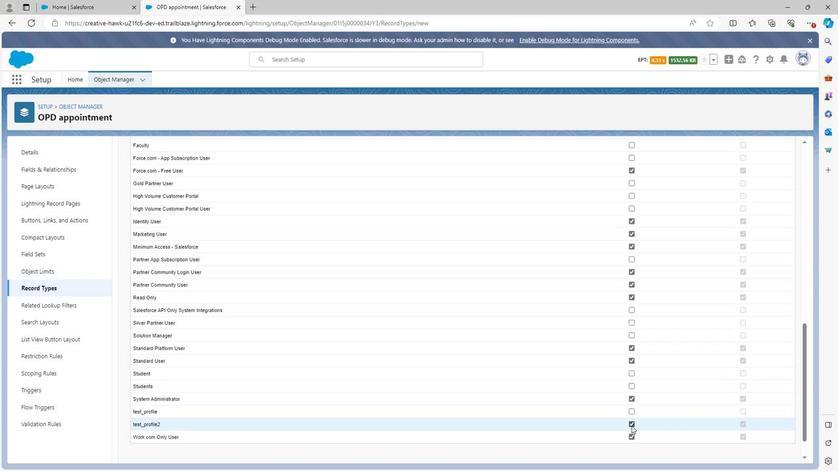 
Action: Mouse pressed left at (629, 431)
Screenshot: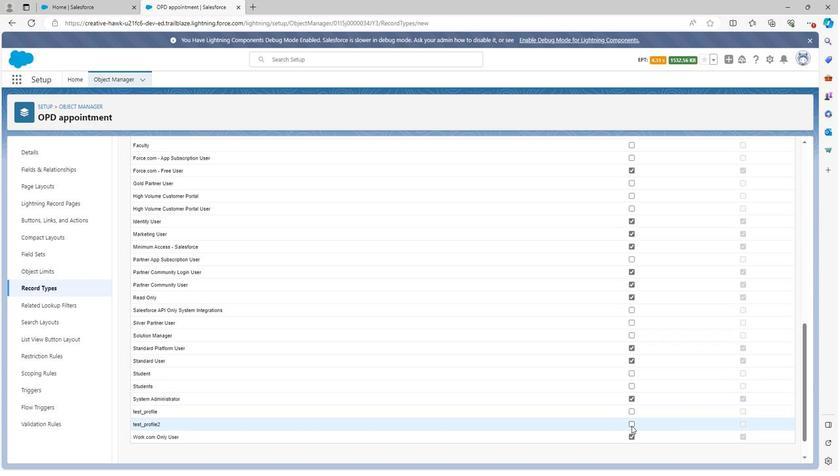 
Action: Mouse moved to (629, 439)
Screenshot: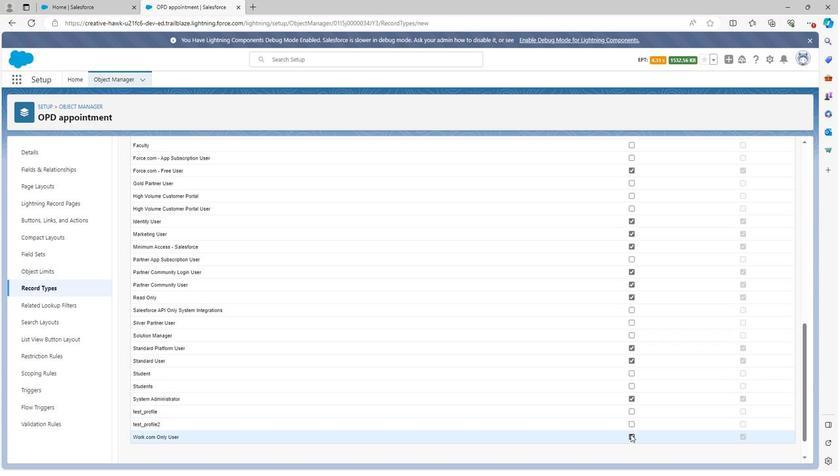 
Action: Mouse pressed left at (629, 439)
Screenshot: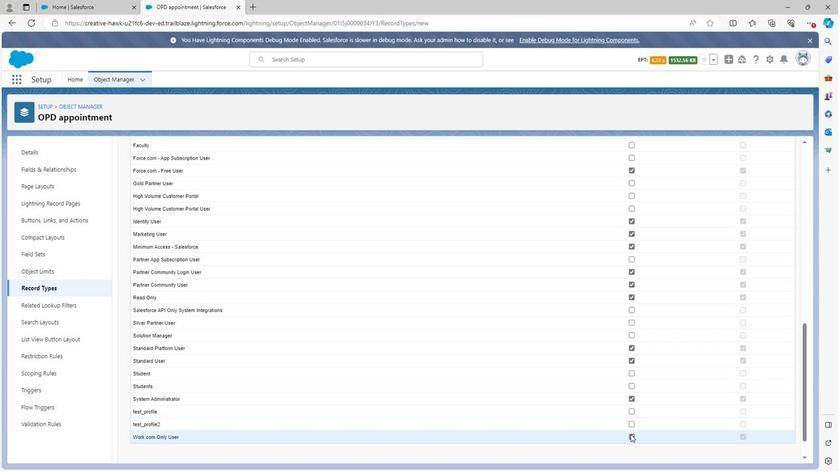 
Action: Mouse moved to (709, 433)
Screenshot: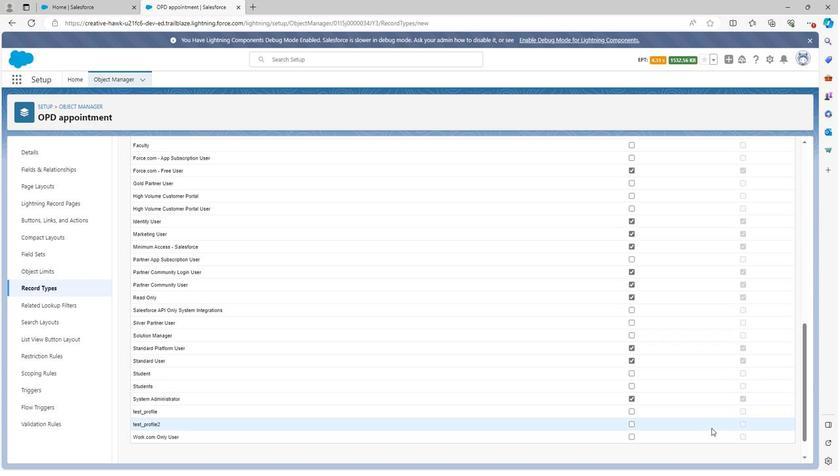 
Action: Mouse scrolled (709, 433) with delta (0, 0)
Screenshot: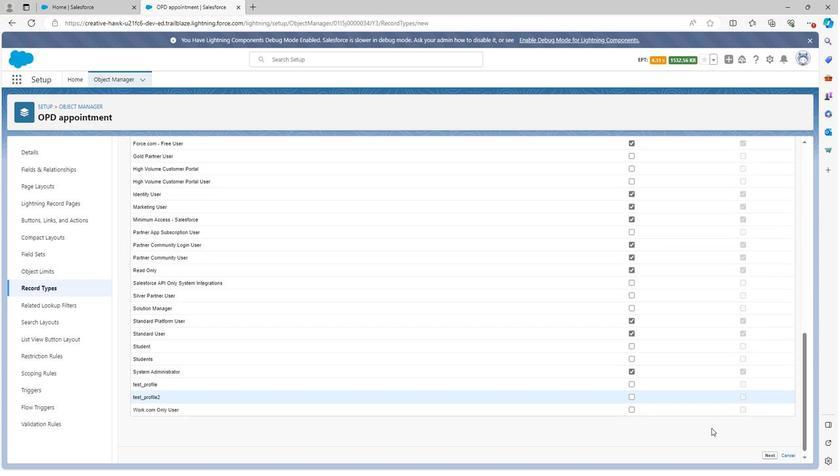 
Action: Mouse scrolled (709, 433) with delta (0, 0)
Screenshot: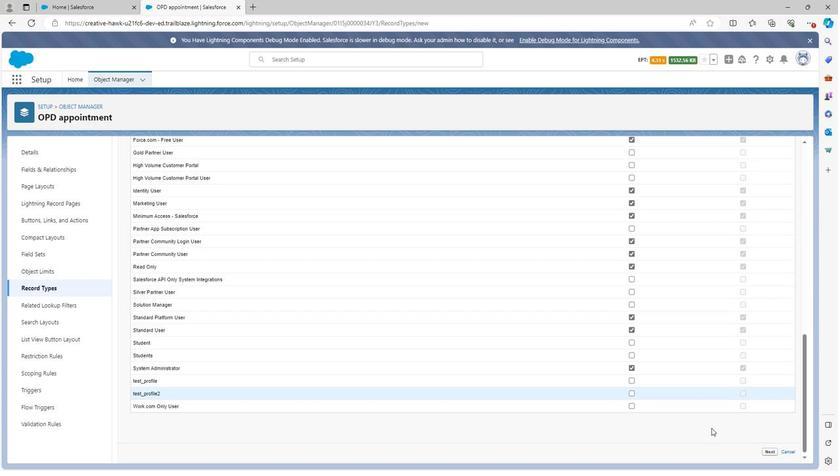 
Action: Mouse moved to (764, 453)
Screenshot: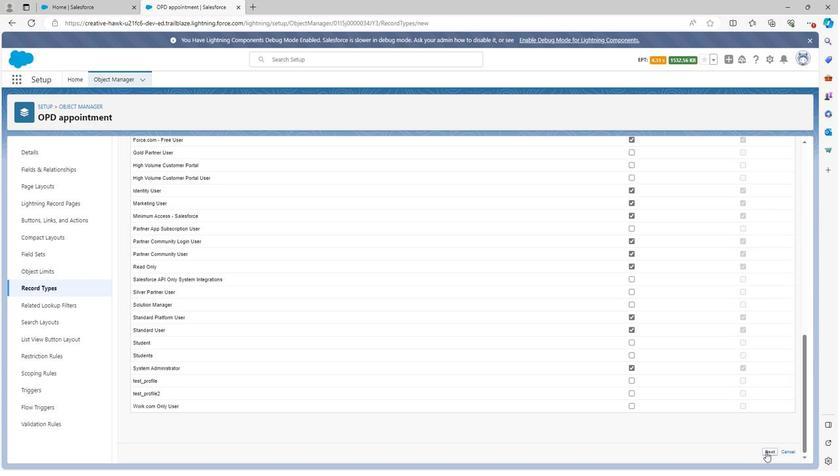 
Action: Mouse pressed left at (764, 453)
Screenshot: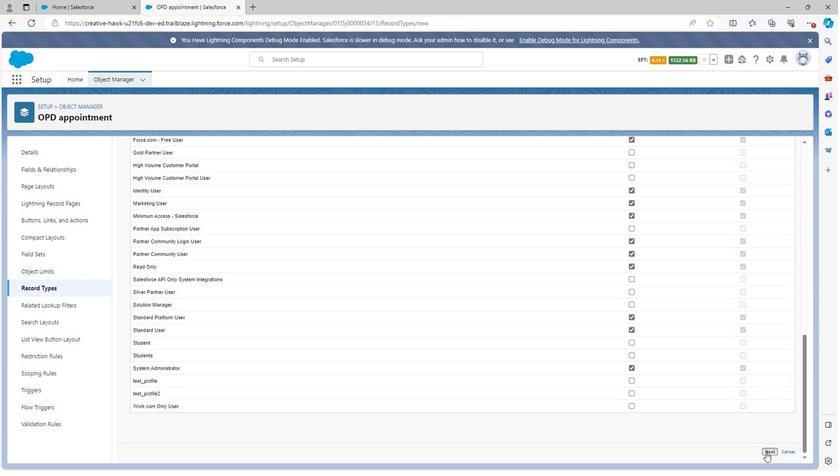 
Action: Mouse moved to (588, 382)
Screenshot: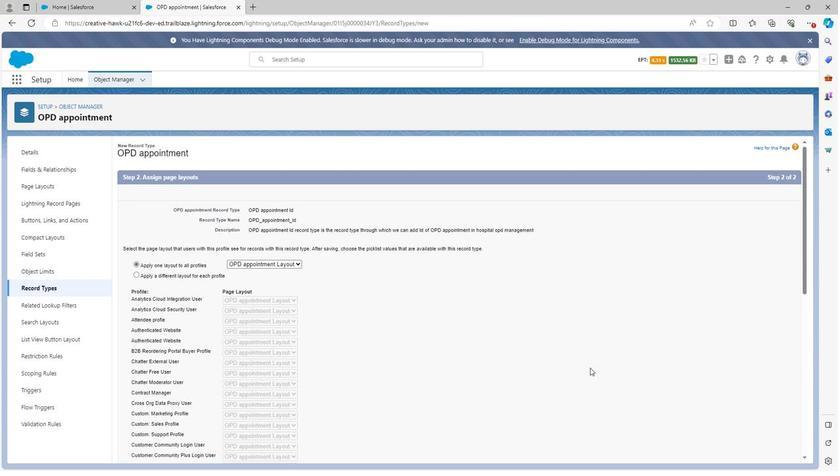 
Action: Mouse scrolled (588, 382) with delta (0, 0)
Screenshot: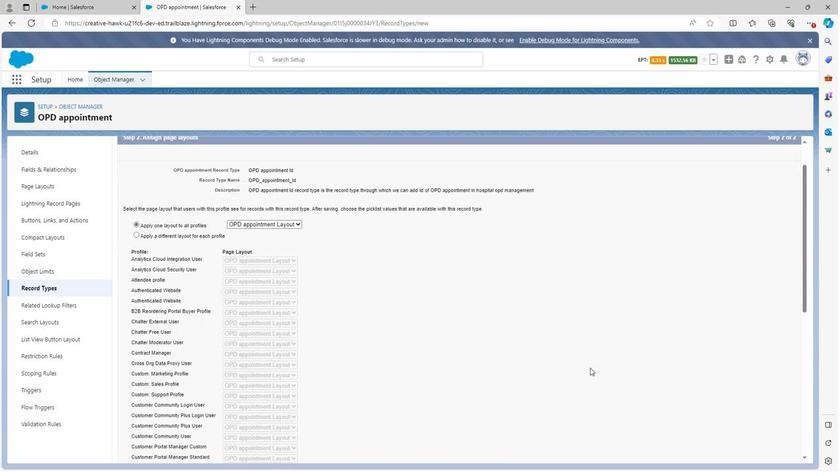 
Action: Mouse scrolled (588, 382) with delta (0, 0)
Screenshot: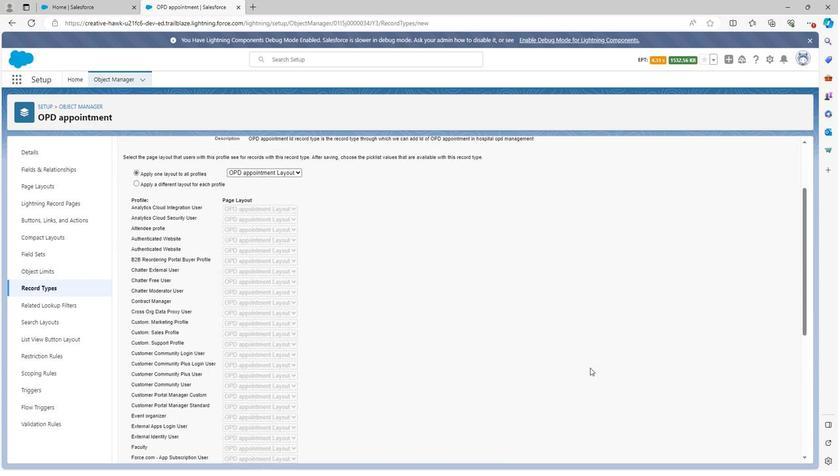 
Action: Mouse scrolled (588, 382) with delta (0, 0)
Screenshot: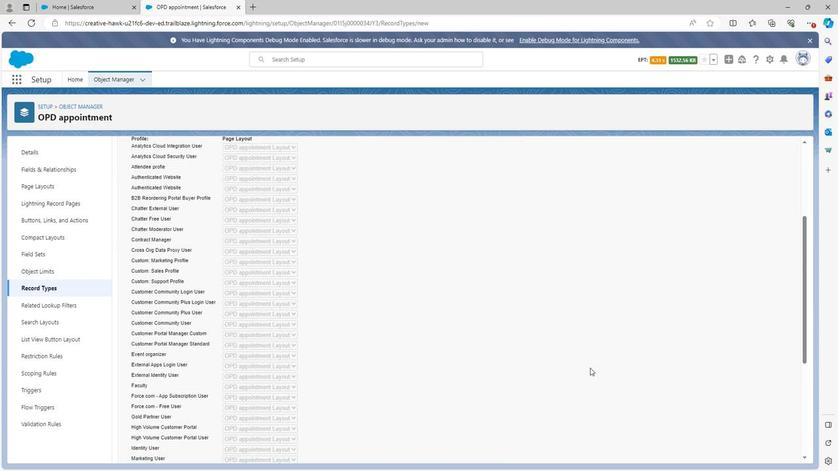
Action: Mouse scrolled (588, 382) with delta (0, 0)
Screenshot: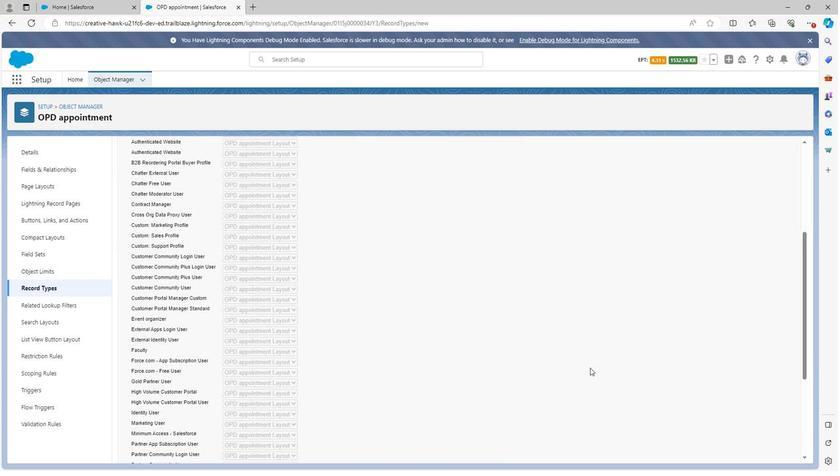 
Action: Mouse scrolled (588, 382) with delta (0, 0)
Screenshot: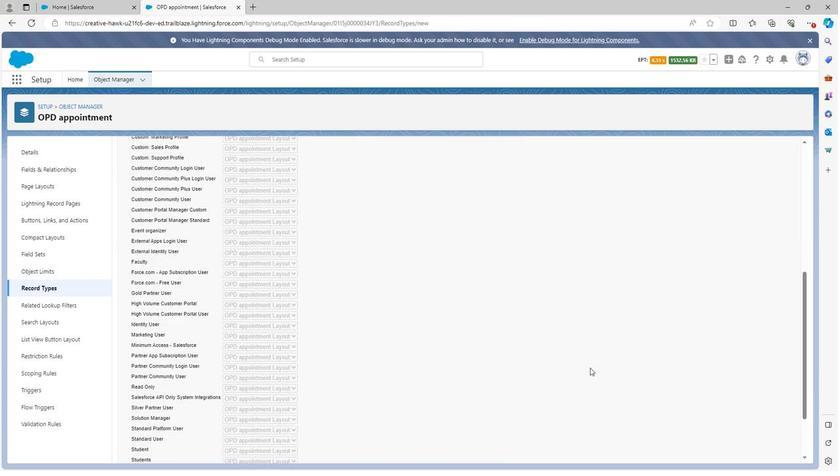 
Action: Mouse scrolled (588, 382) with delta (0, 0)
Screenshot: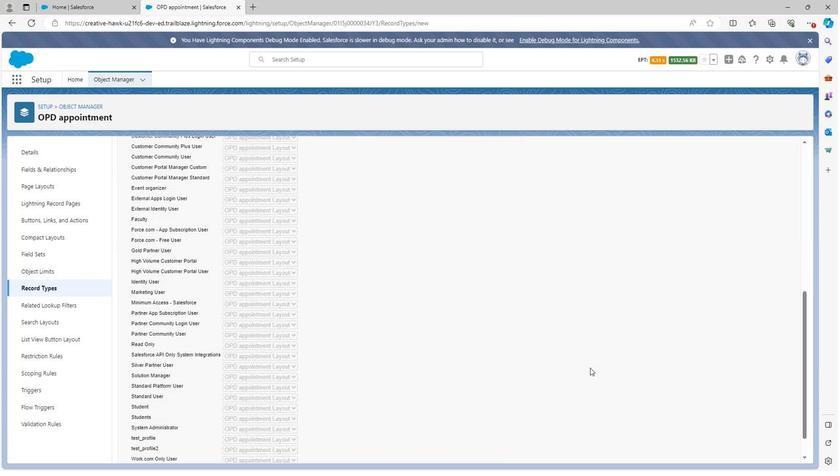 
Action: Mouse scrolled (588, 382) with delta (0, 0)
Screenshot: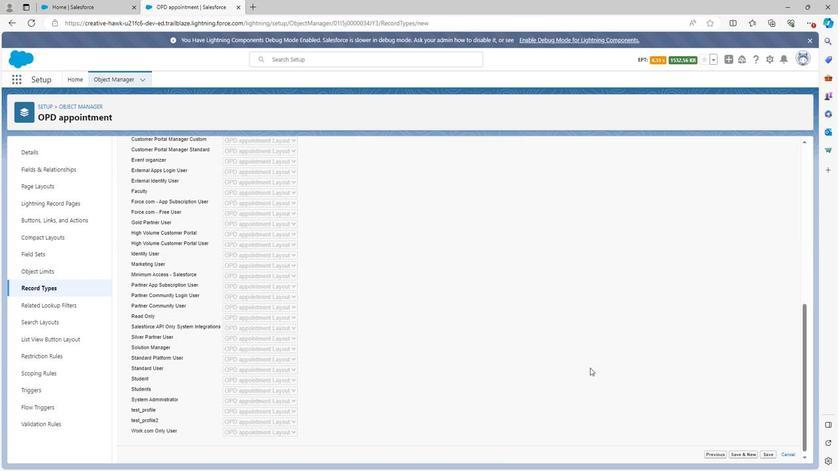 
Action: Mouse scrolled (588, 382) with delta (0, 0)
Screenshot: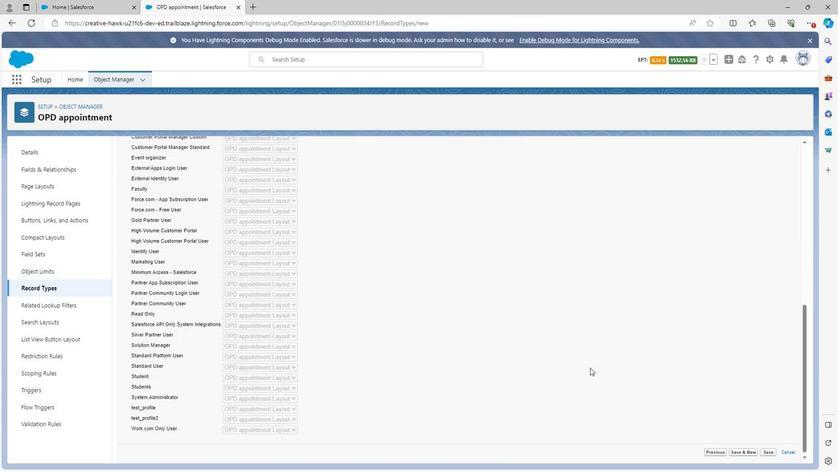 
Action: Mouse scrolled (588, 382) with delta (0, 0)
Screenshot: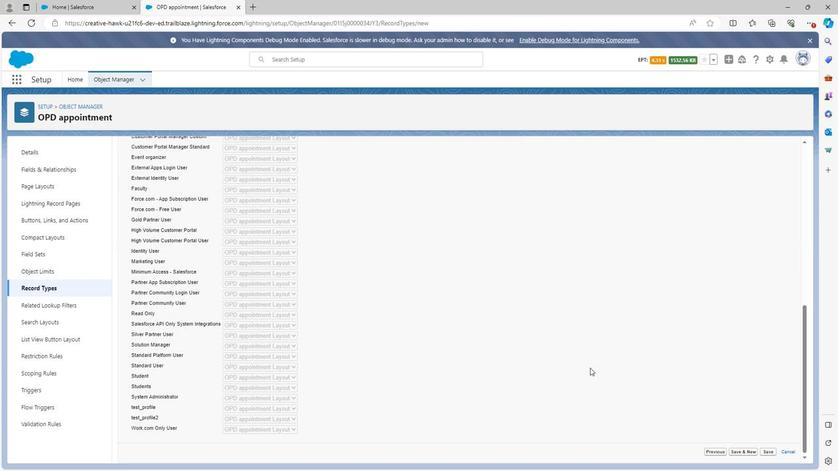 
Action: Mouse moved to (588, 382)
Screenshot: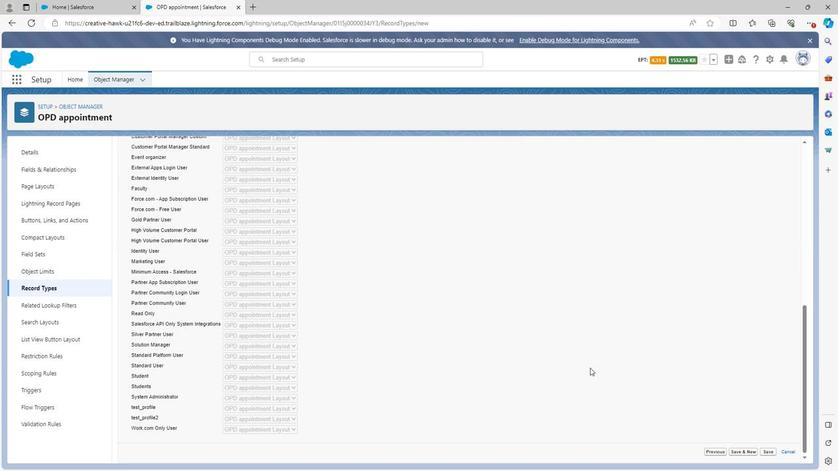 
Action: Mouse scrolled (588, 382) with delta (0, 0)
Screenshot: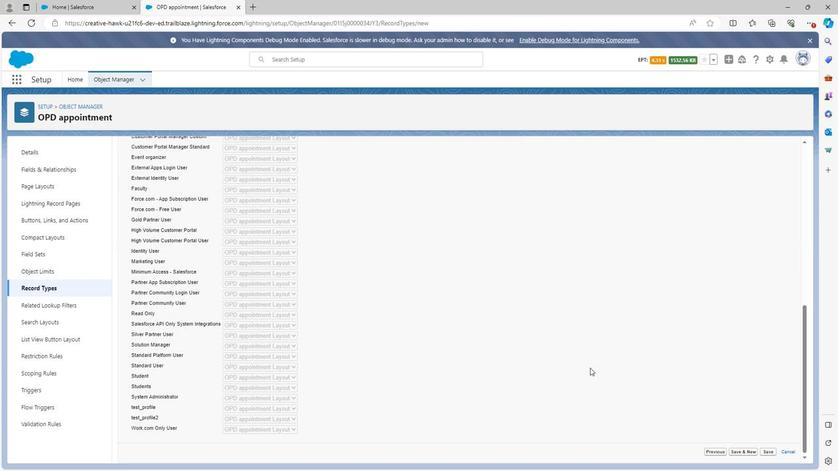 
Action: Mouse moved to (764, 453)
Screenshot: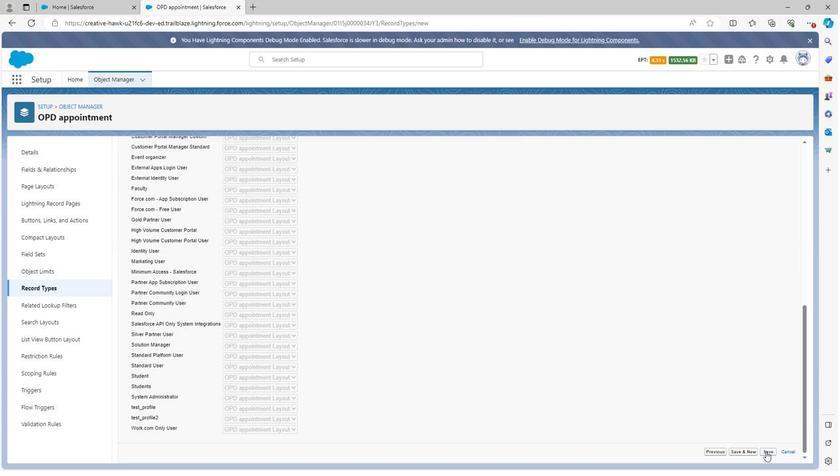 
Action: Mouse pressed left at (764, 453)
Screenshot: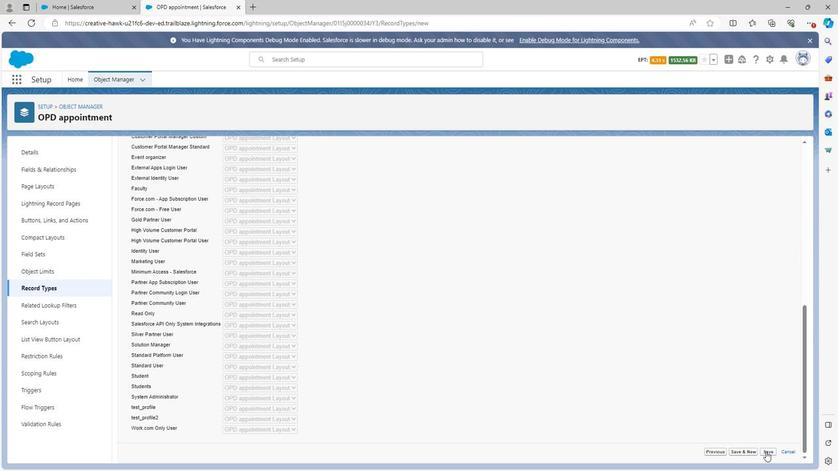
Action: Mouse moved to (36, 316)
Screenshot: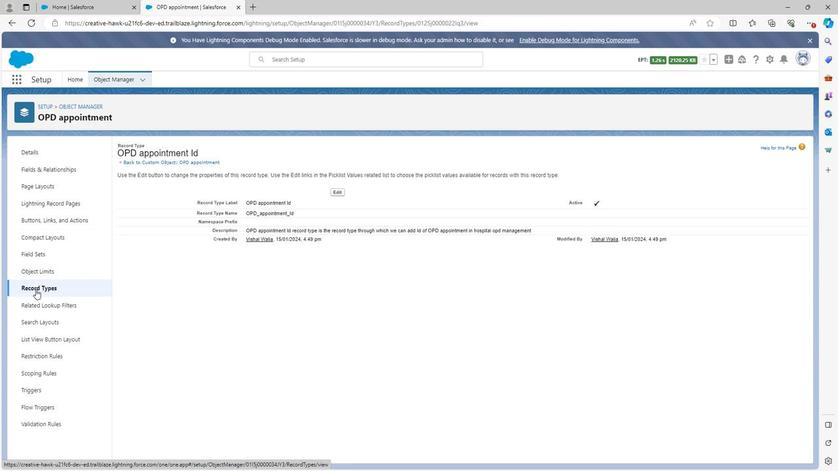 
Action: Mouse pressed left at (36, 316)
Screenshot: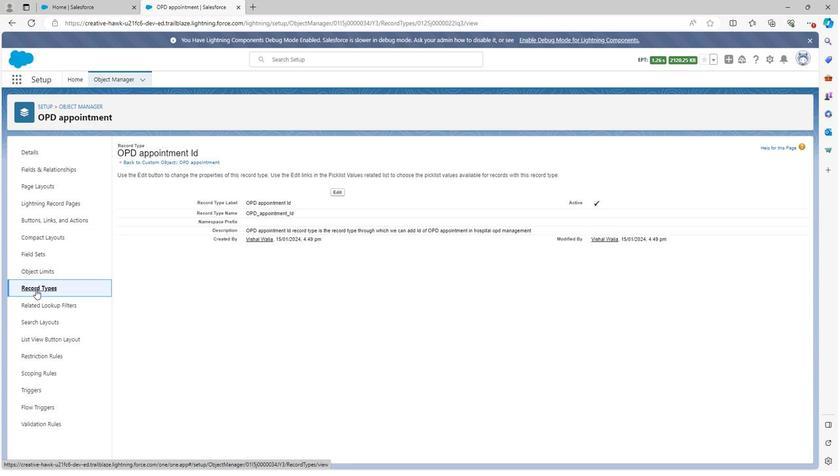 
Action: Mouse moved to (722, 199)
Screenshot: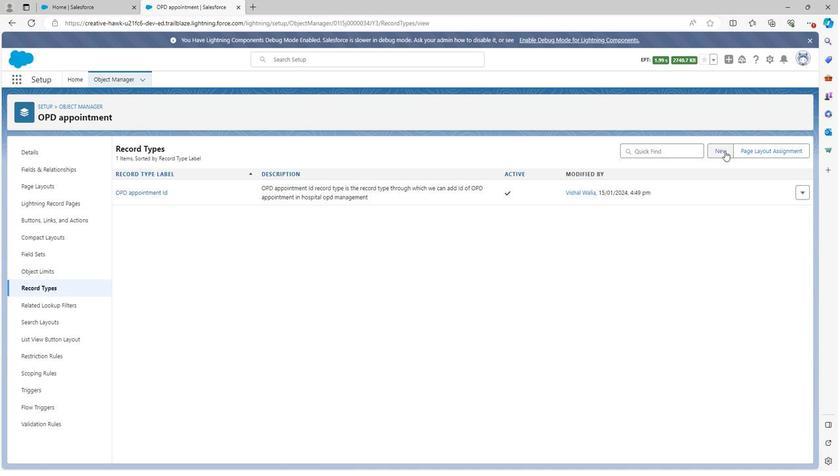 
Action: Mouse pressed left at (722, 199)
Screenshot: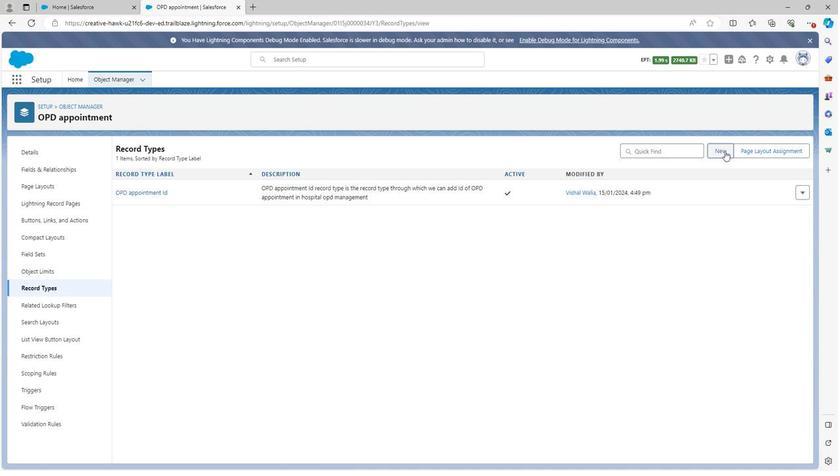 
Action: Mouse moved to (258, 268)
Screenshot: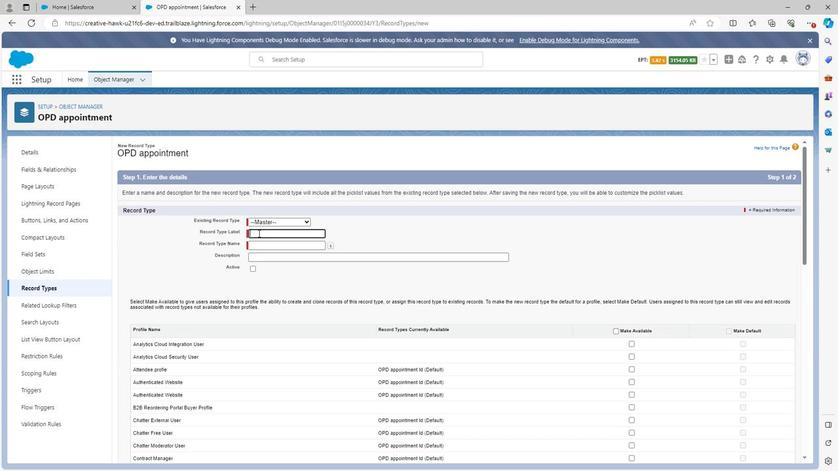 
Action: Key pressed <Key.shift><Key.shift>OPD<Key.space>appointment<Key.space>subject
Screenshot: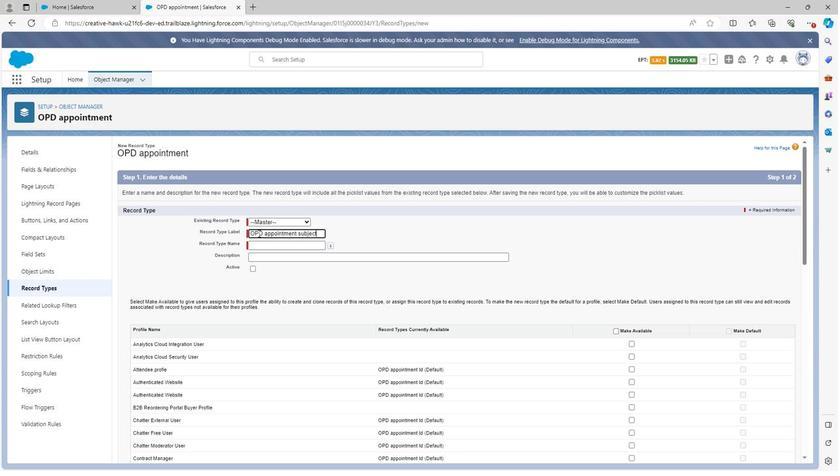 
Action: Mouse moved to (357, 264)
Screenshot: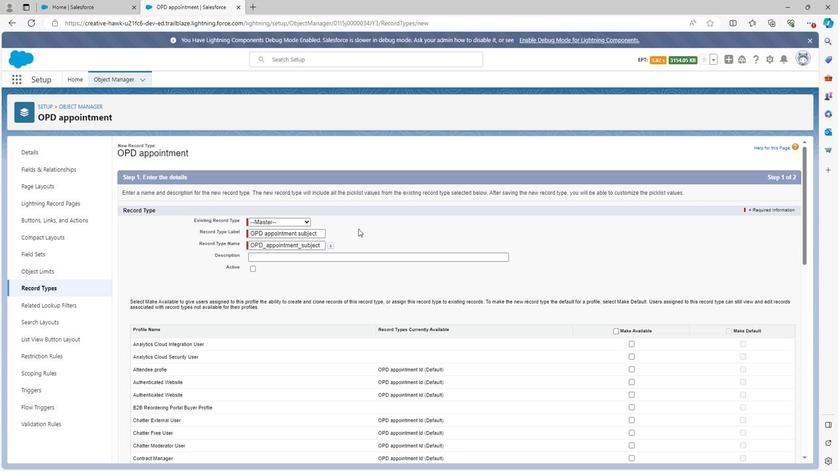
Action: Mouse pressed left at (357, 264)
Screenshot: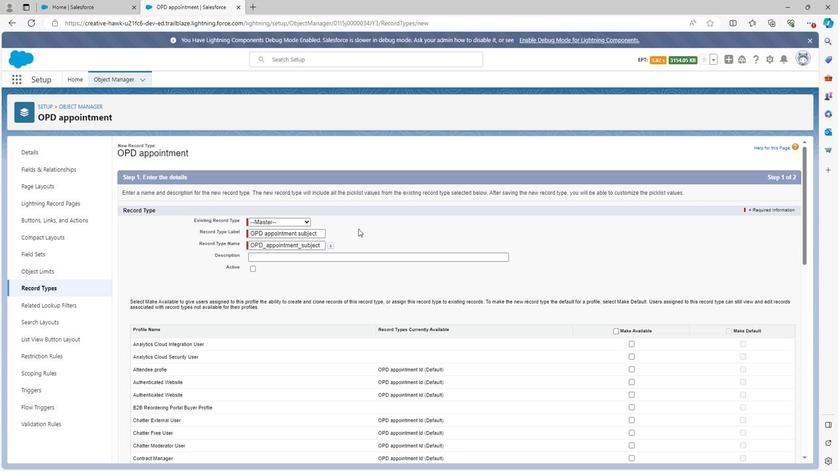 
Action: Mouse moved to (343, 289)
Screenshot: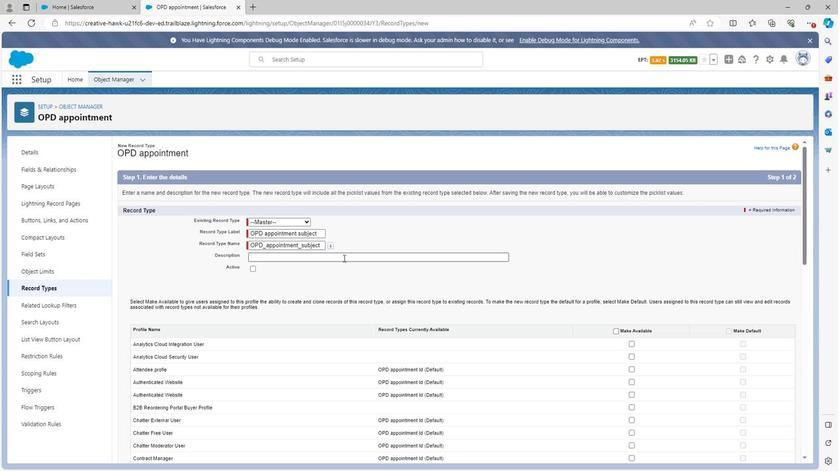 
Action: Mouse pressed left at (343, 289)
Screenshot: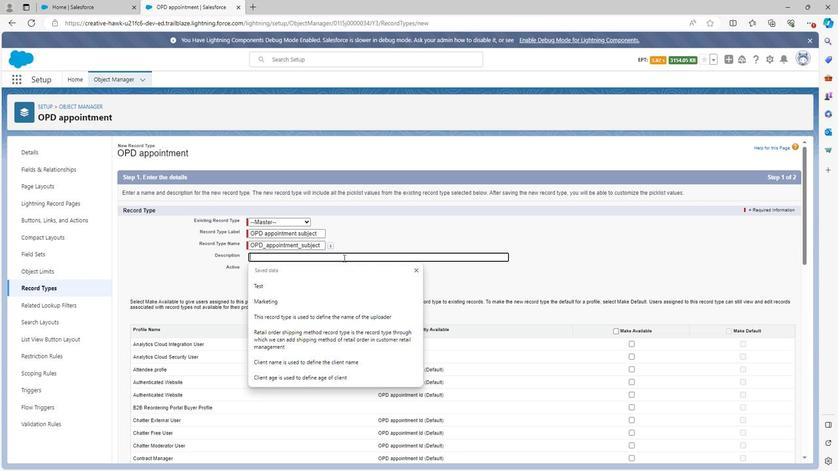 
Action: Mouse moved to (343, 288)
Screenshot: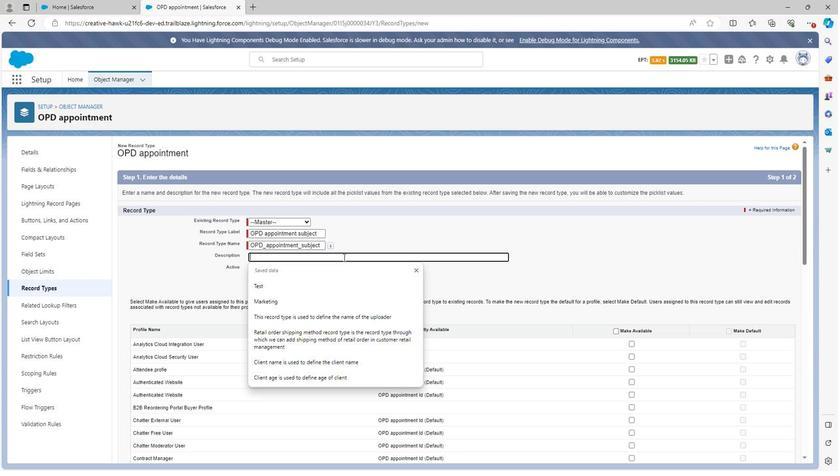 
Action: Key pressed <Key.shift><Key.shift><Key.shift><Key.shift><Key.shift><Key.shift><Key.shift><Key.shift><Key.shift><Key.shift><Key.shift><Key.shift>OPD<Key.space>appointment<Key.space>subject<Key.space>record<Key.space>type<Key.space>is<Key.space>the<Key.space>record<Key.space>type<Key.space>through<Key.space>which<Key.space>we<Key.space>can<Key.space>add<Key.space>subject<Key.space>of<Key.space><Key.shift>OPD<Key.space>appintment<Key.space>in<Key.space>hospital<Key.space>opd<Key.space>management
Screenshot: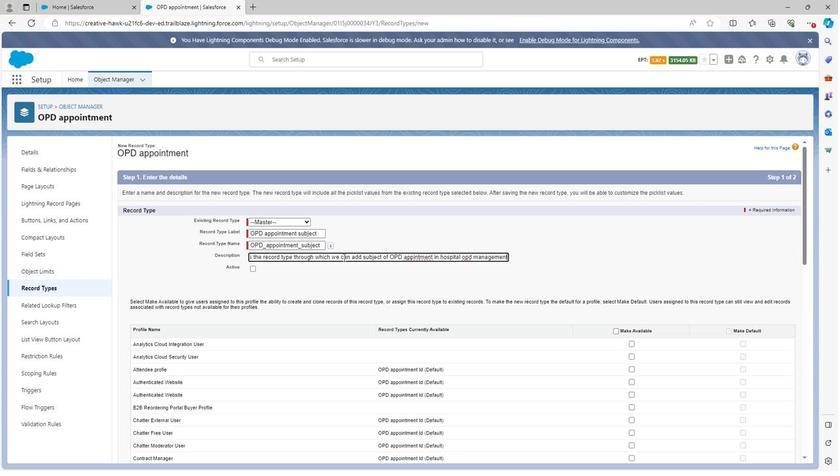 
Action: Mouse moved to (412, 288)
Screenshot: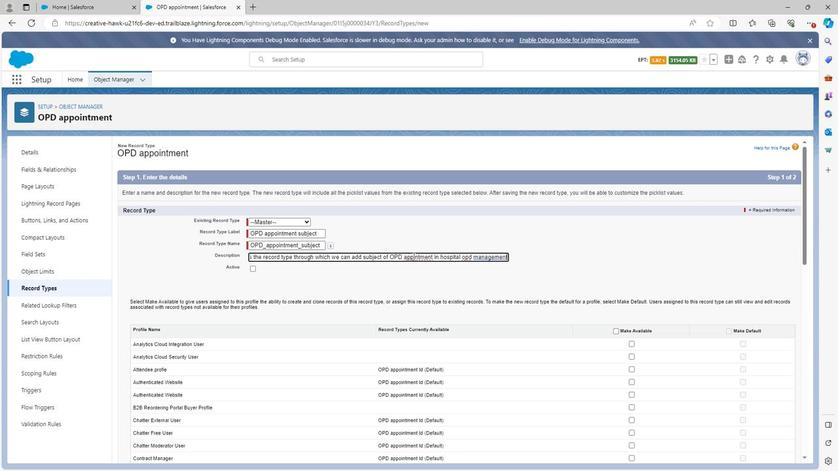 
Action: Mouse pressed left at (412, 288)
Screenshot: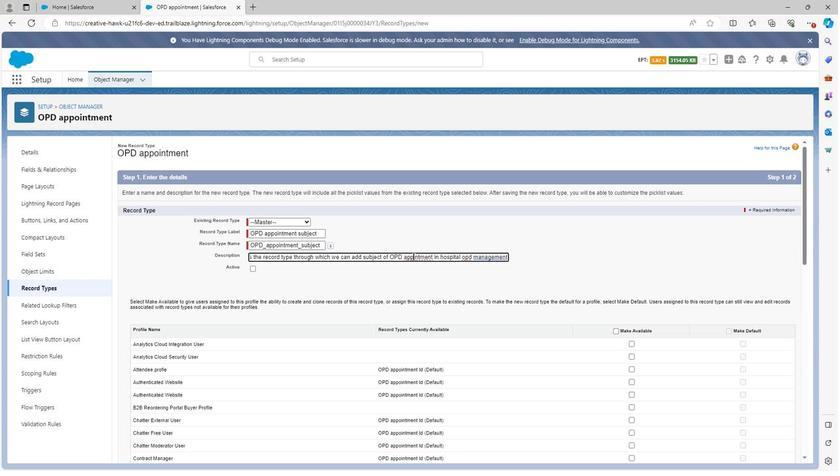 
Action: Mouse moved to (421, 347)
Screenshot: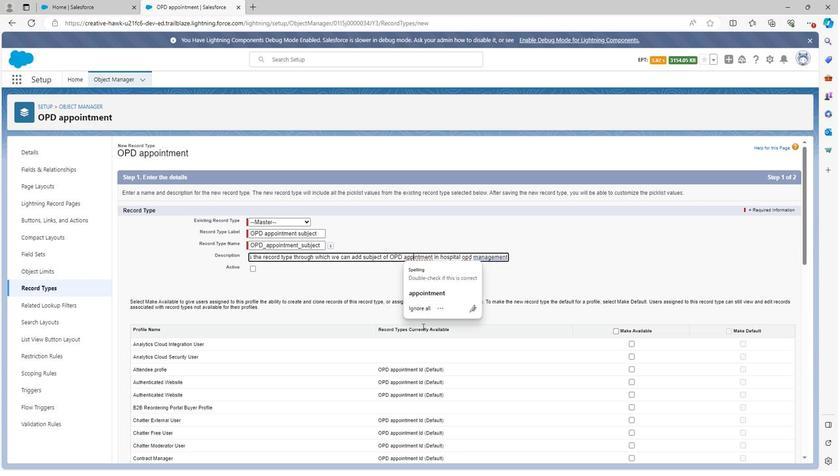 
Action: Key pressed o
Screenshot: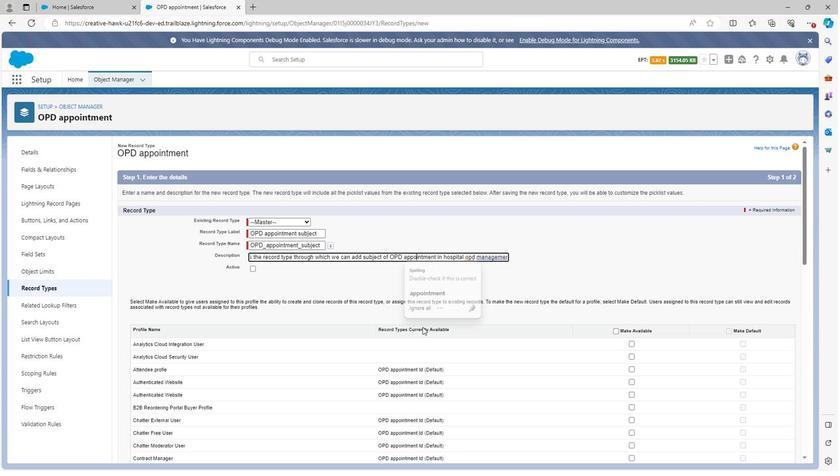 
Action: Mouse moved to (254, 297)
Screenshot: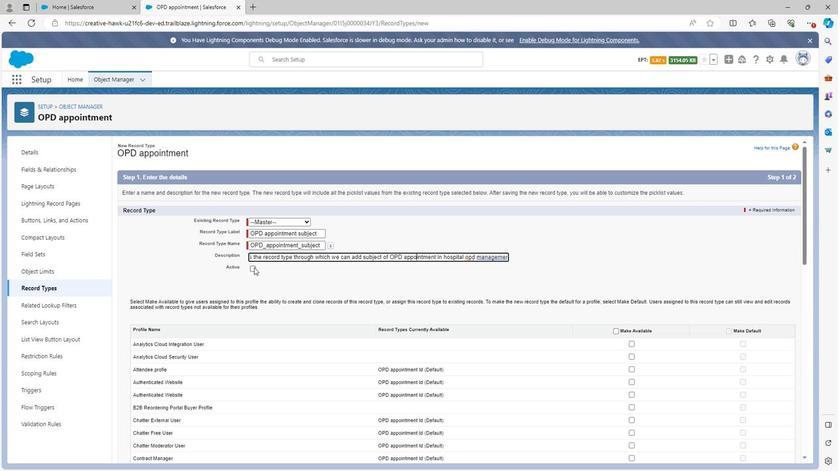 
Action: Mouse pressed left at (254, 297)
Screenshot: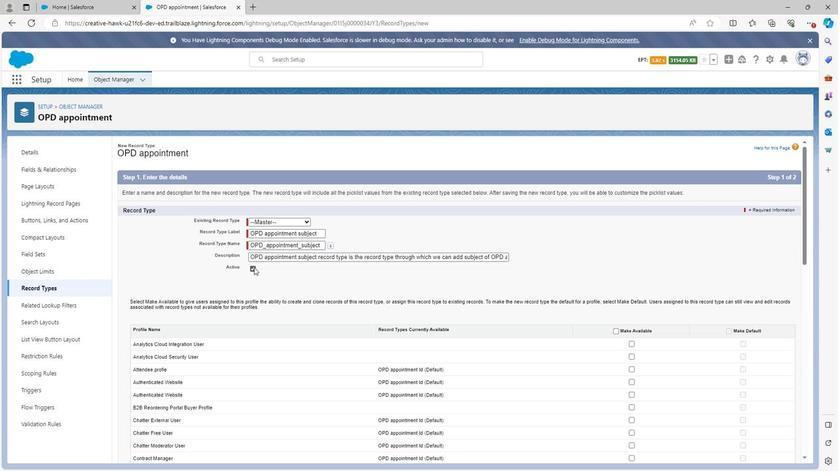 
Action: Mouse moved to (614, 351)
Screenshot: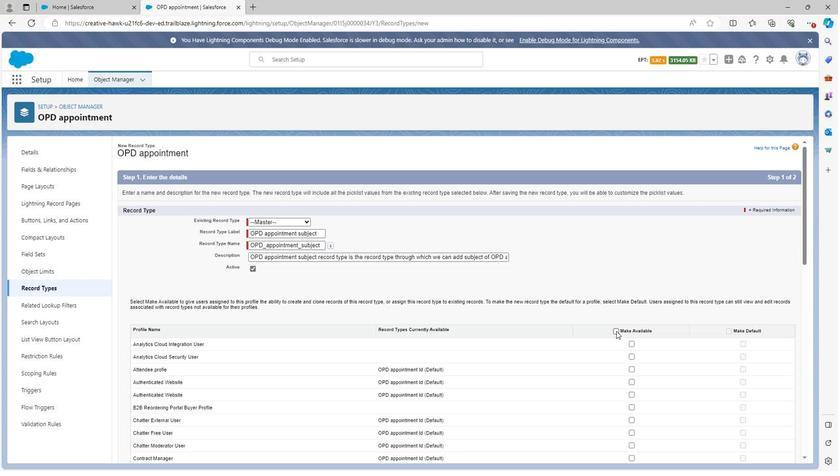 
Action: Mouse pressed left at (614, 351)
Screenshot: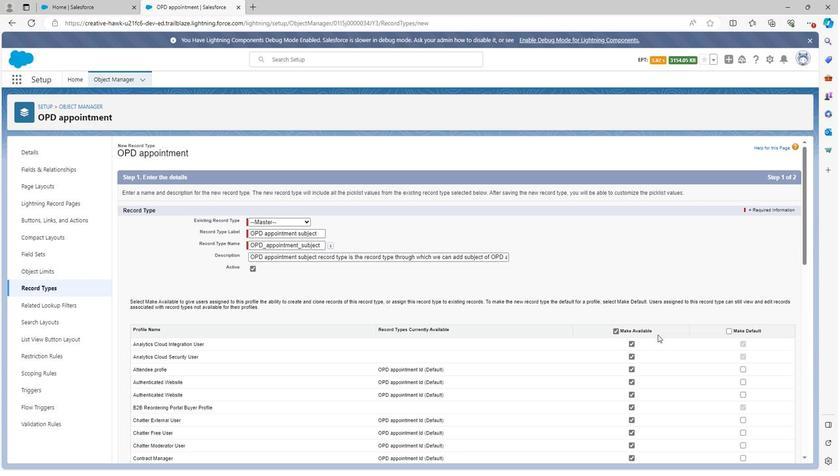 
Action: Mouse moved to (724, 351)
Screenshot: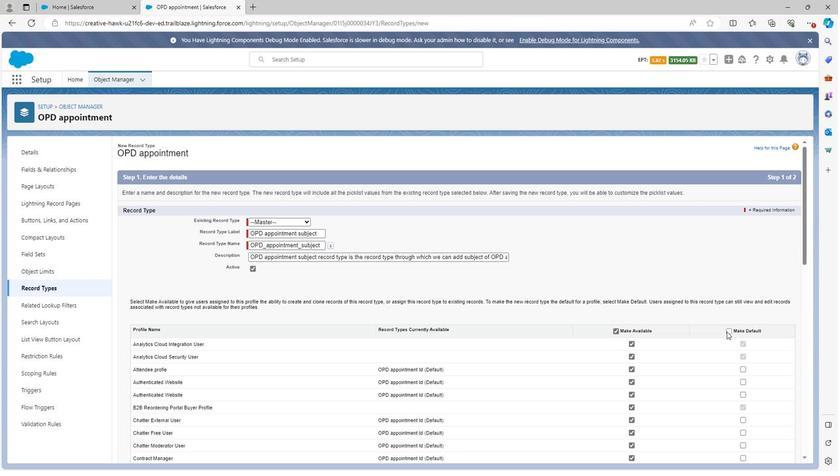
Action: Mouse pressed left at (724, 351)
Screenshot: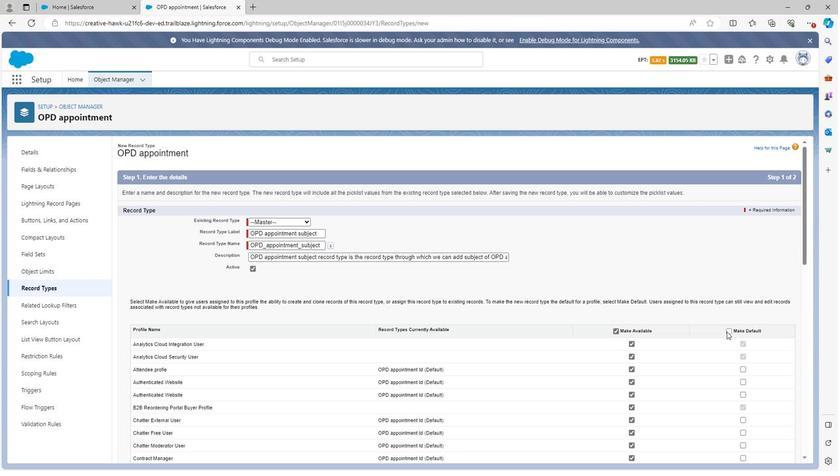 
Action: Mouse scrolled (724, 351) with delta (0, 0)
Screenshot: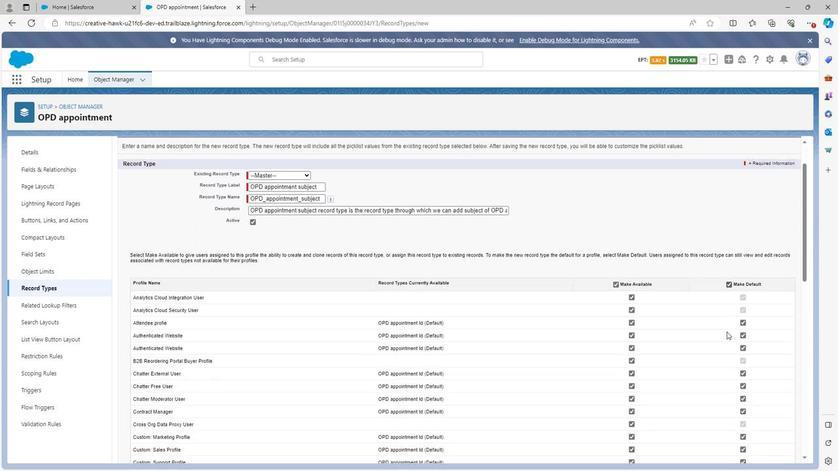 
Action: Mouse moved to (629, 320)
Screenshot: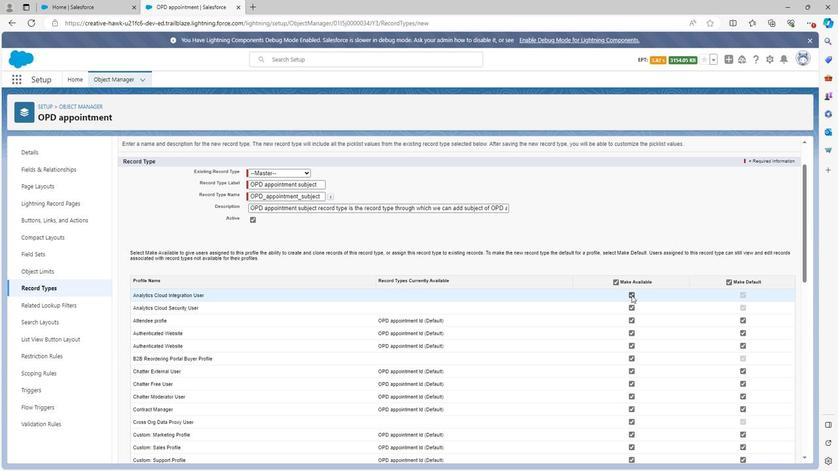 
Action: Mouse pressed left at (629, 320)
Screenshot: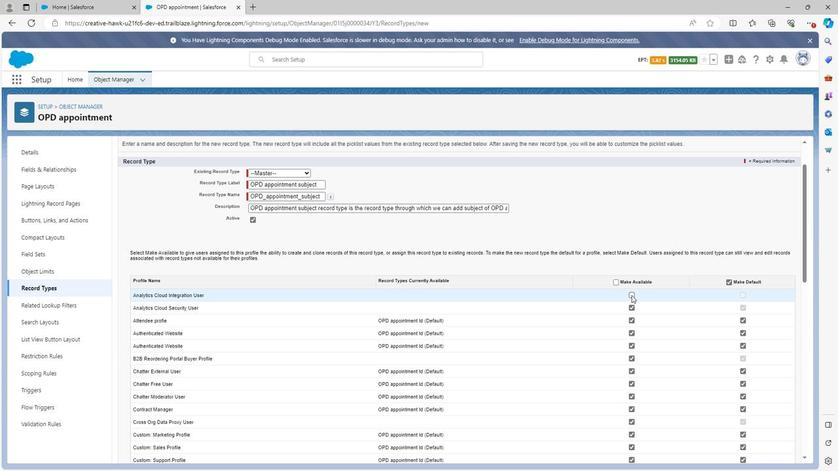 
Action: Mouse moved to (631, 332)
Screenshot: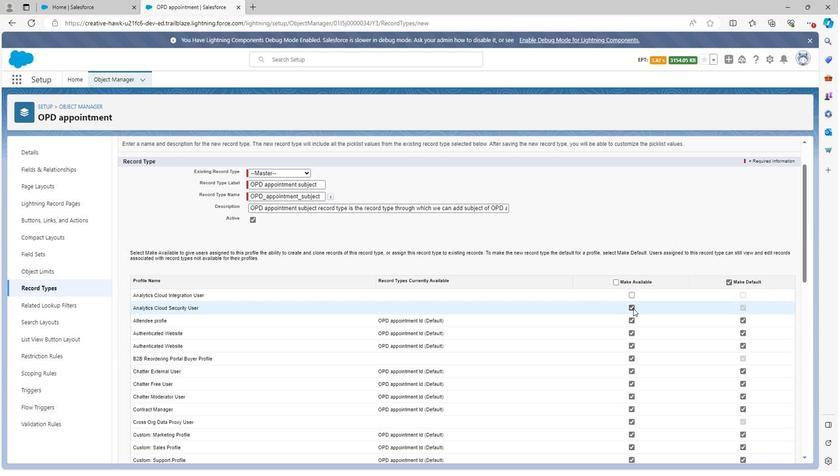
Action: Mouse pressed left at (631, 332)
Screenshot: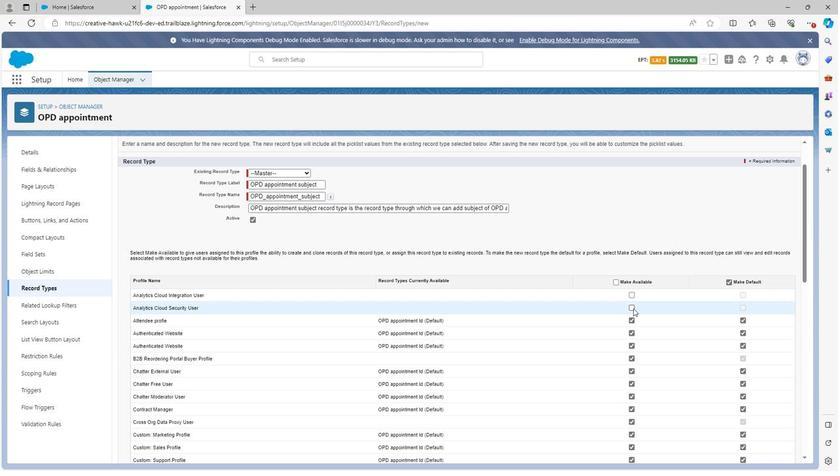 
Action: Mouse moved to (630, 373)
Screenshot: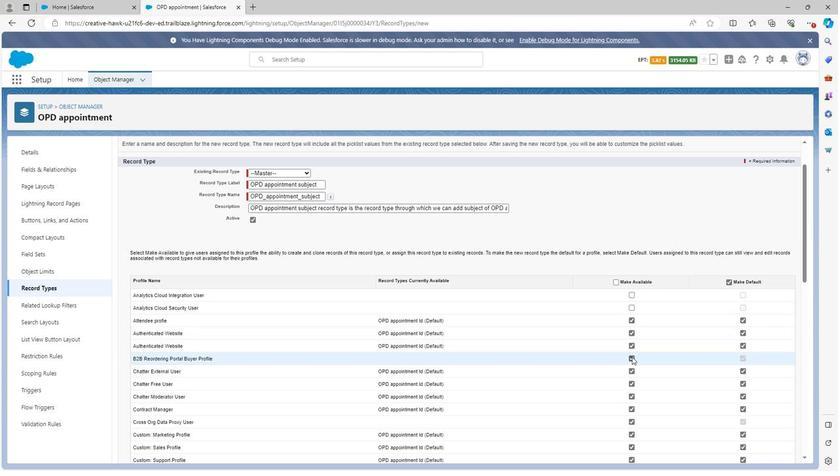 
Action: Mouse pressed left at (630, 373)
Screenshot: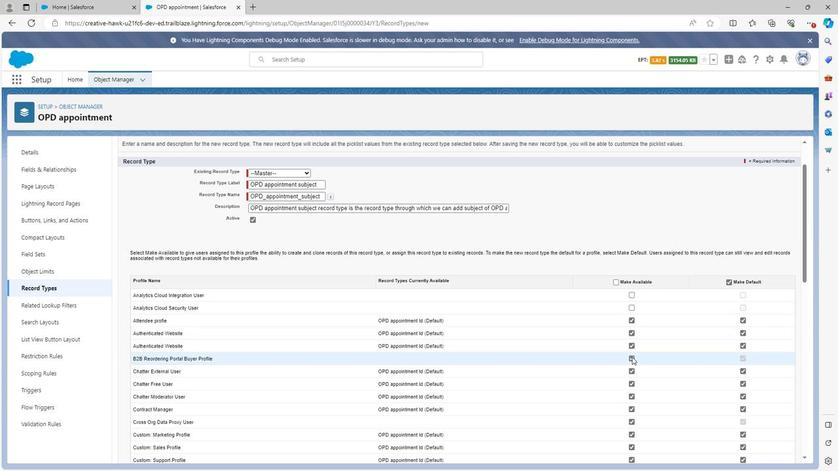 
Action: Mouse moved to (627, 406)
Screenshot: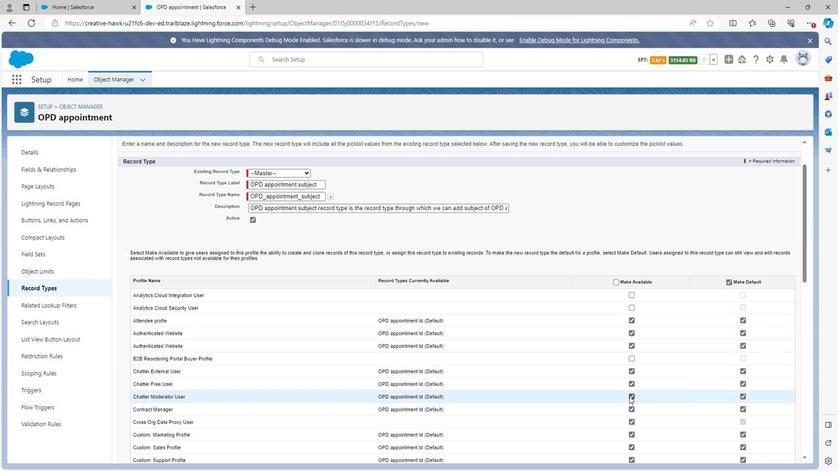 
Action: Mouse pressed left at (627, 406)
Screenshot: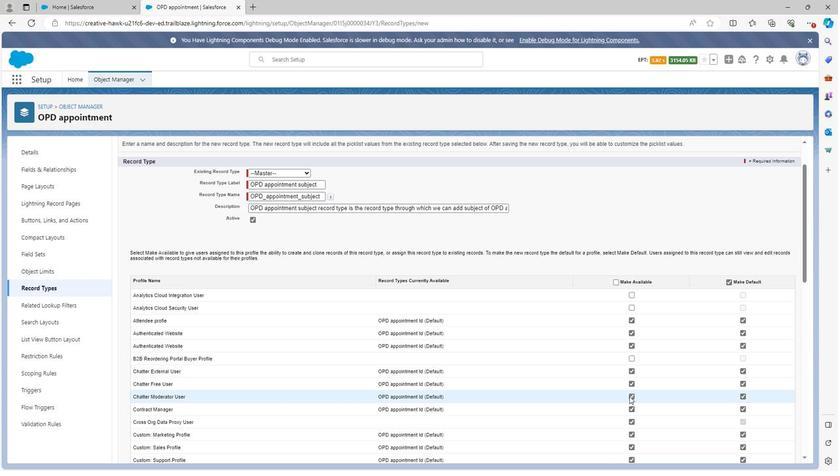 
Action: Mouse moved to (627, 429)
Screenshot: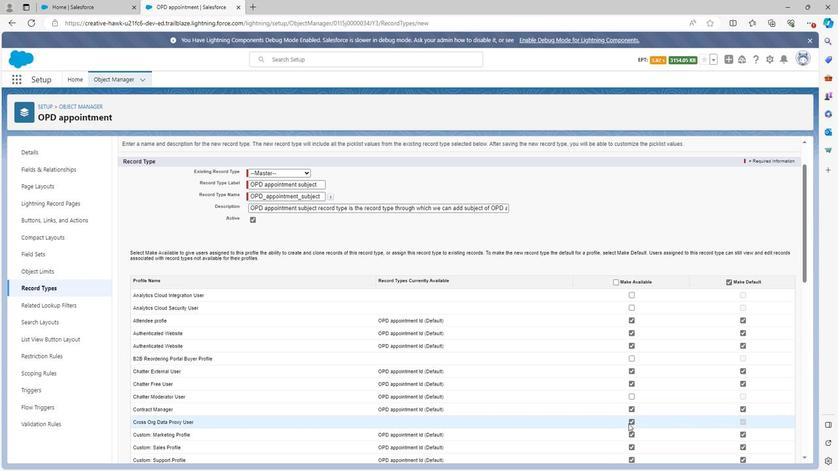 
Action: Mouse pressed left at (627, 429)
Screenshot: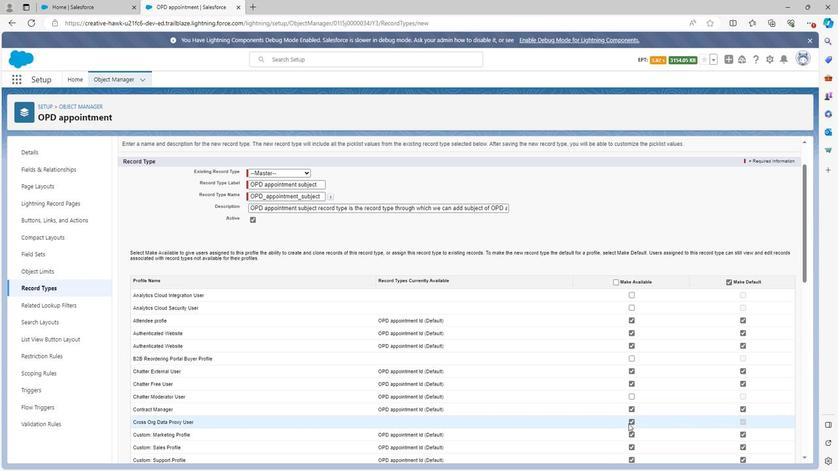 
Action: Mouse moved to (628, 424)
Screenshot: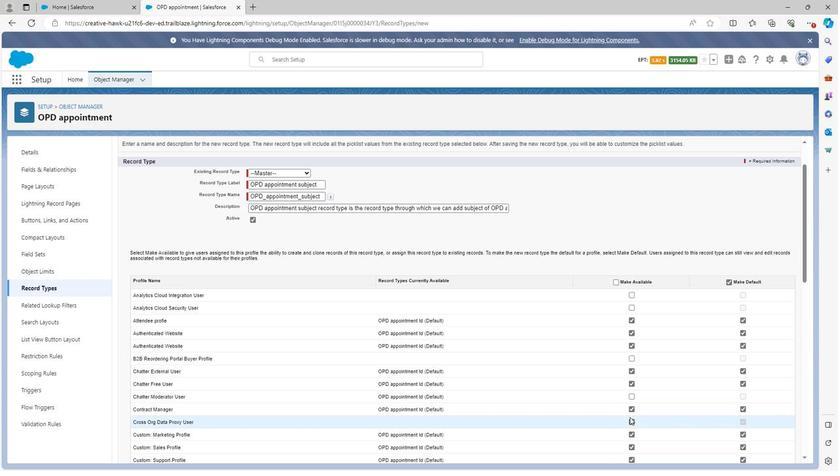 
Action: Mouse scrolled (628, 424) with delta (0, 0)
Screenshot: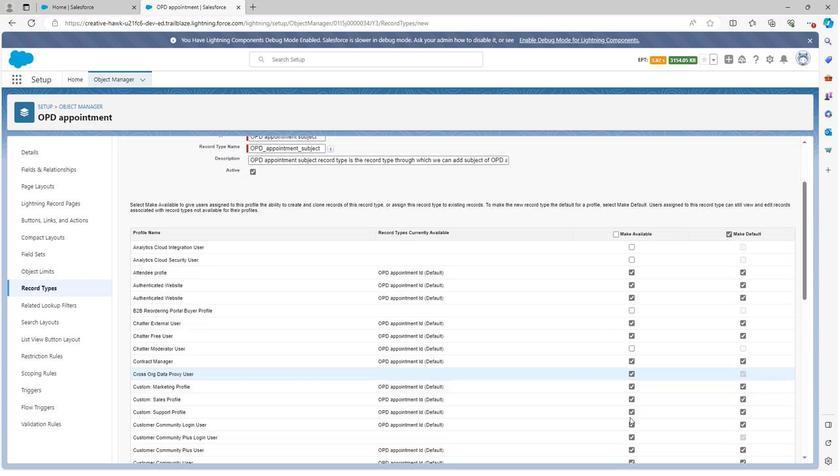 
Action: Mouse moved to (636, 422)
Screenshot: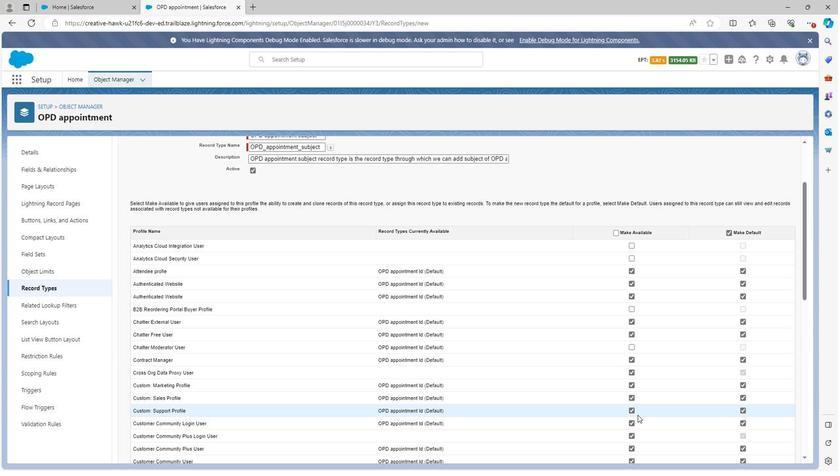 
Action: Mouse scrolled (636, 422) with delta (0, 0)
Screenshot: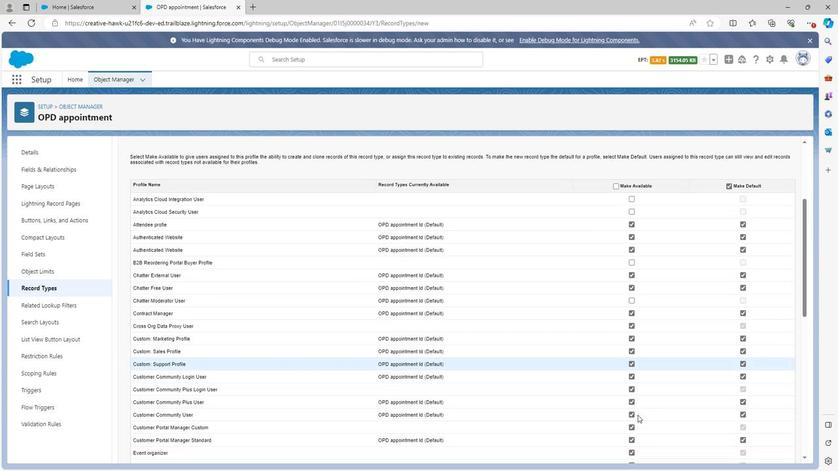 
Action: Mouse moved to (627, 395)
Screenshot: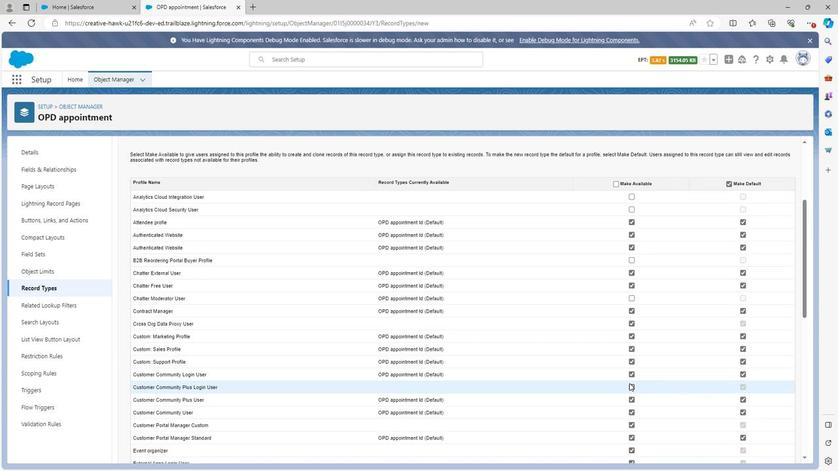 
Action: Mouse pressed left at (627, 395)
Screenshot: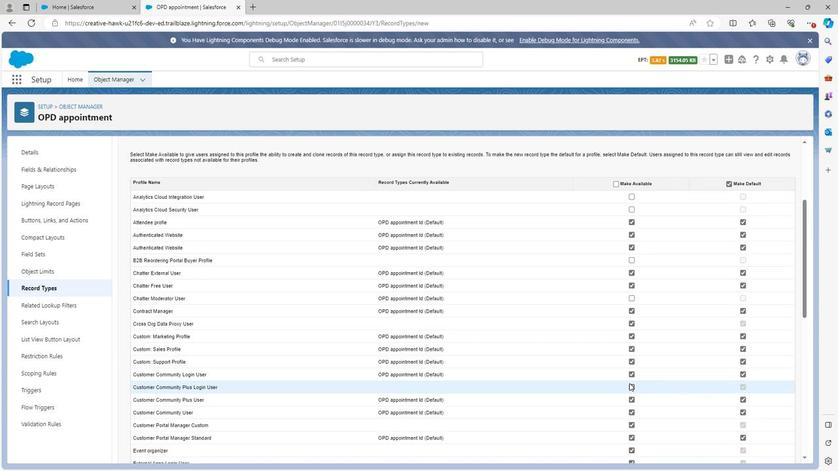 
Action: Mouse moved to (629, 399)
Screenshot: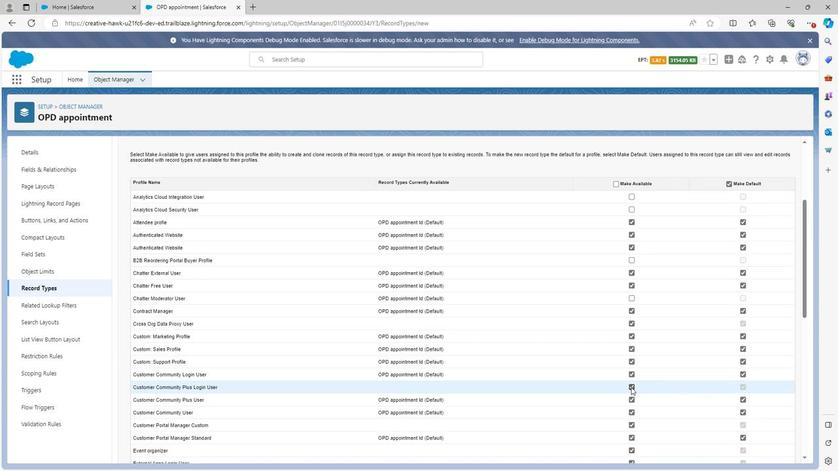 
Action: Mouse pressed left at (629, 399)
Screenshot: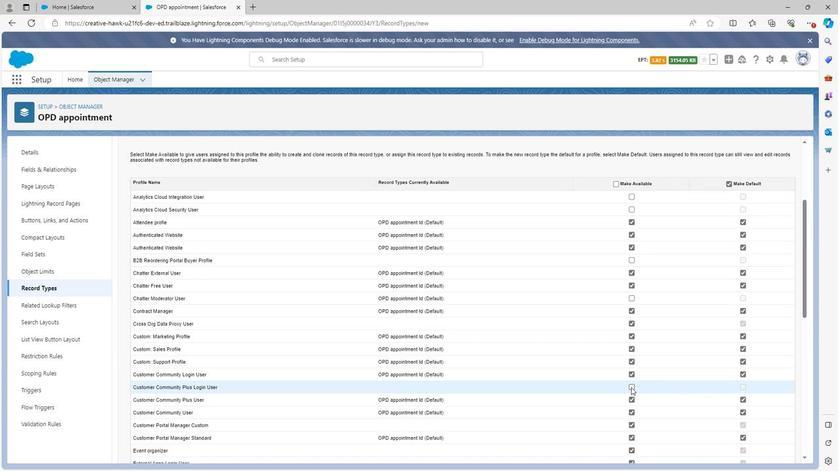 
Action: Mouse moved to (628, 432)
Screenshot: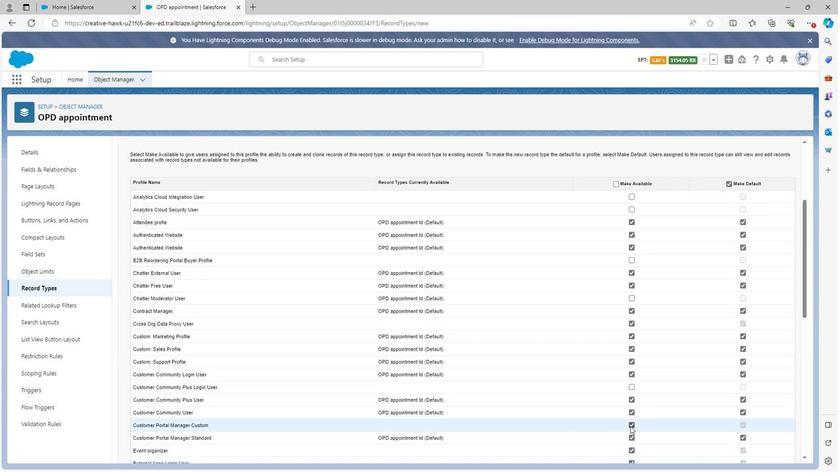 
Action: Mouse pressed left at (628, 432)
Screenshot: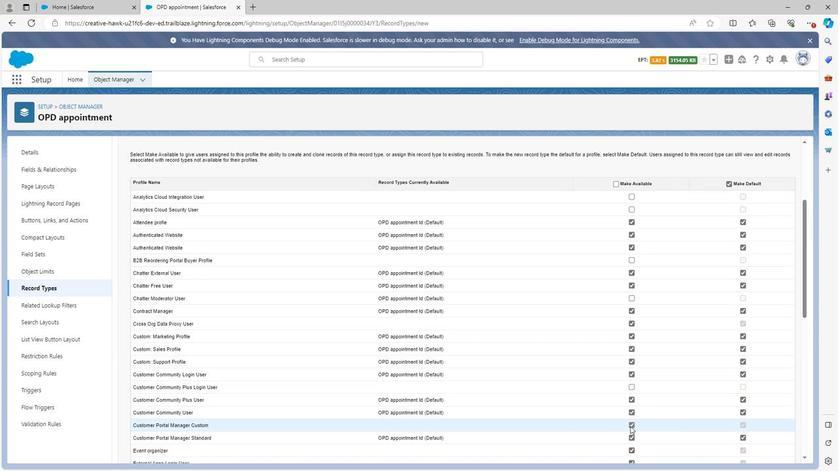 
Action: Mouse moved to (632, 451)
Screenshot: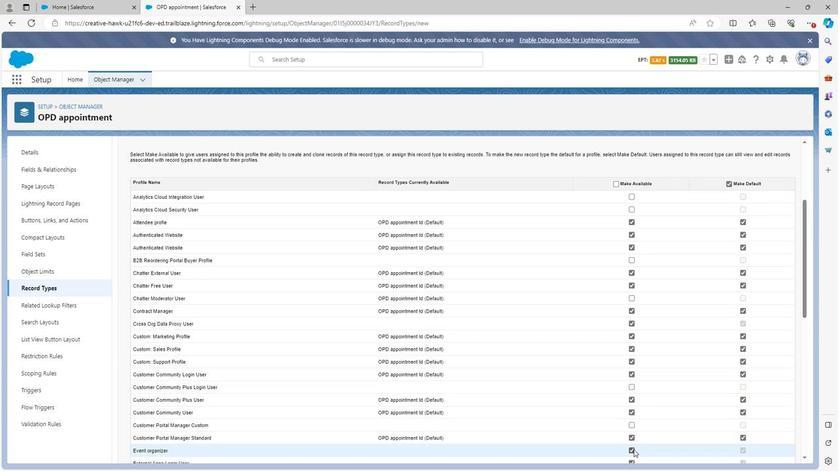
Action: Mouse pressed left at (632, 451)
Screenshot: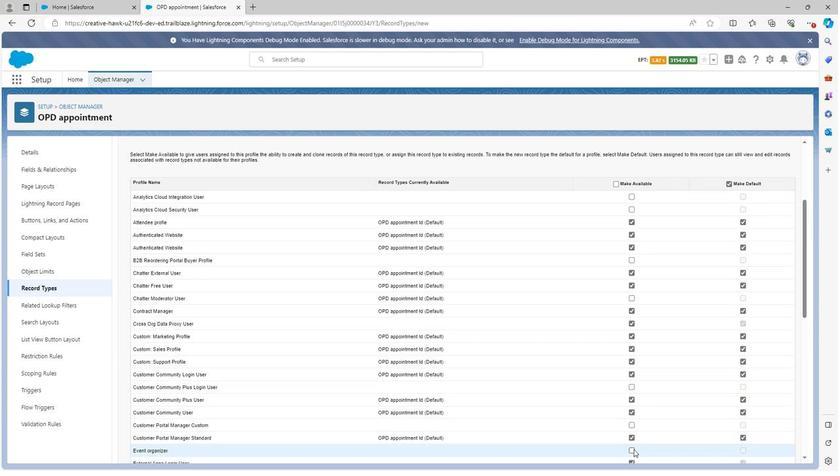 
Action: Mouse scrolled (632, 451) with delta (0, 0)
Screenshot: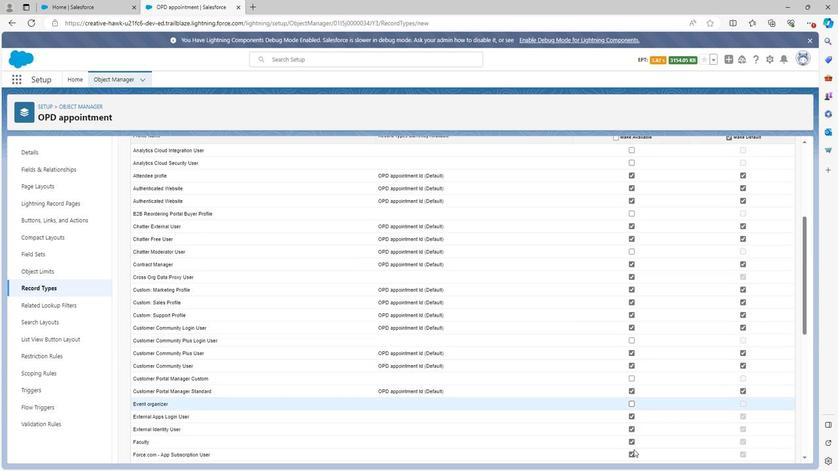 
Action: Mouse moved to (629, 420)
Screenshot: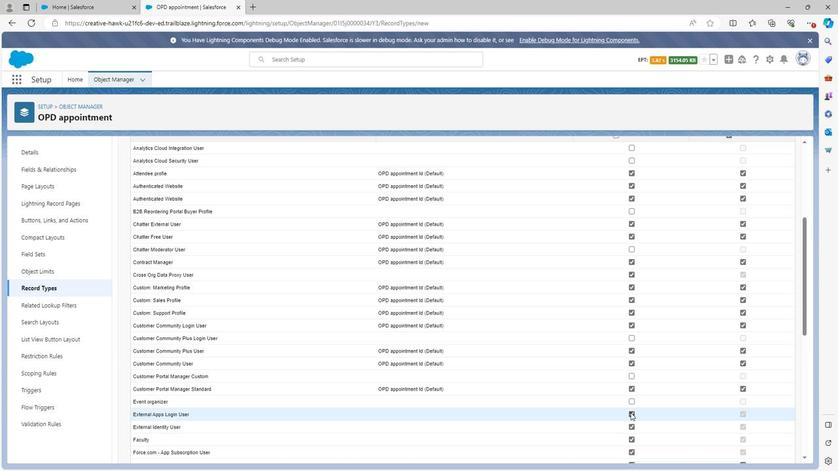 
Action: Mouse pressed left at (629, 420)
Screenshot: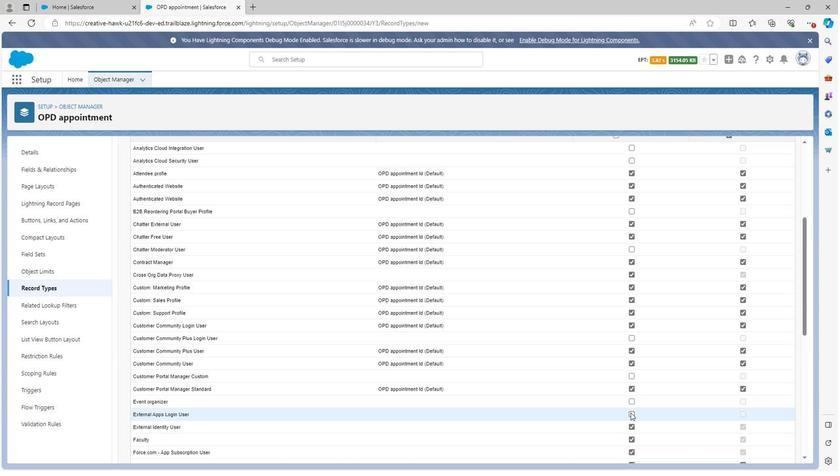 
Action: Mouse moved to (630, 432)
Screenshot: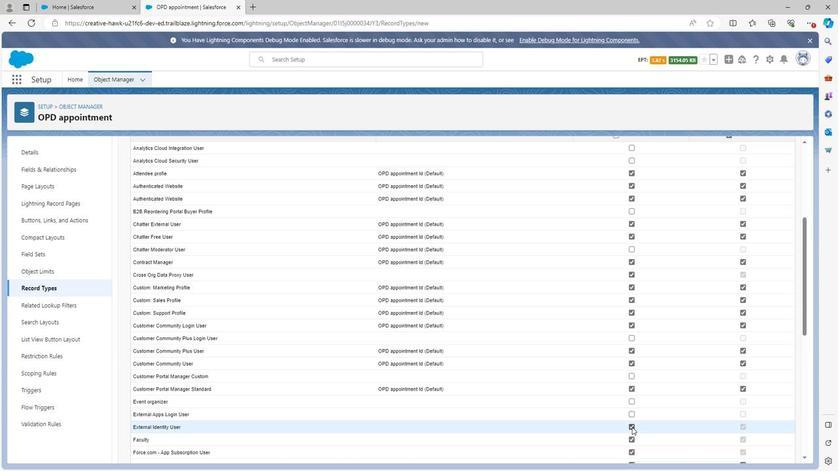 
Action: Mouse pressed left at (630, 432)
Screenshot: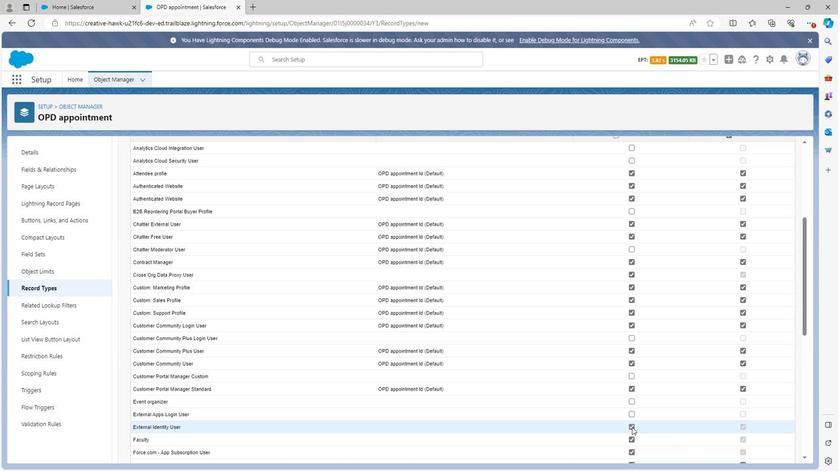 
Action: Mouse moved to (633, 443)
Screenshot: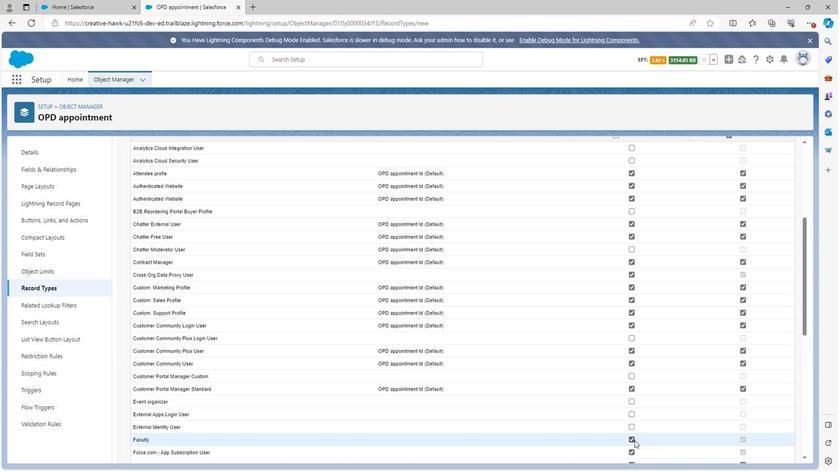 
Action: Mouse pressed left at (633, 443)
Screenshot: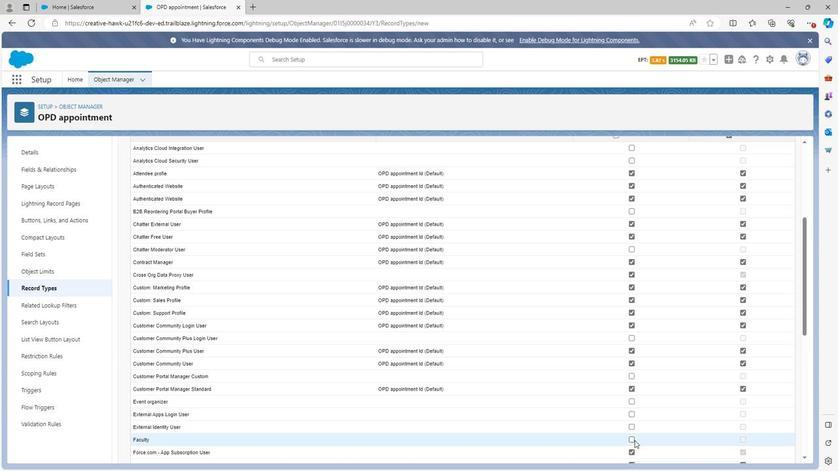 
Action: Mouse moved to (629, 454)
Screenshot: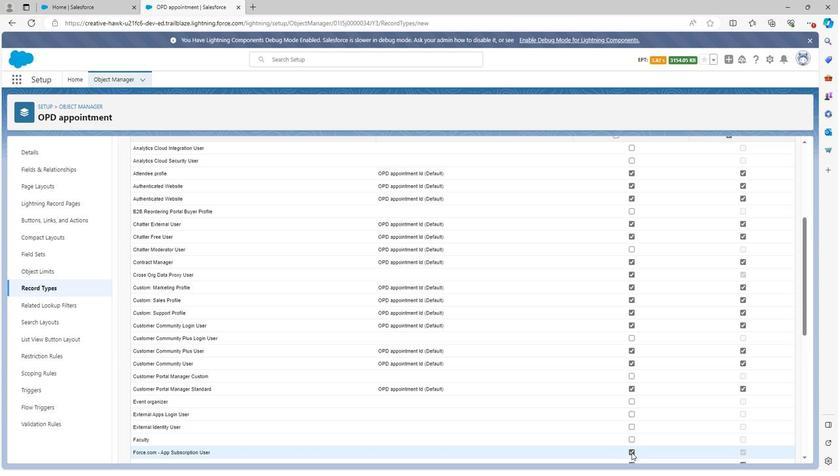 
Action: Mouse pressed left at (629, 454)
Screenshot: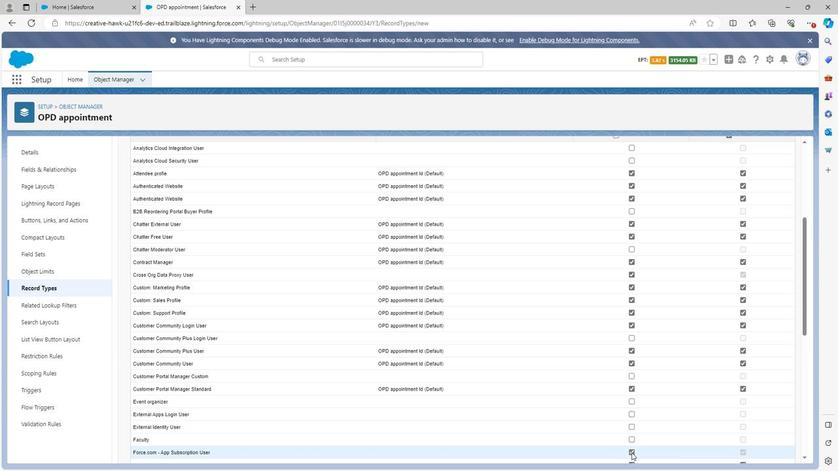 
Action: Mouse scrolled (629, 453) with delta (0, 0)
Screenshot: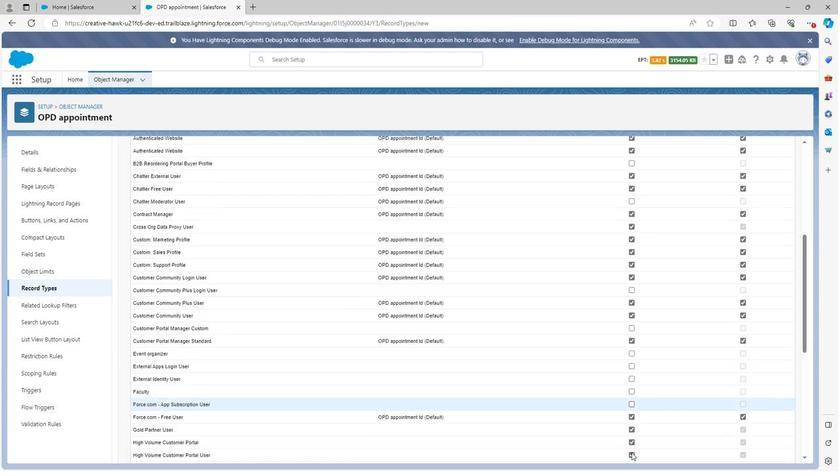 
Action: Mouse moved to (629, 434)
Screenshot: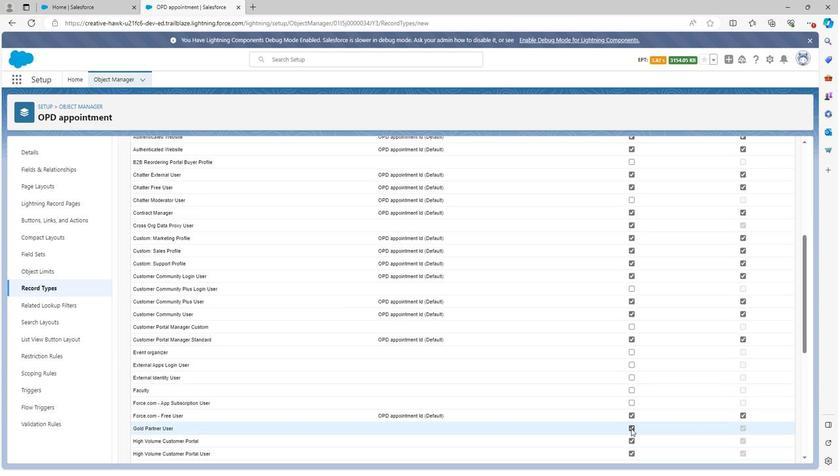 
Action: Mouse pressed left at (629, 434)
Screenshot: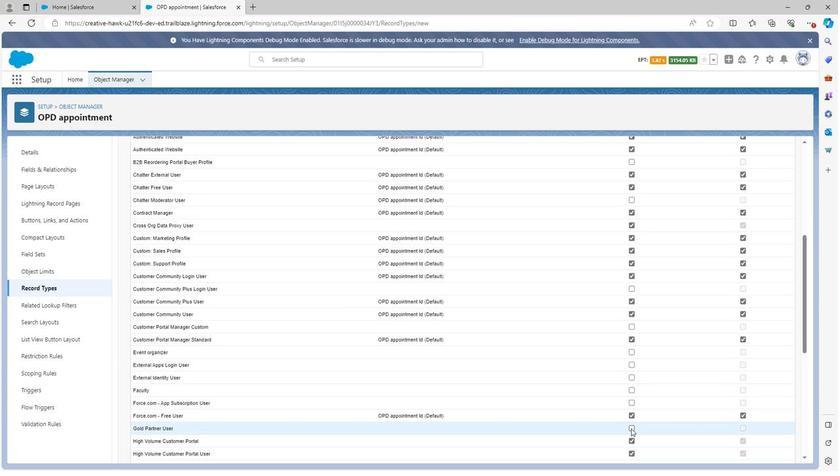 
Action: Mouse moved to (628, 443)
Screenshot: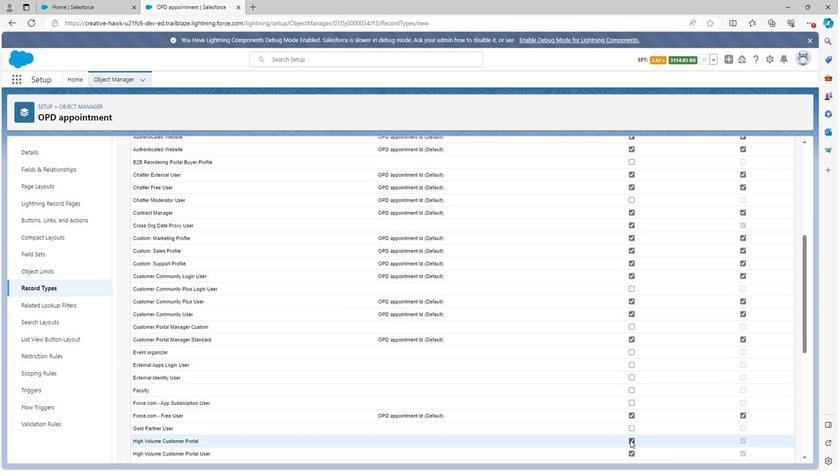 
Action: Mouse pressed left at (628, 443)
Screenshot: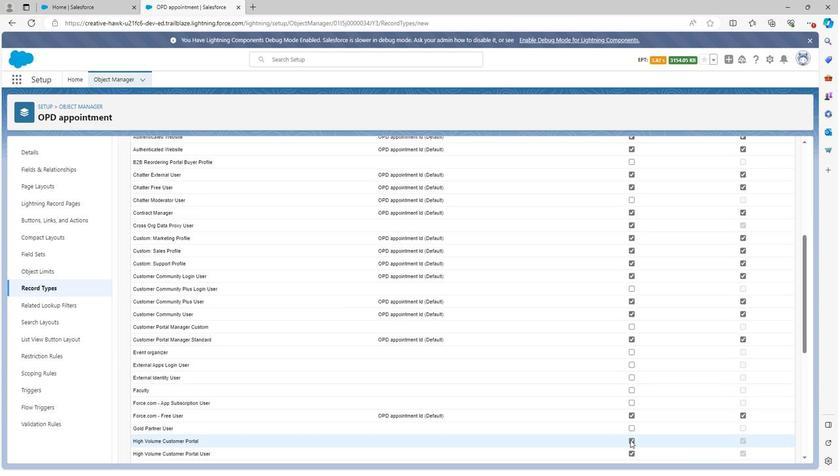 
Action: Mouse moved to (629, 453)
Screenshot: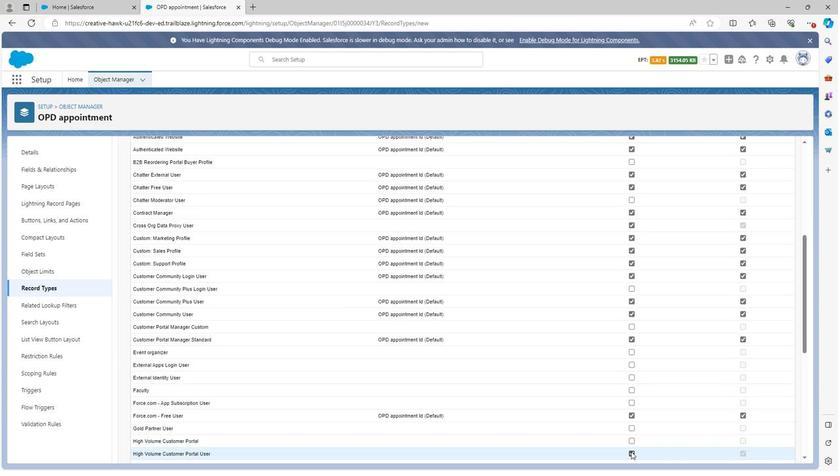 
Action: Mouse pressed left at (629, 453)
Screenshot: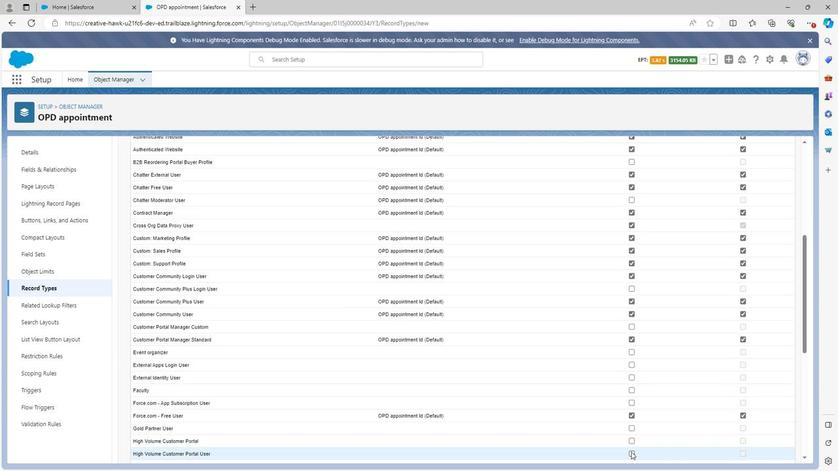 
Action: Mouse moved to (631, 447)
